 Task: Plan a trip to San Jose del Monte, Philippines from 6th December, 2023 to 10th December, 2023 for 1 adult. Place can be private room with 1  bedroom having 1 bed and 1 bathroom. Property type can be hotel.
Action: Mouse moved to (271, 216)
Screenshot: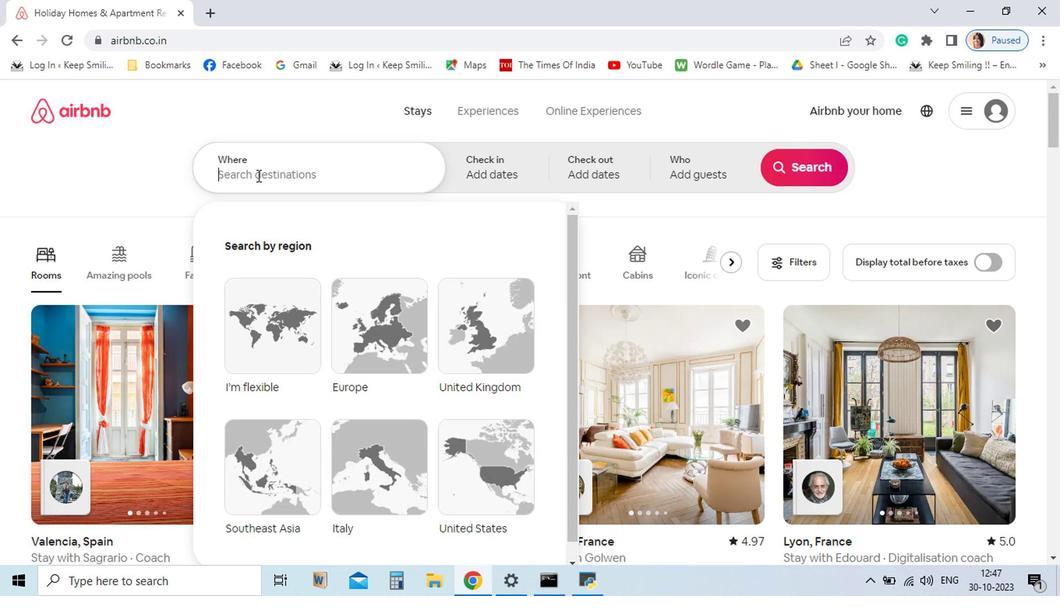 
Action: Mouse pressed left at (271, 216)
Screenshot: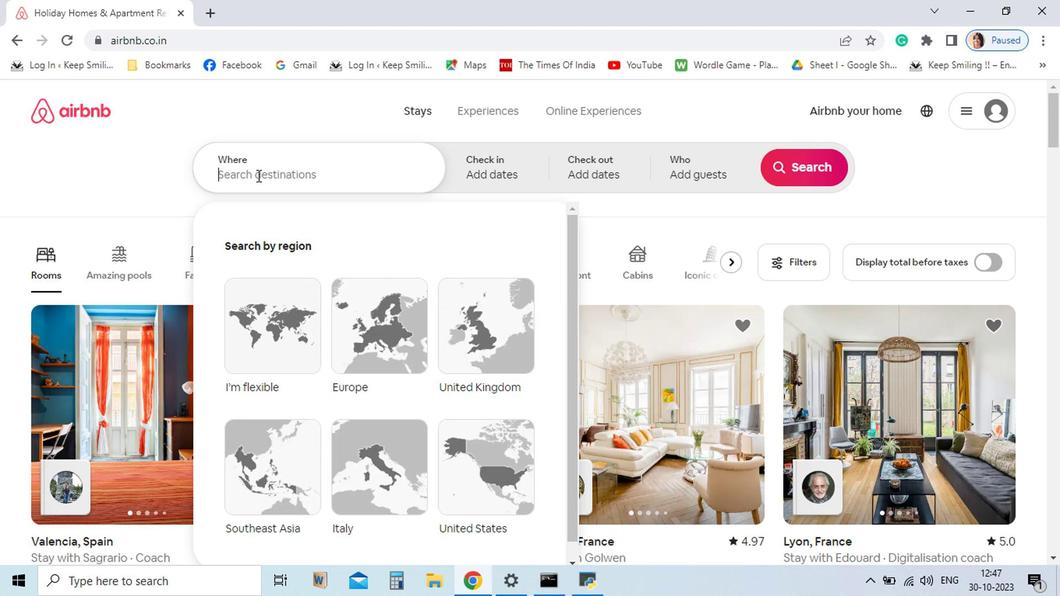 
Action: Key pressed <Key.shift_r>Monte,<Key.space><Key.shift_r>Phillipp
Screenshot: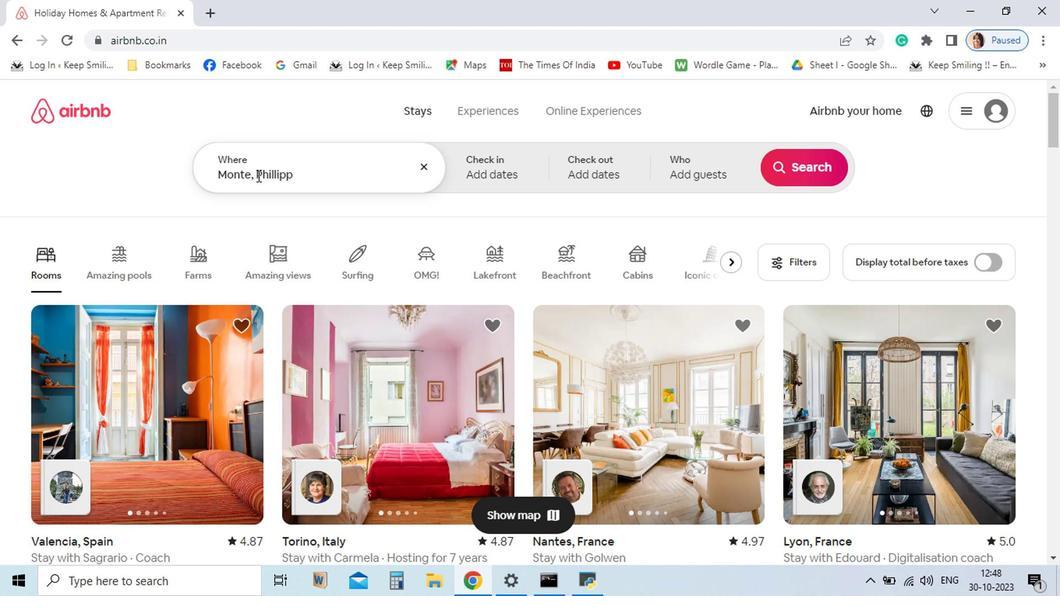 
Action: Mouse moved to (310, 317)
Screenshot: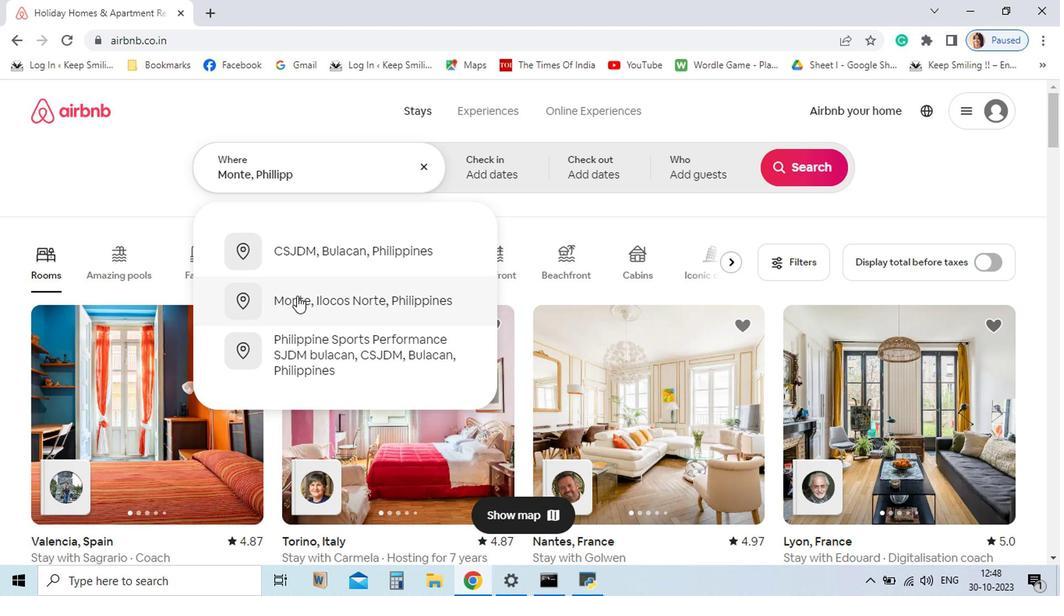 
Action: Mouse pressed left at (310, 317)
Screenshot: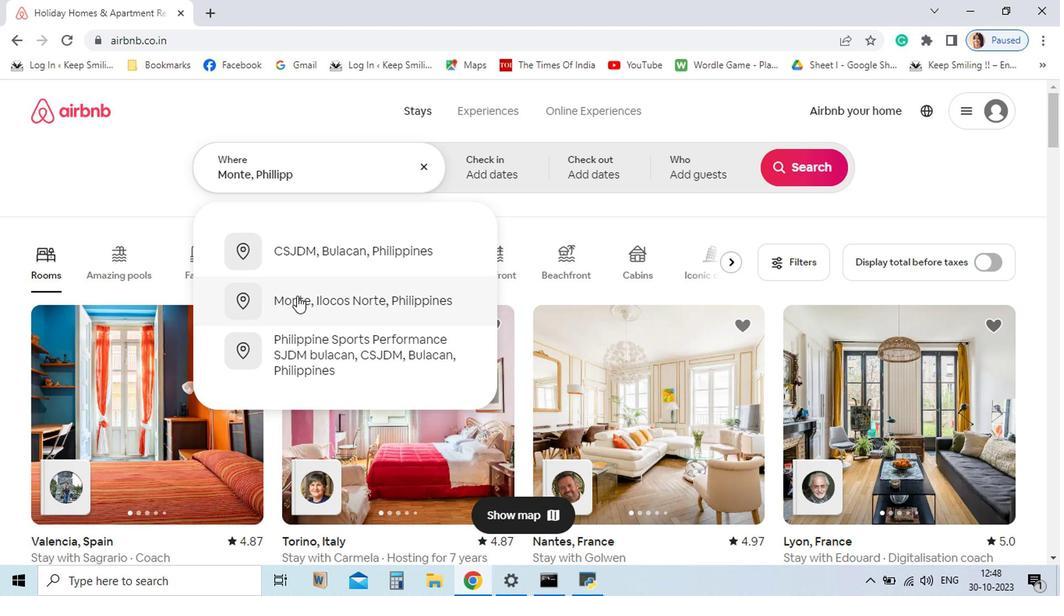 
Action: Mouse moved to (797, 313)
Screenshot: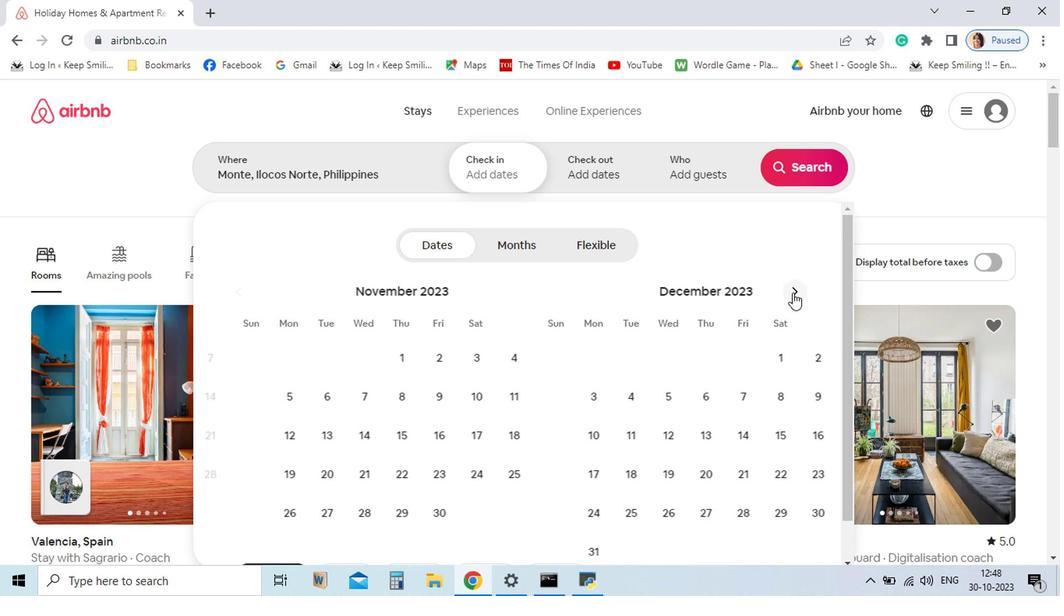 
Action: Mouse pressed left at (797, 313)
Screenshot: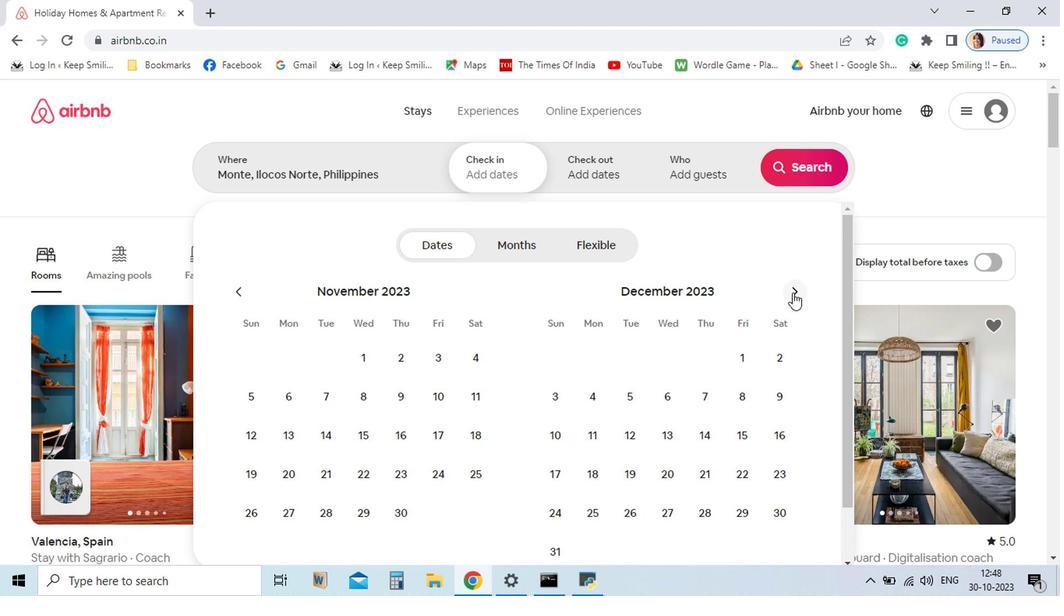 
Action: Mouse moved to (678, 406)
Screenshot: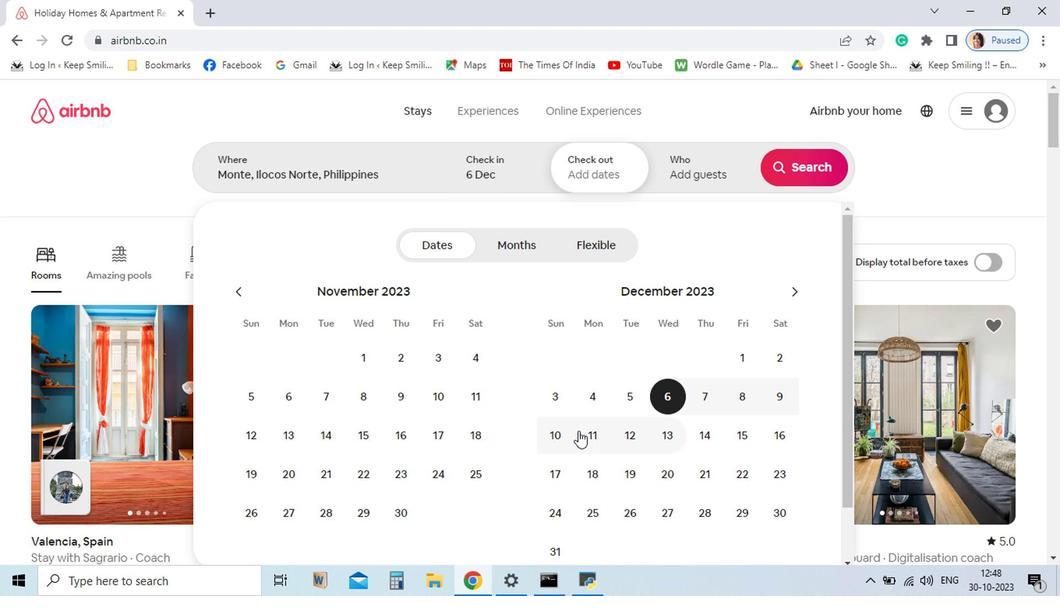 
Action: Mouse pressed left at (678, 406)
Screenshot: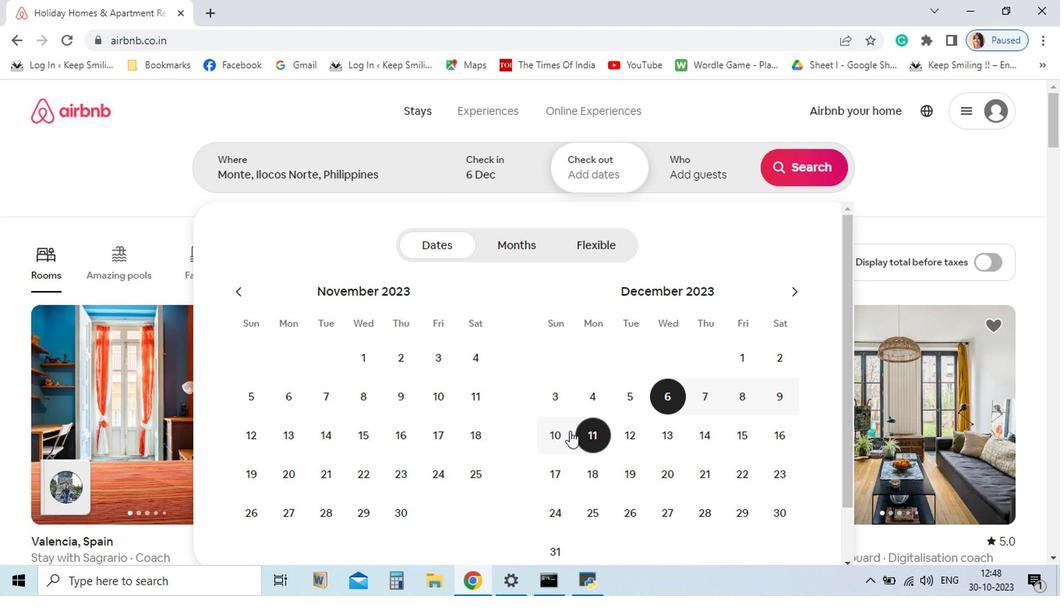 
Action: Mouse moved to (566, 431)
Screenshot: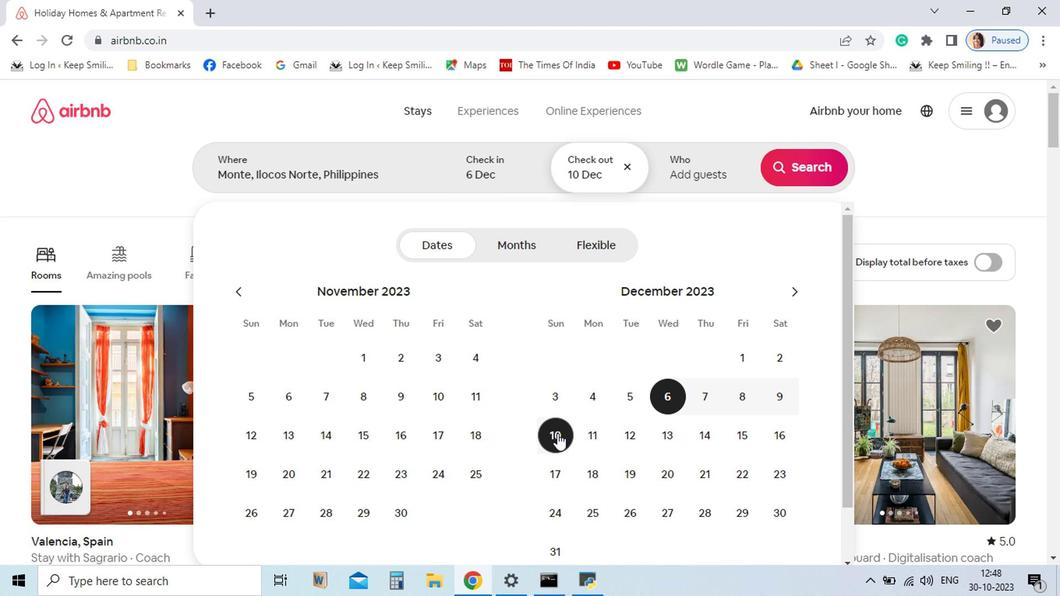 
Action: Mouse pressed left at (566, 431)
Screenshot: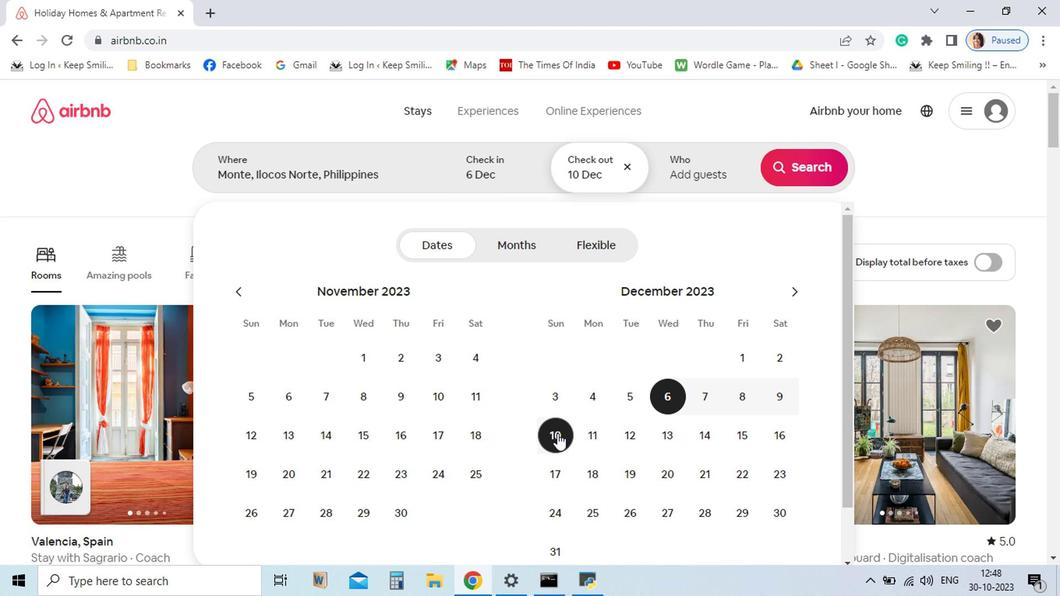 
Action: Mouse moved to (701, 213)
Screenshot: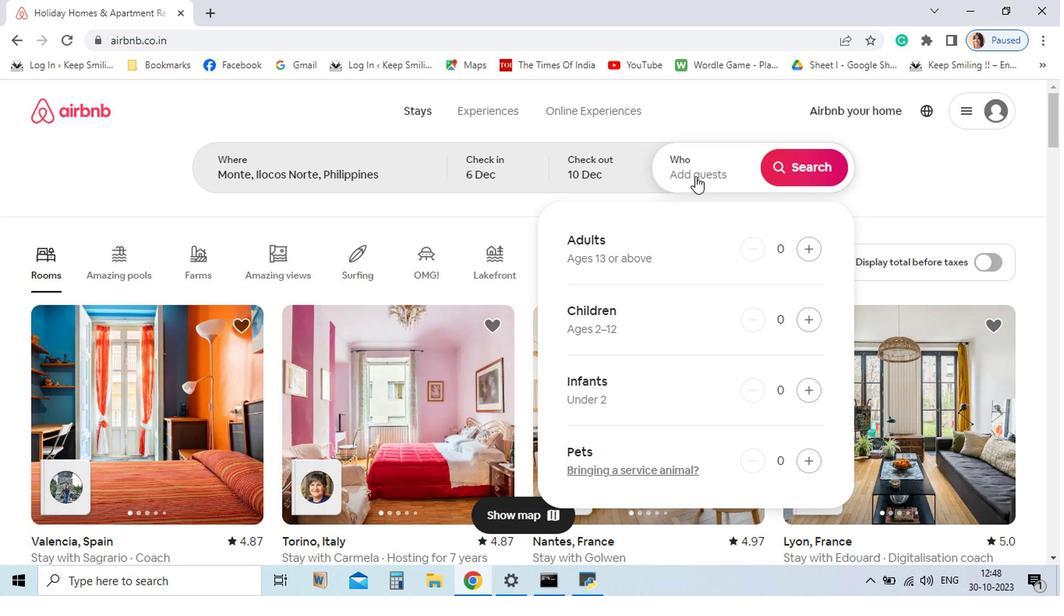 
Action: Mouse pressed left at (701, 213)
Screenshot: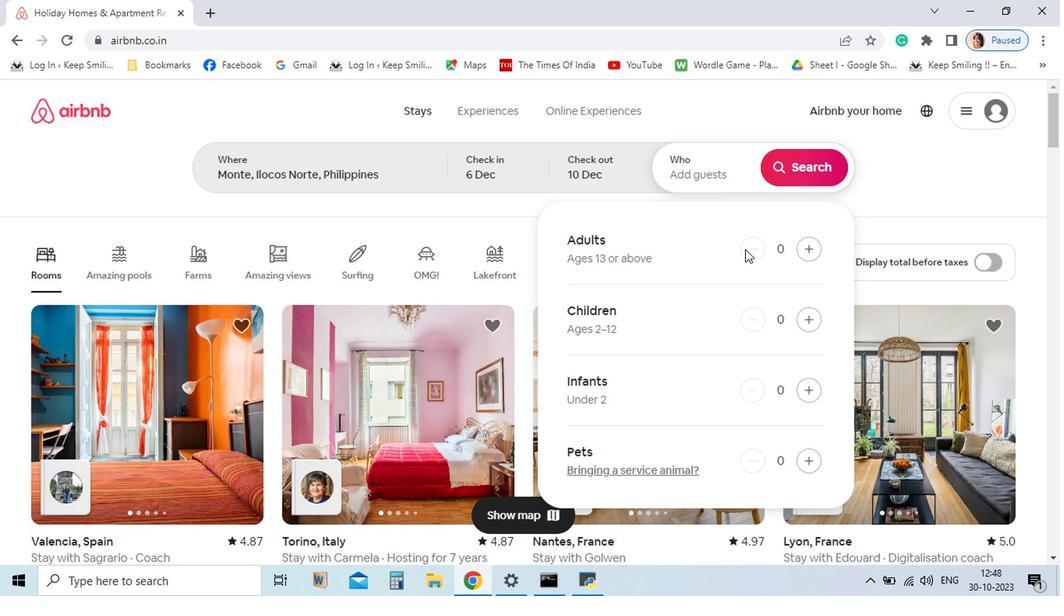 
Action: Mouse moved to (807, 279)
Screenshot: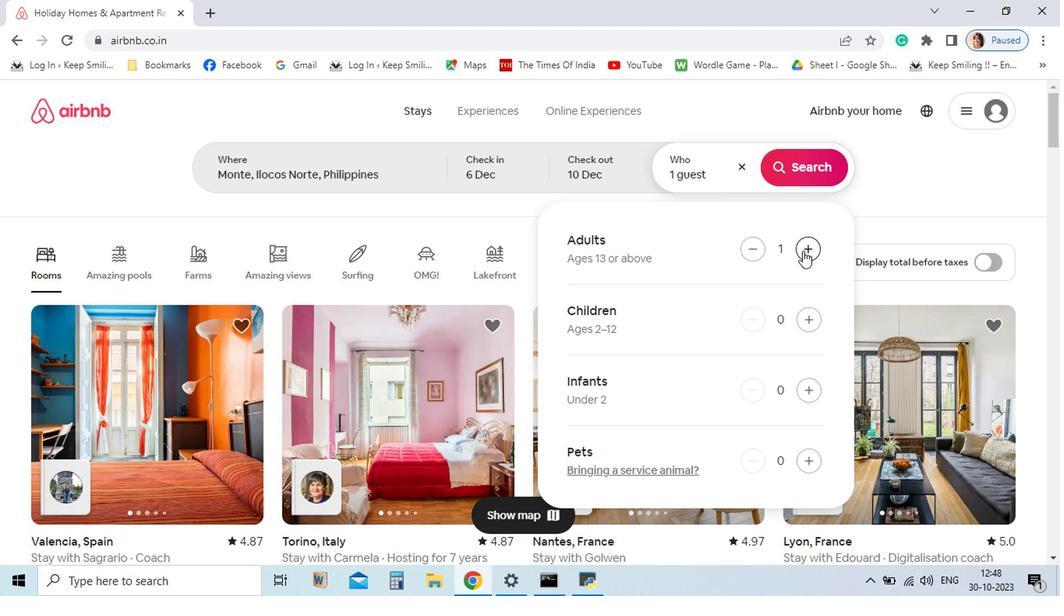 
Action: Mouse pressed left at (807, 279)
Screenshot: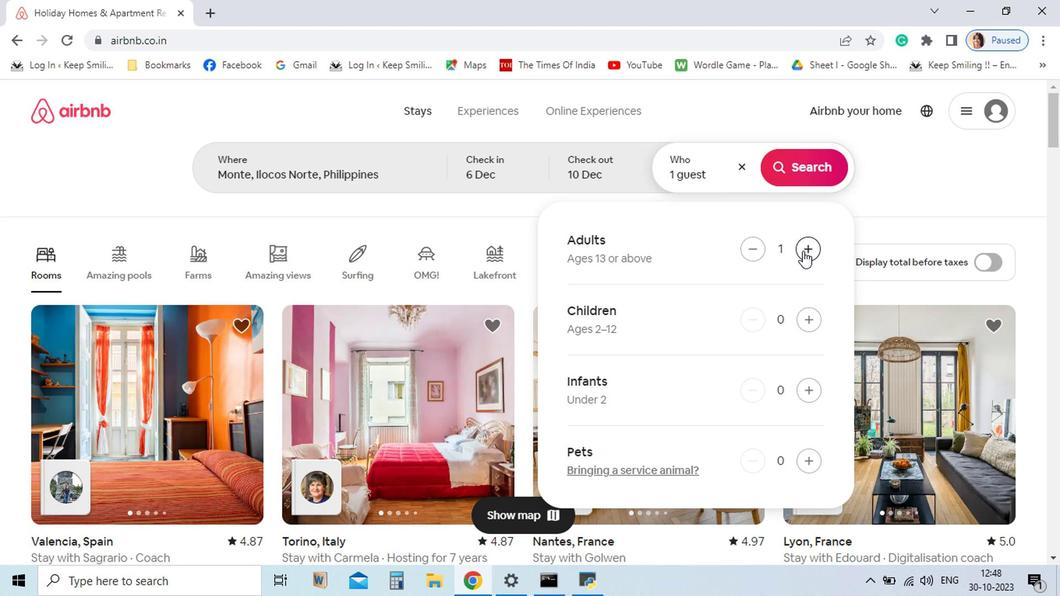 
Action: Mouse moved to (820, 206)
Screenshot: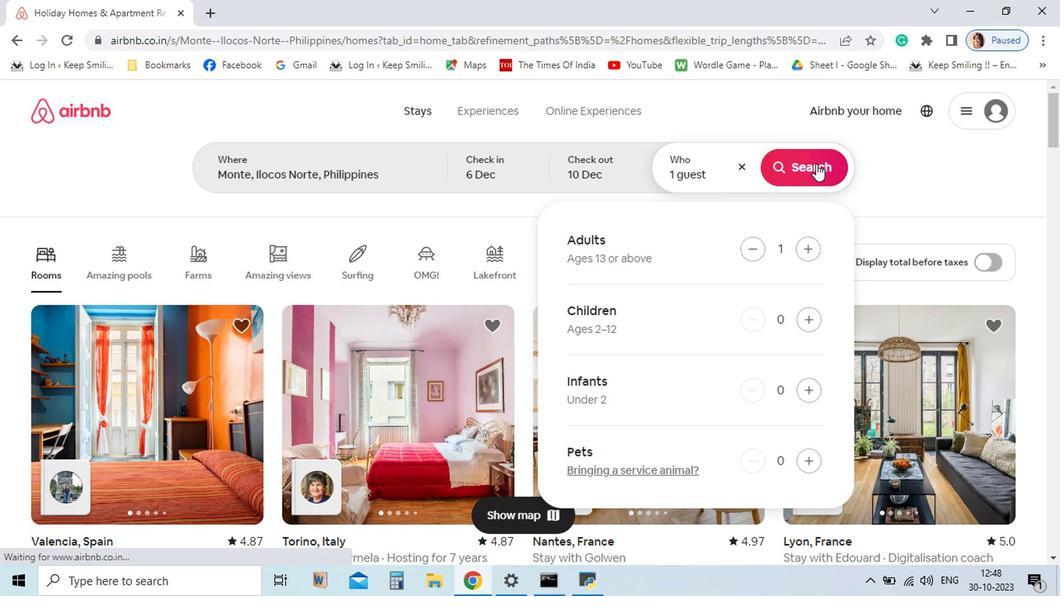 
Action: Mouse pressed left at (820, 206)
Screenshot: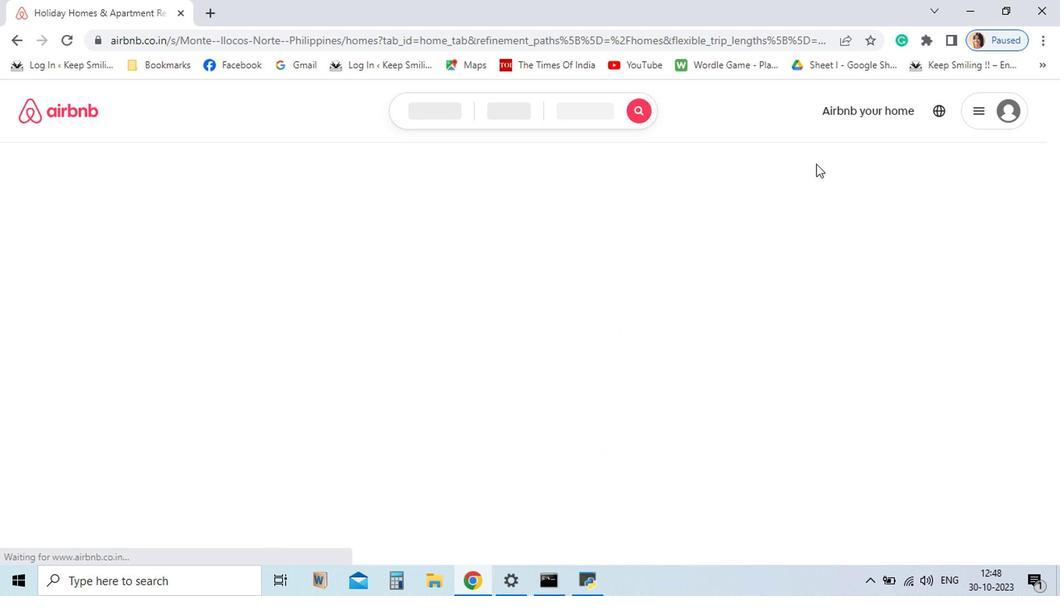 
Action: Mouse moved to (817, 207)
Screenshot: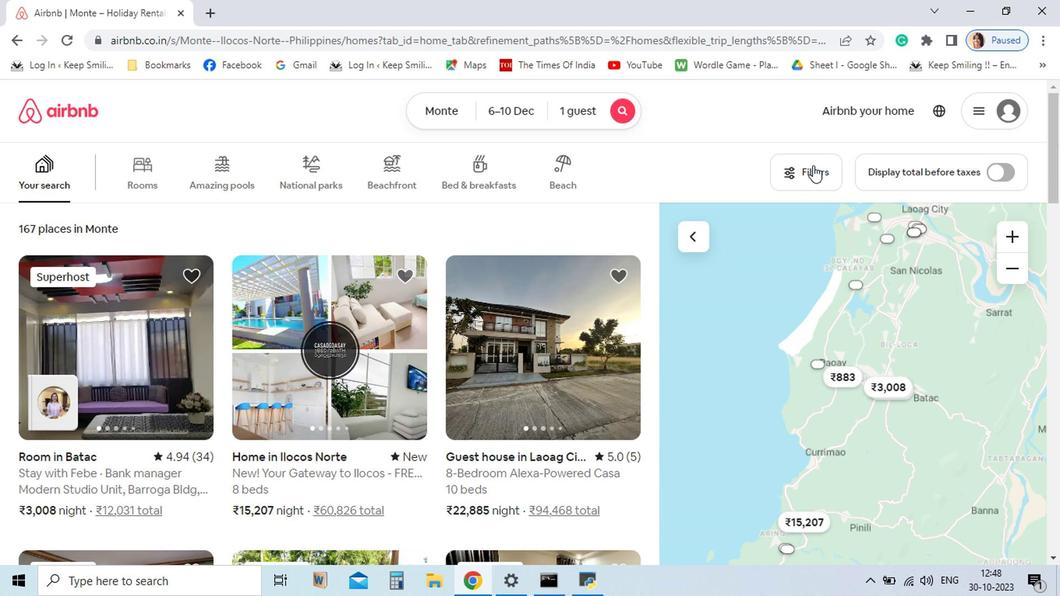 
Action: Mouse pressed left at (817, 207)
Screenshot: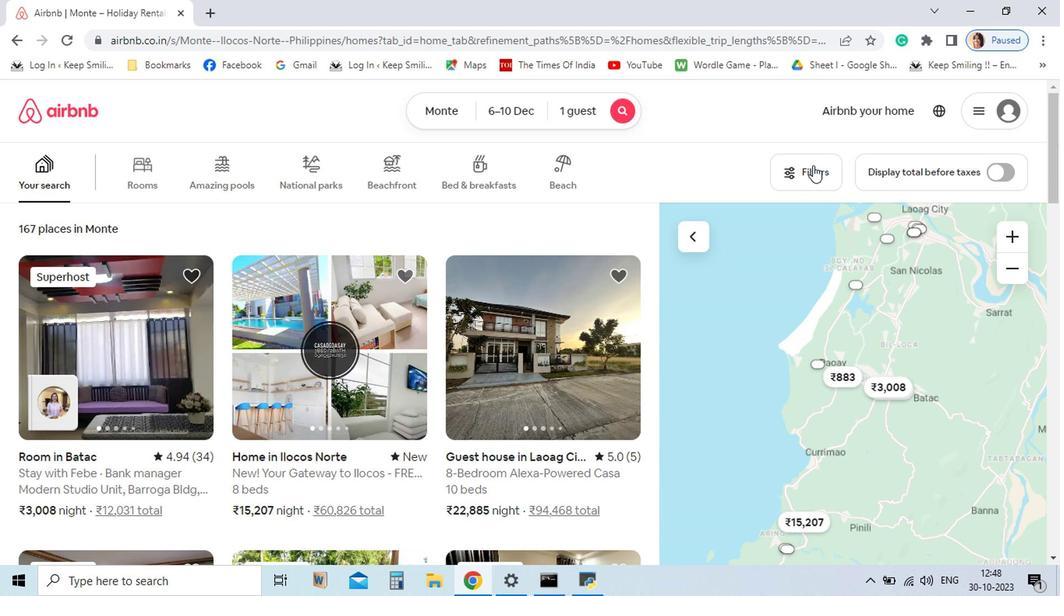 
Action: Mouse moved to (831, 241)
Screenshot: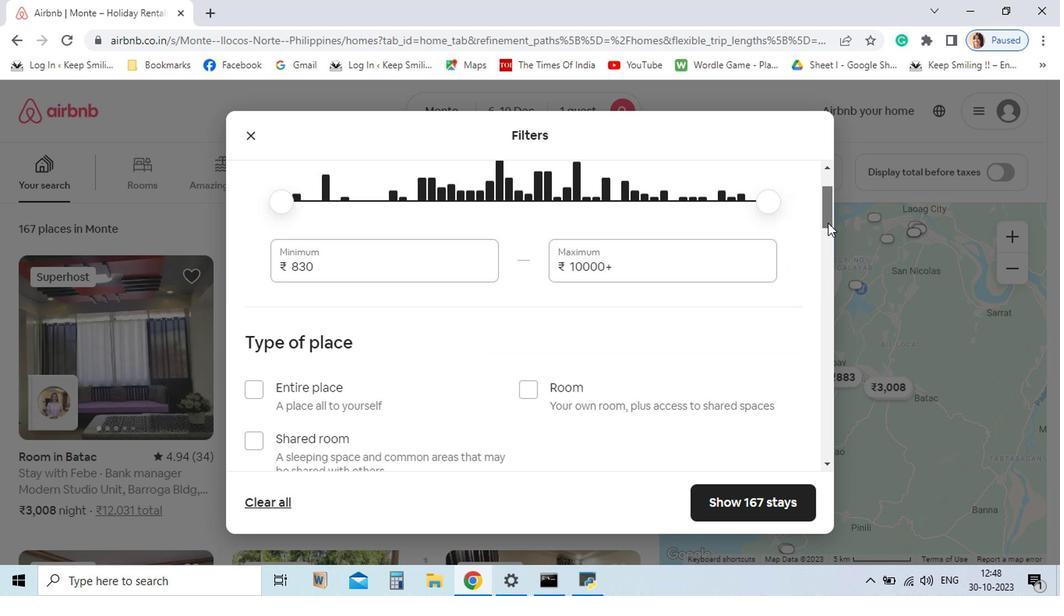 
Action: Mouse pressed left at (831, 241)
Screenshot: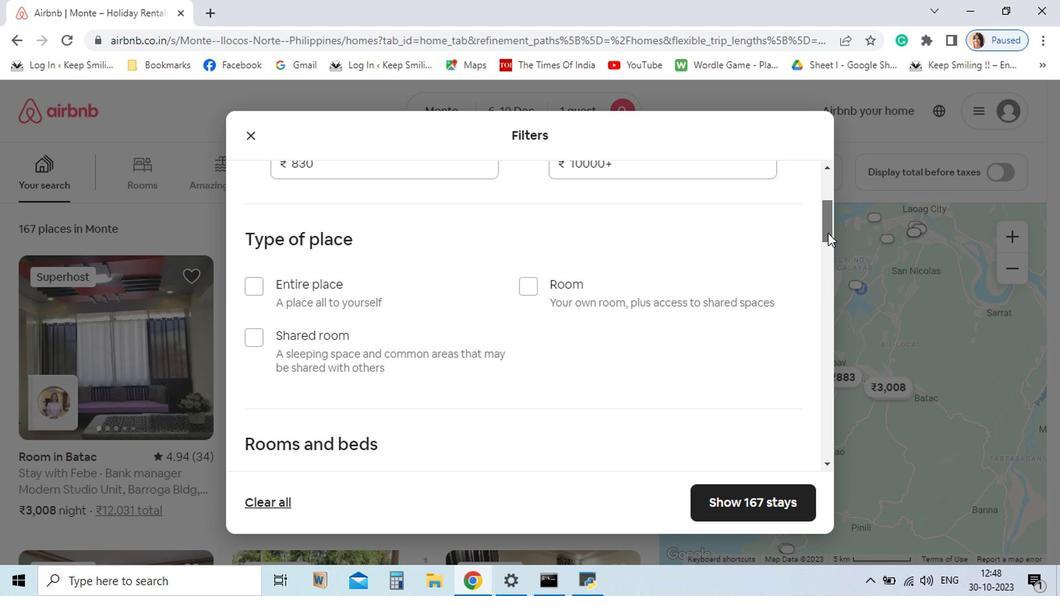 
Action: Mouse moved to (351, 337)
Screenshot: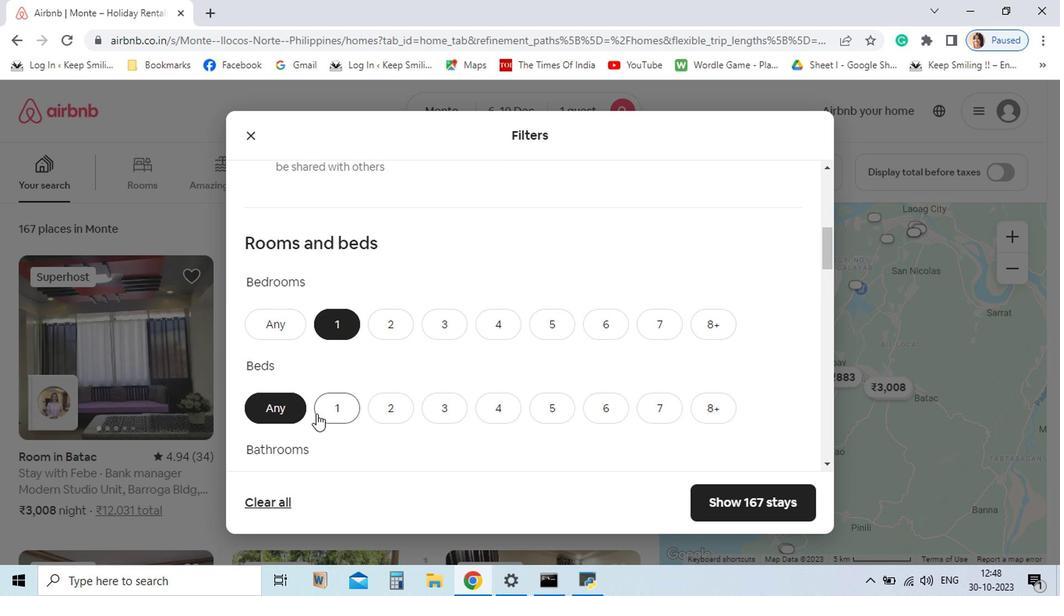 
Action: Mouse pressed left at (351, 337)
Screenshot: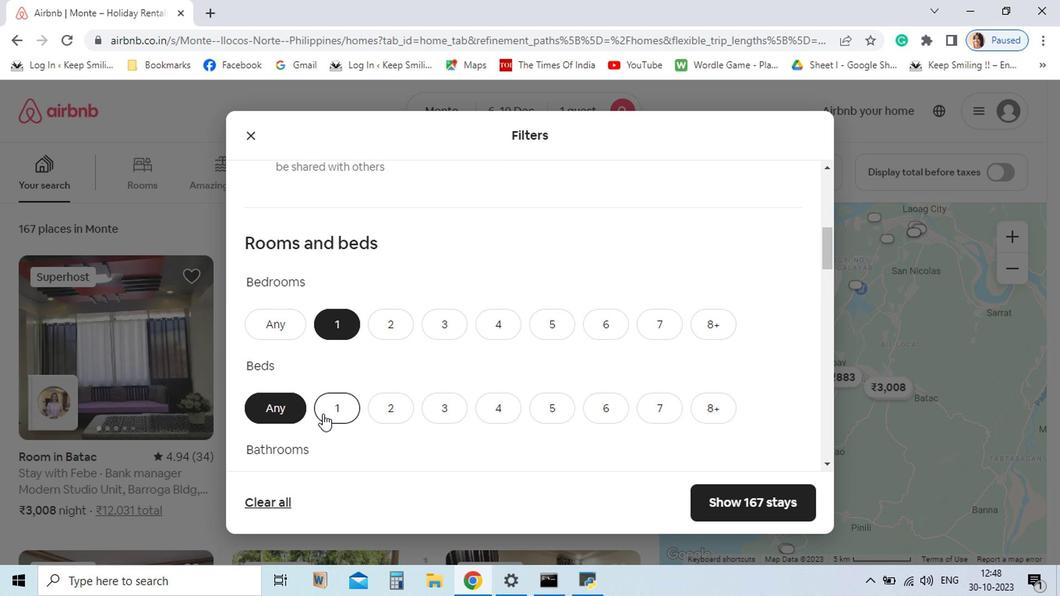 
Action: Mouse moved to (338, 413)
Screenshot: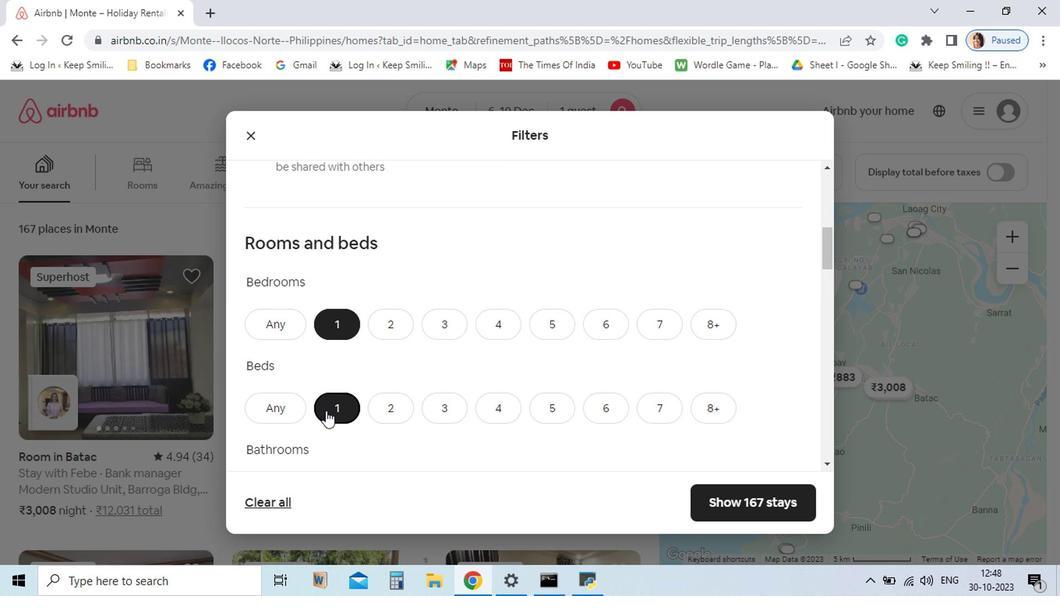 
Action: Mouse pressed left at (338, 413)
Screenshot: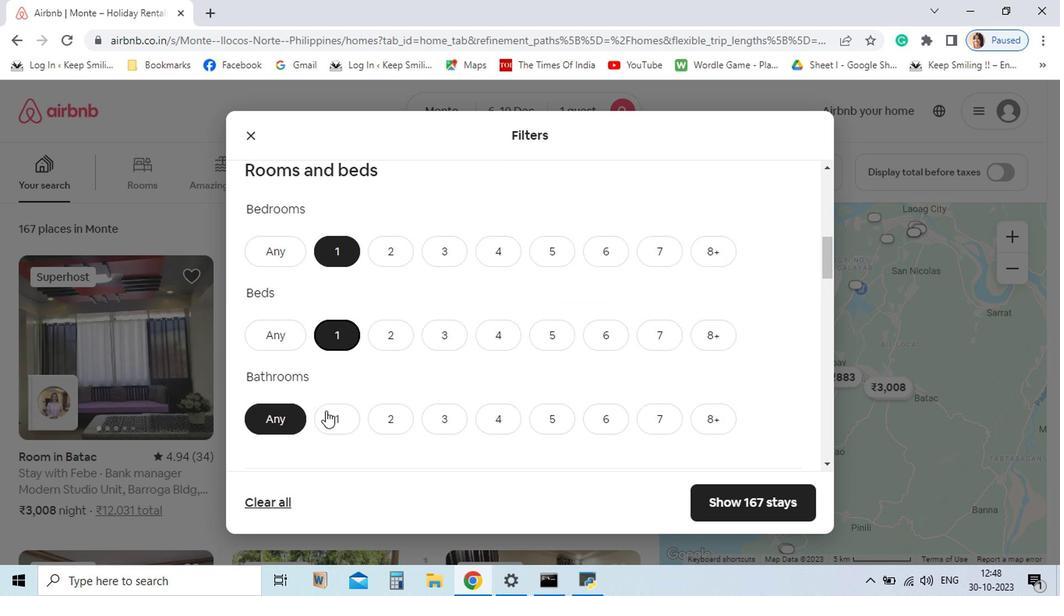 
Action: Mouse moved to (339, 413)
Screenshot: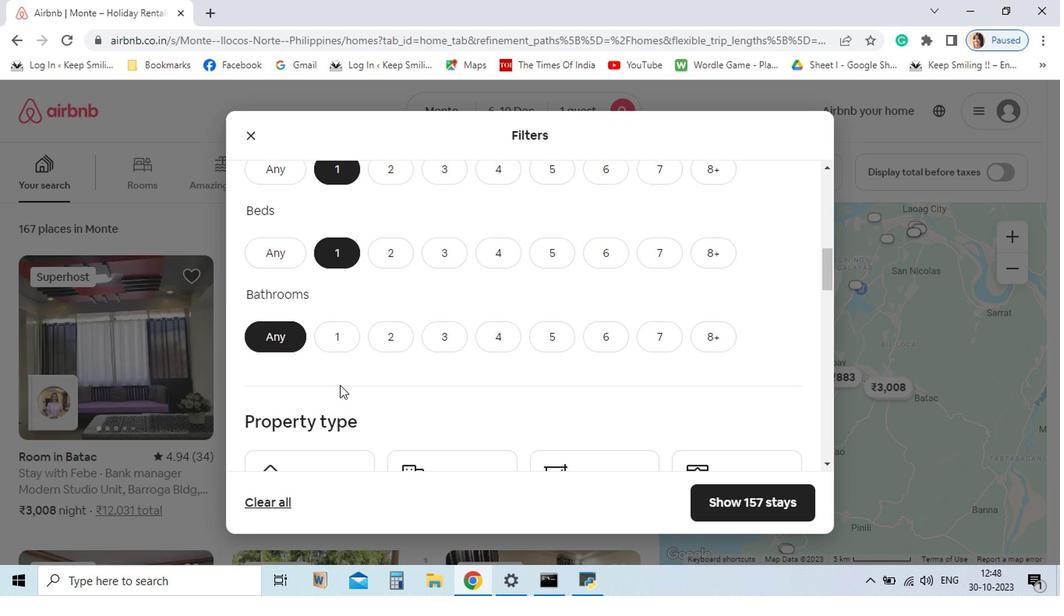 
Action: Mouse scrolled (339, 412) with delta (0, 0)
Screenshot: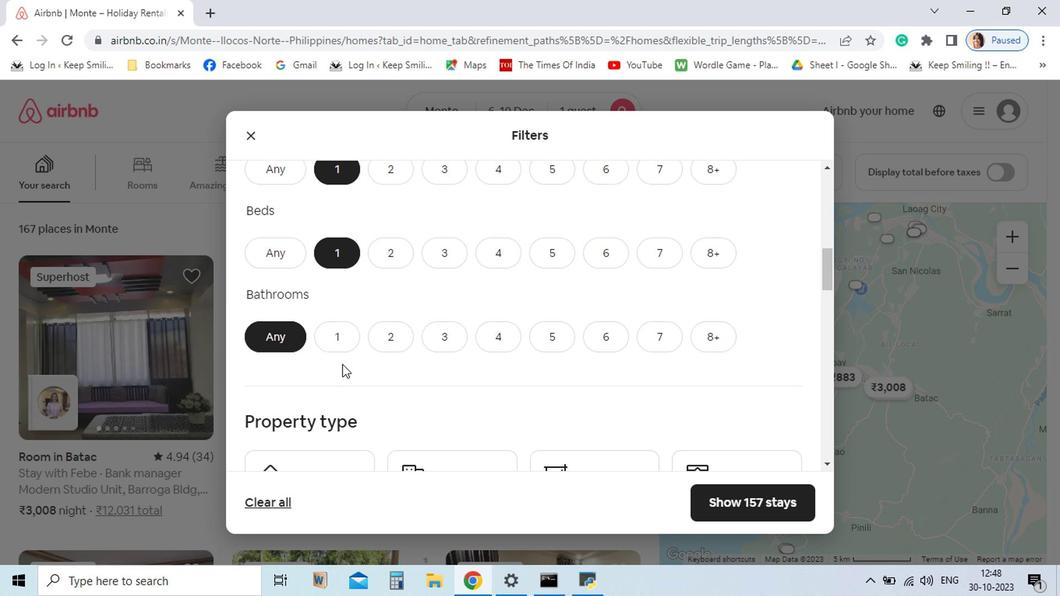 
Action: Mouse scrolled (339, 412) with delta (0, 0)
Screenshot: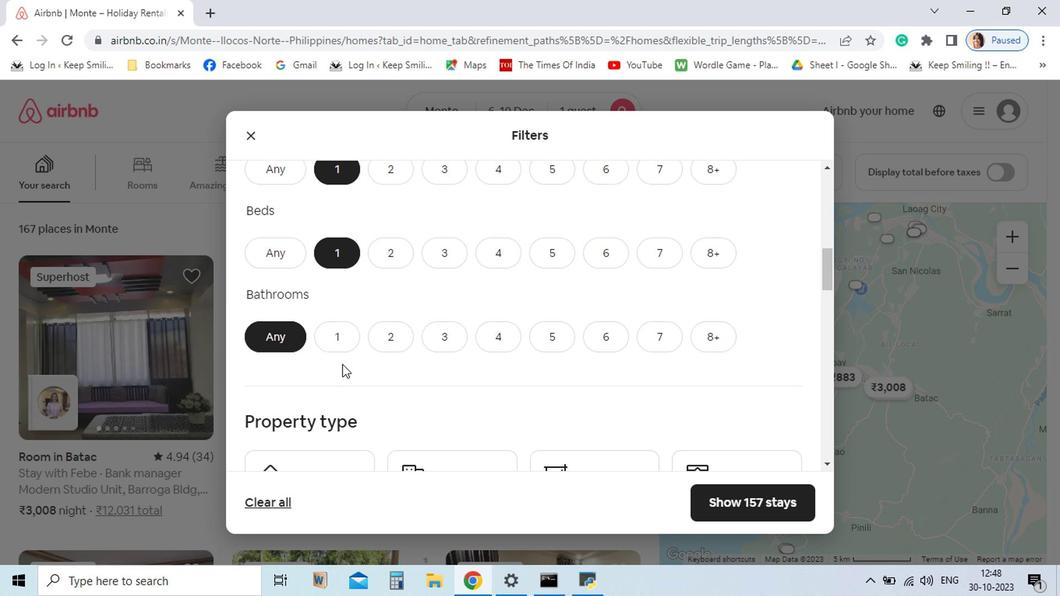 
Action: Mouse moved to (350, 353)
Screenshot: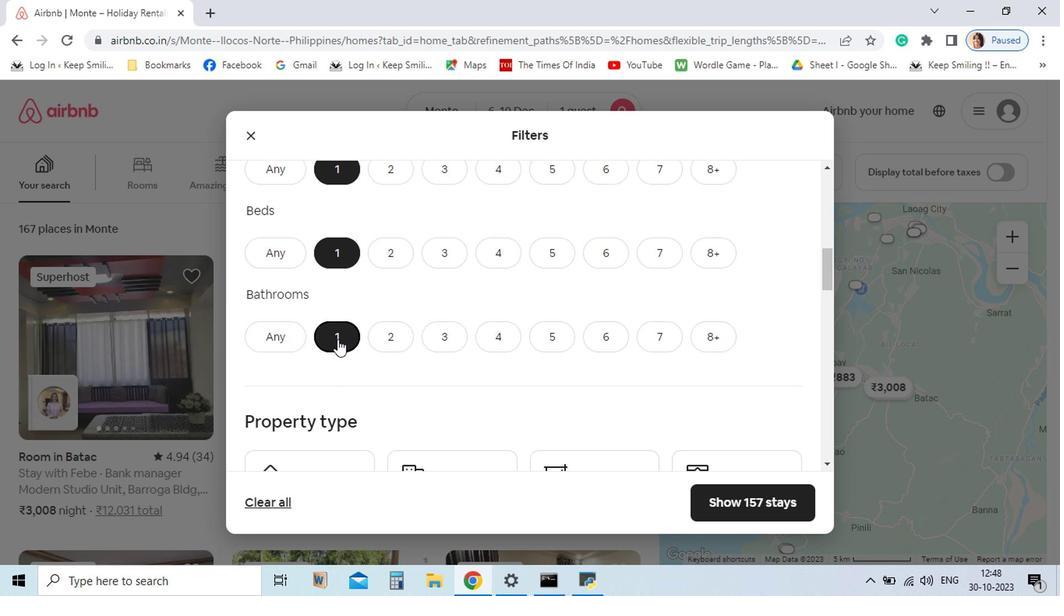 
Action: Mouse pressed left at (350, 353)
Screenshot: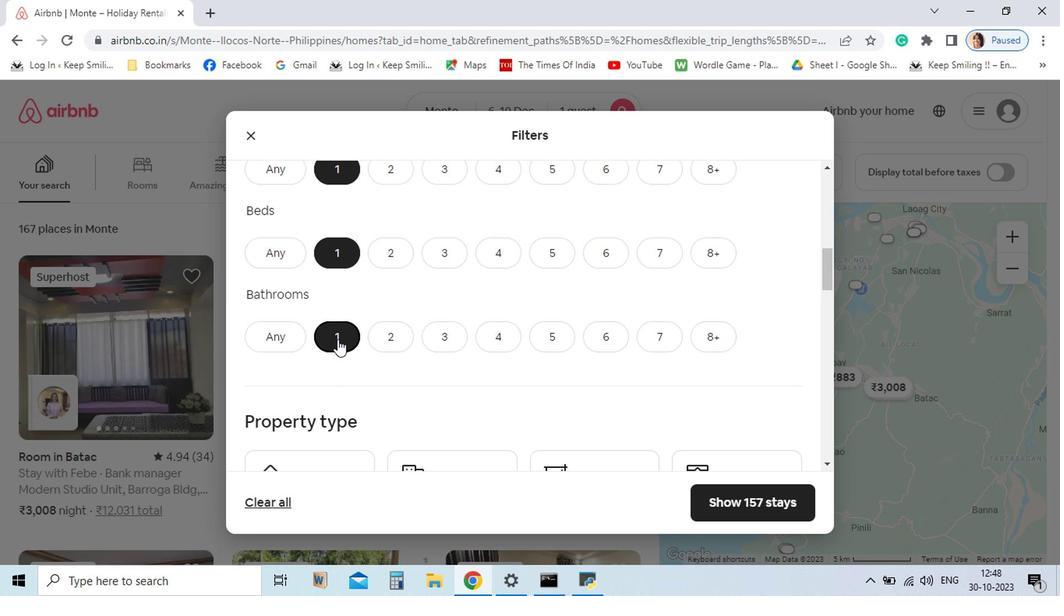 
Action: Mouse moved to (349, 351)
Screenshot: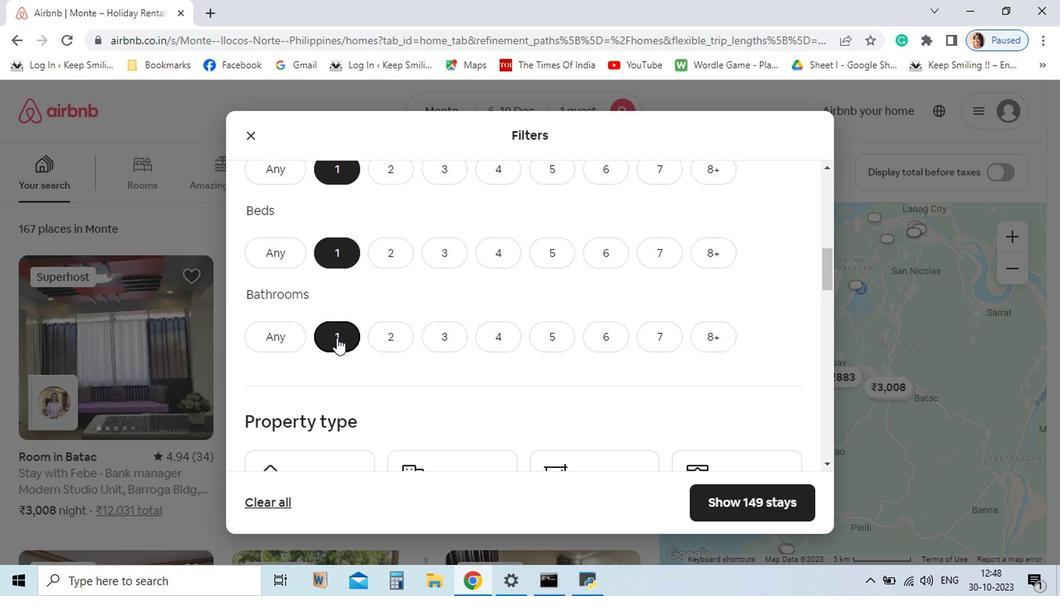 
Action: Mouse scrolled (349, 351) with delta (0, 0)
Screenshot: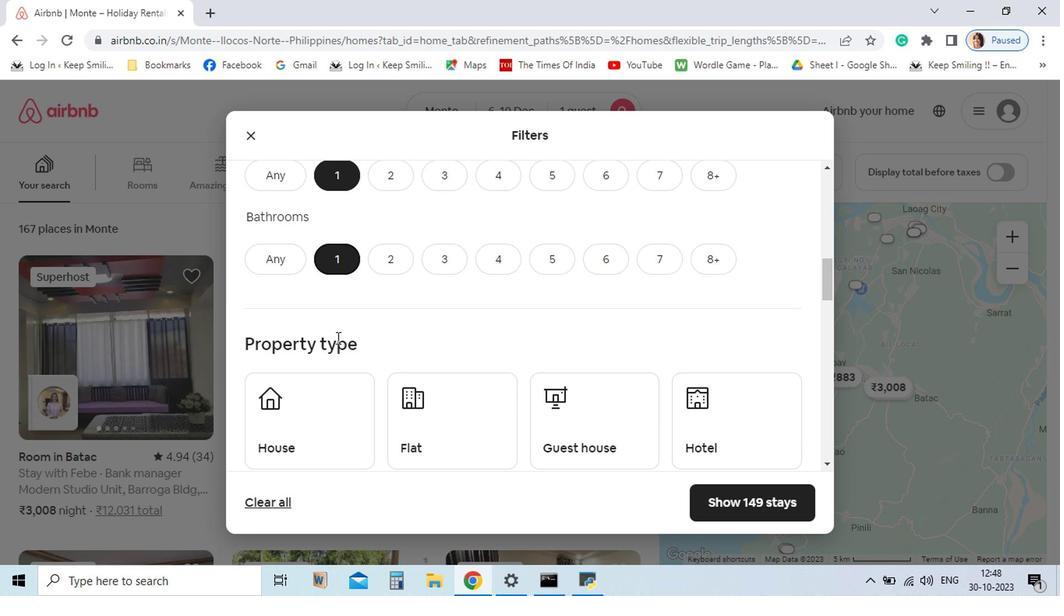 
Action: Mouse scrolled (349, 351) with delta (0, 0)
Screenshot: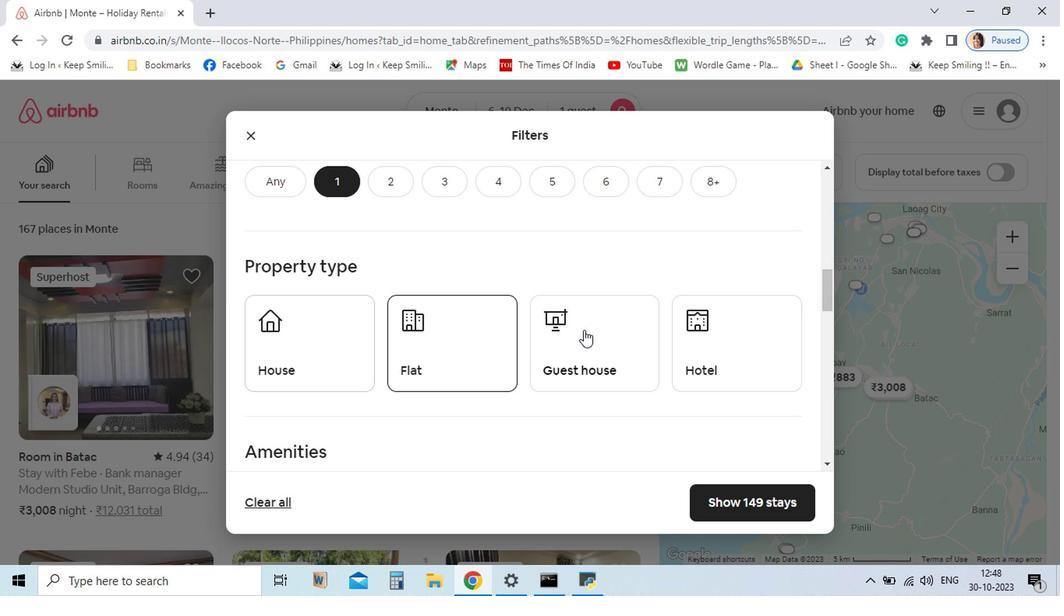 
Action: Mouse moved to (710, 342)
Screenshot: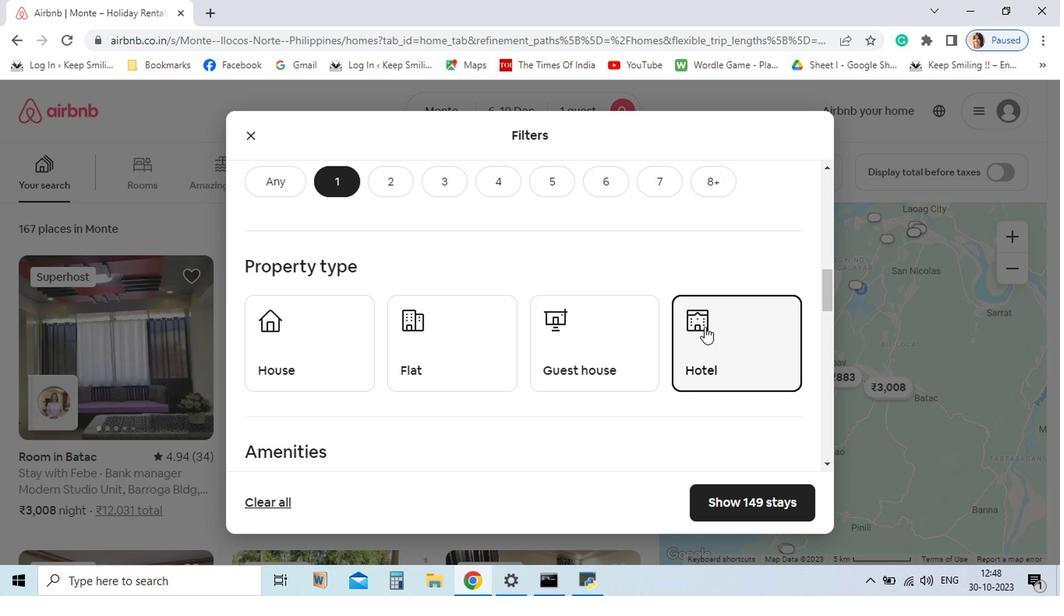
Action: Mouse pressed left at (710, 342)
Screenshot: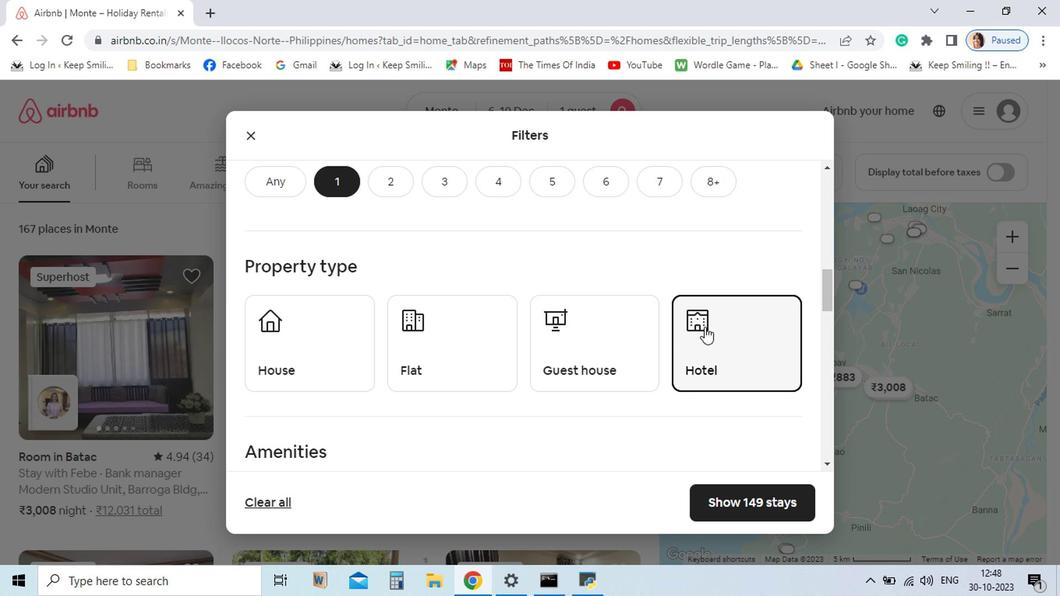 
Action: Mouse moved to (726, 491)
Screenshot: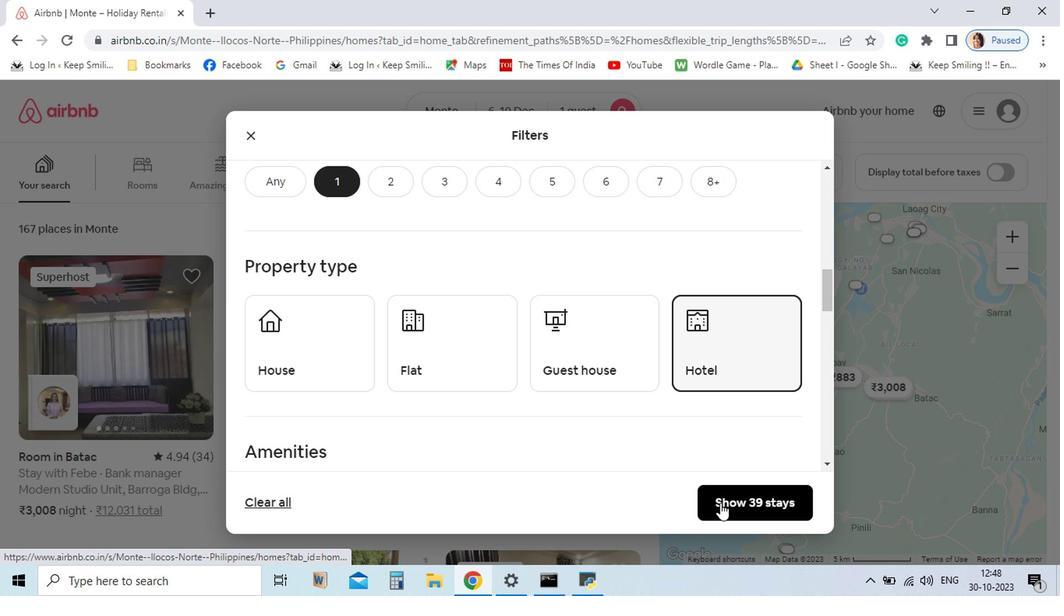 
Action: Mouse pressed left at (726, 491)
Screenshot: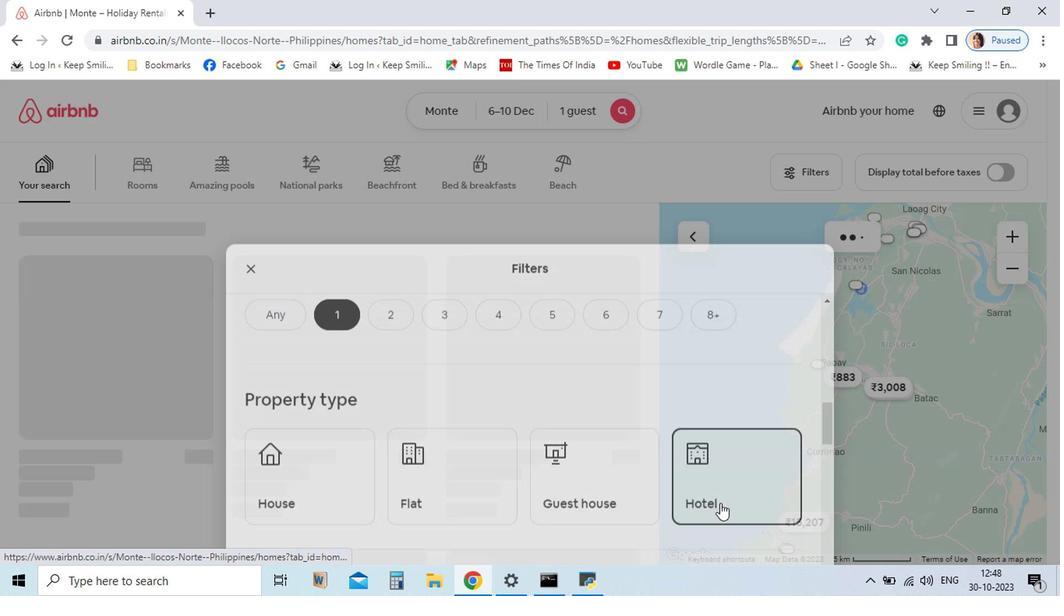 
Action: Mouse moved to (658, 516)
Screenshot: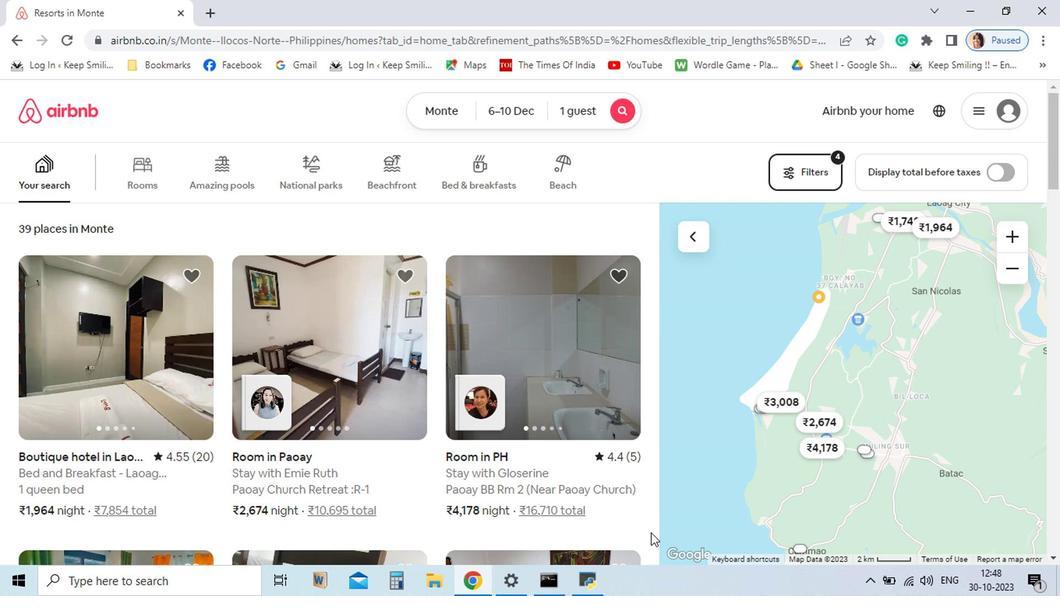 
Action: Mouse scrolled (658, 514) with delta (0, -1)
Screenshot: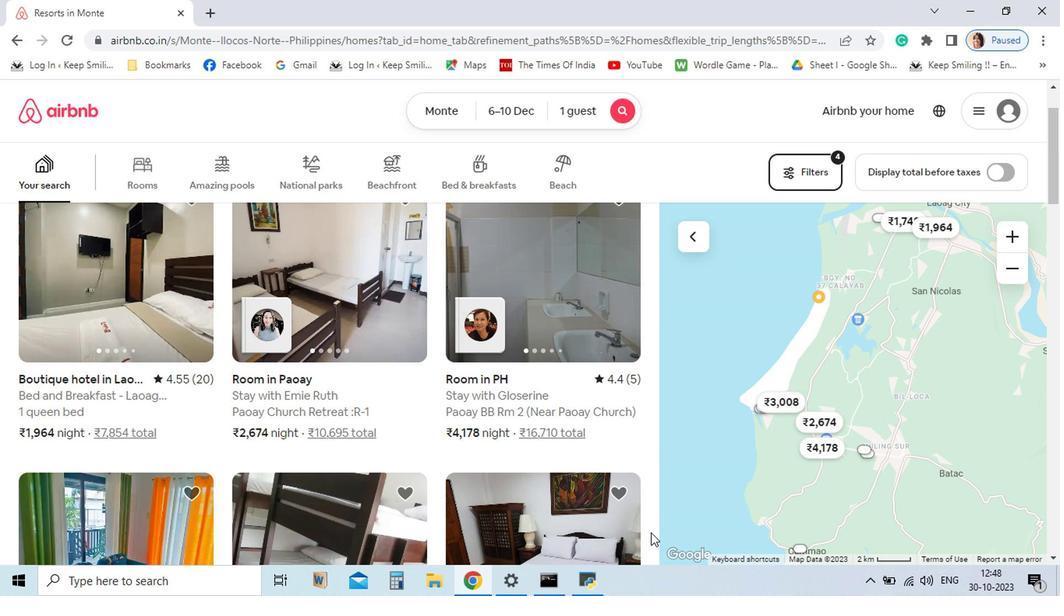 
Action: Mouse moved to (658, 514)
Screenshot: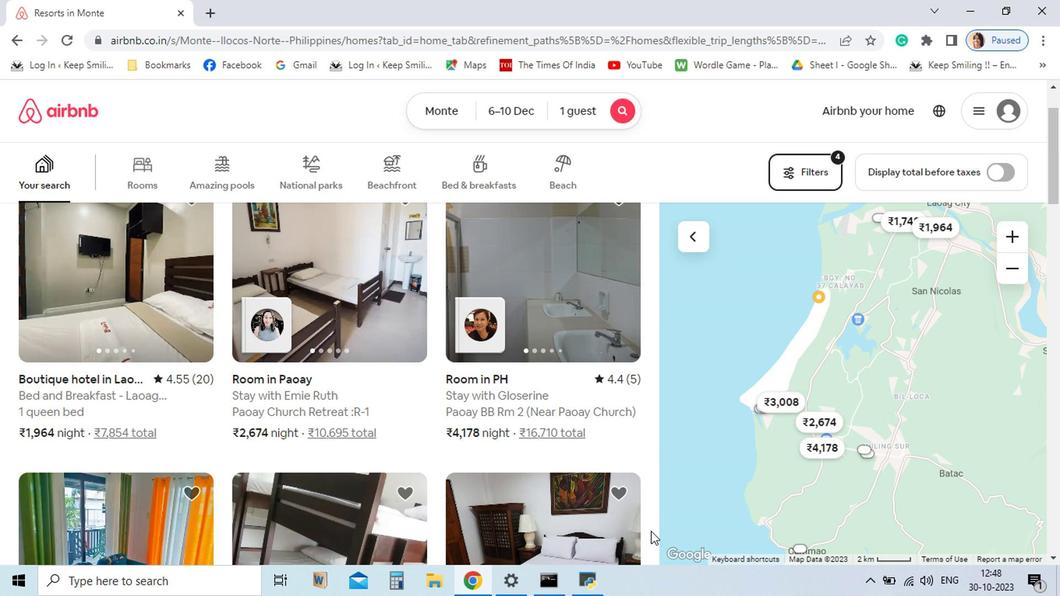 
Action: Mouse scrolled (658, 513) with delta (0, 0)
Screenshot: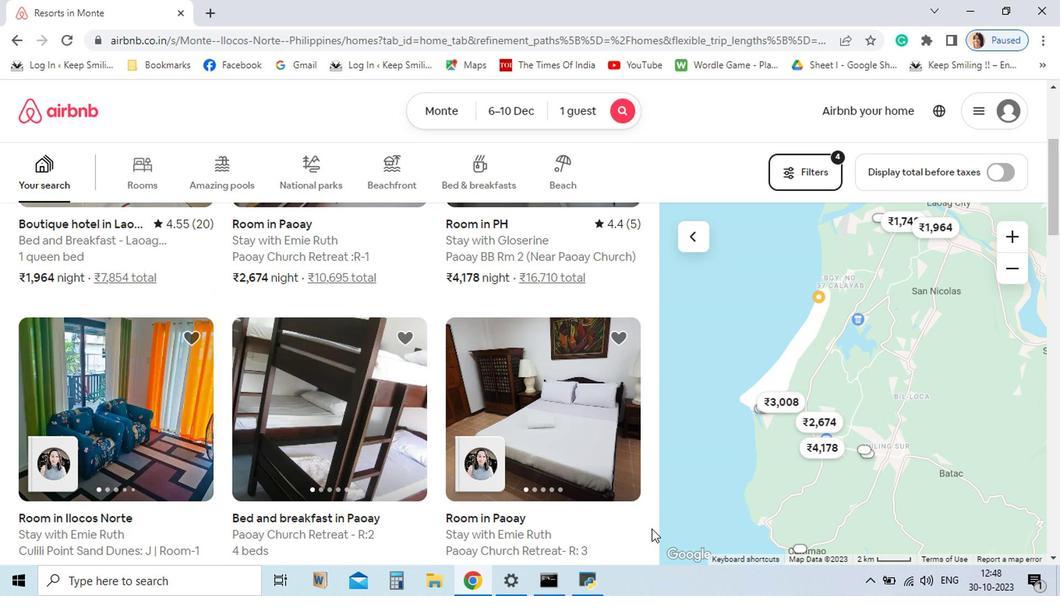 
Action: Mouse scrolled (658, 513) with delta (0, 0)
Screenshot: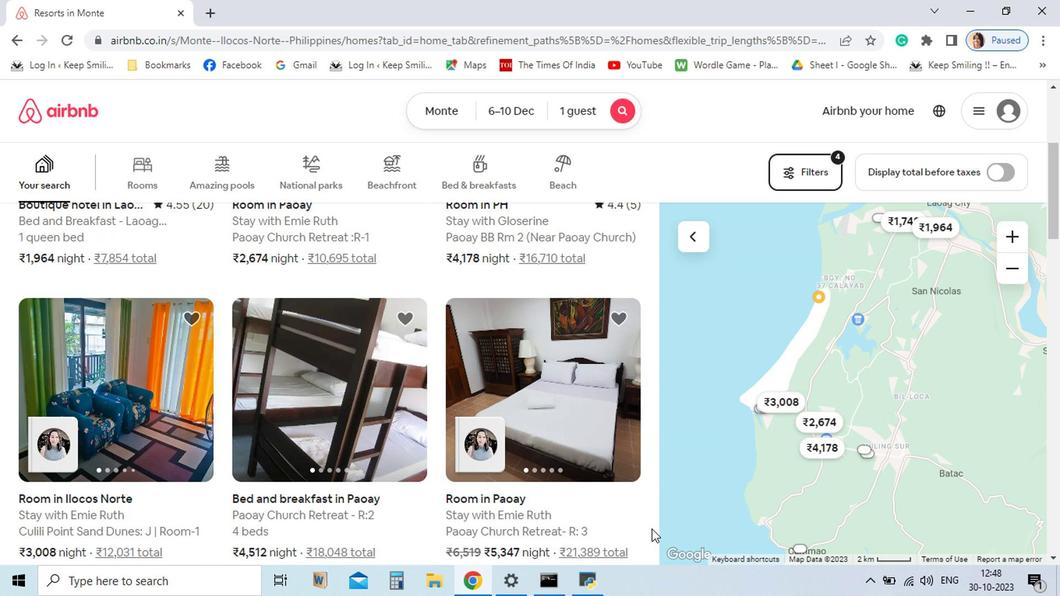 
Action: Mouse moved to (658, 512)
Screenshot: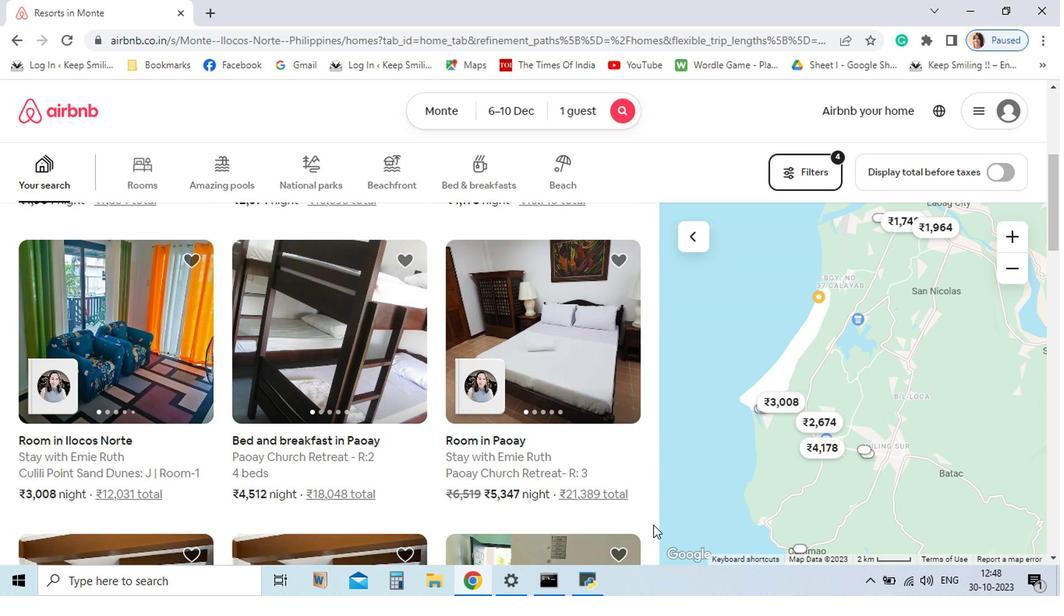 
Action: Mouse scrolled (658, 512) with delta (0, 0)
Screenshot: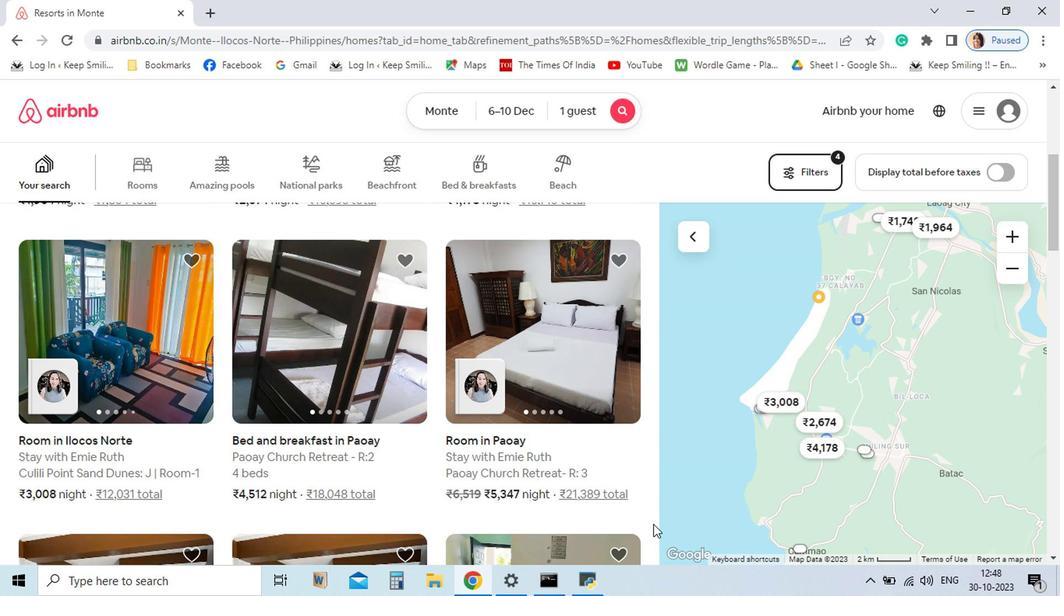 
Action: Mouse moved to (91, 438)
Screenshot: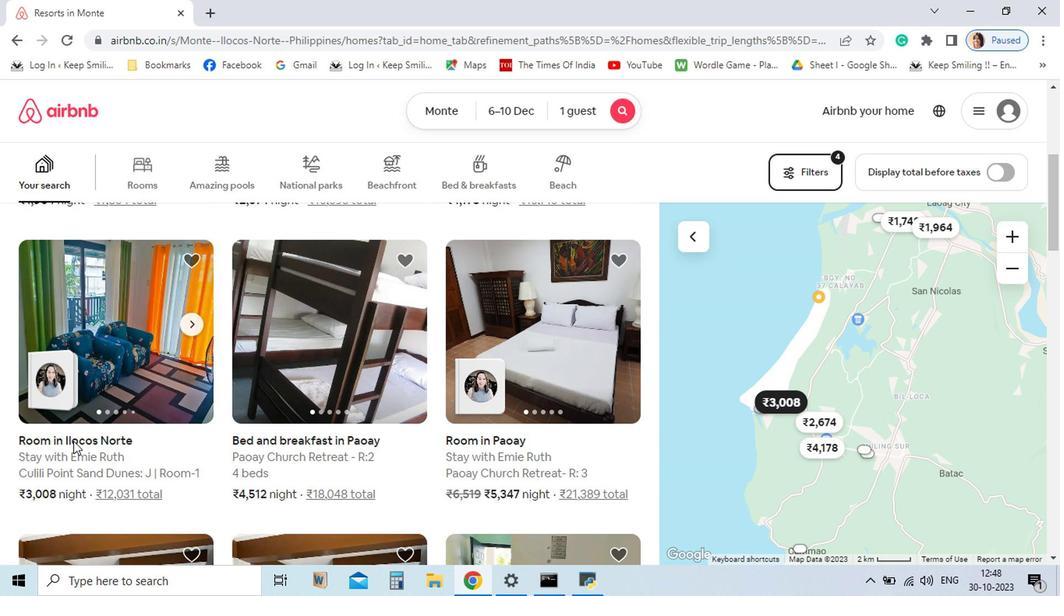 
Action: Mouse pressed left at (91, 438)
Screenshot: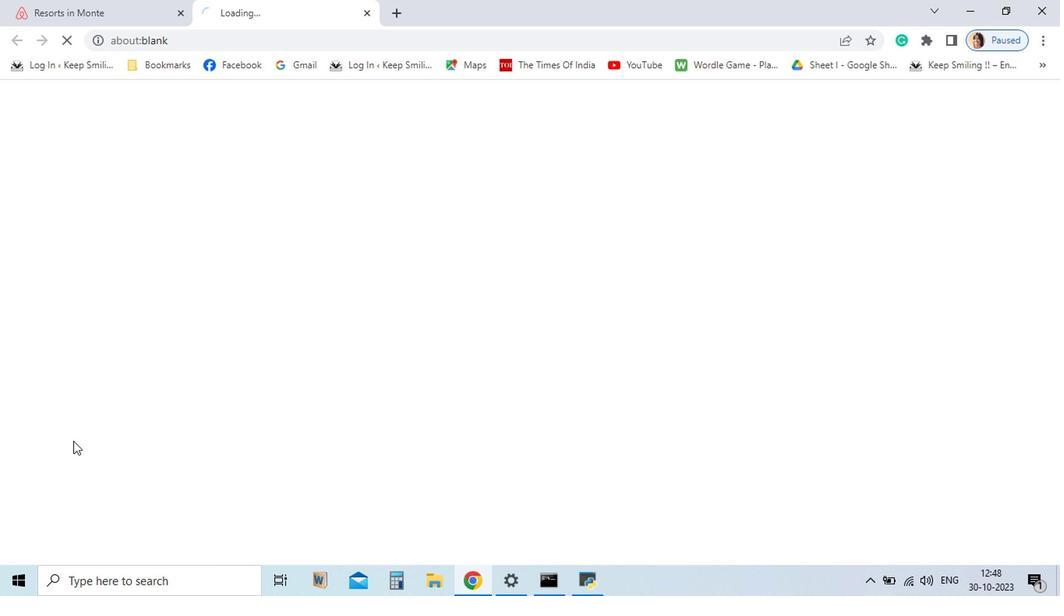 
Action: Mouse moved to (885, 431)
Screenshot: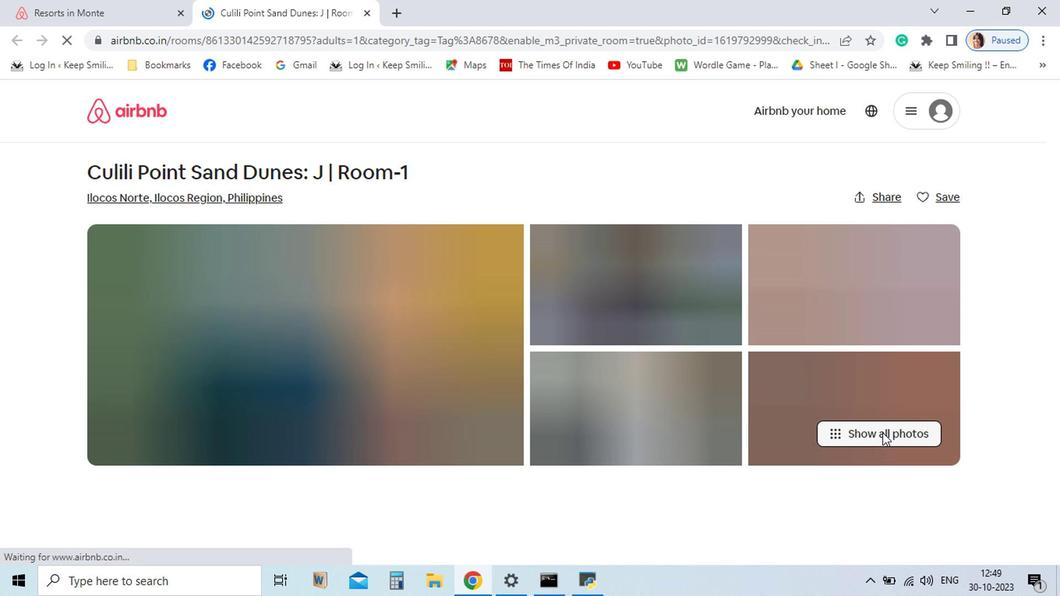 
Action: Mouse pressed left at (885, 431)
Screenshot: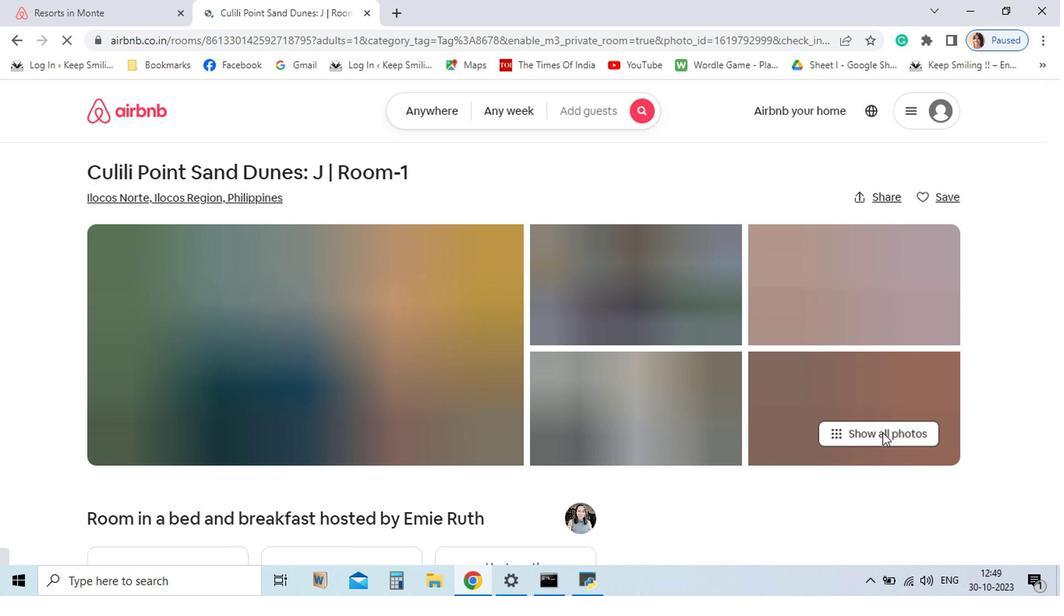 
Action: Mouse moved to (902, 430)
Screenshot: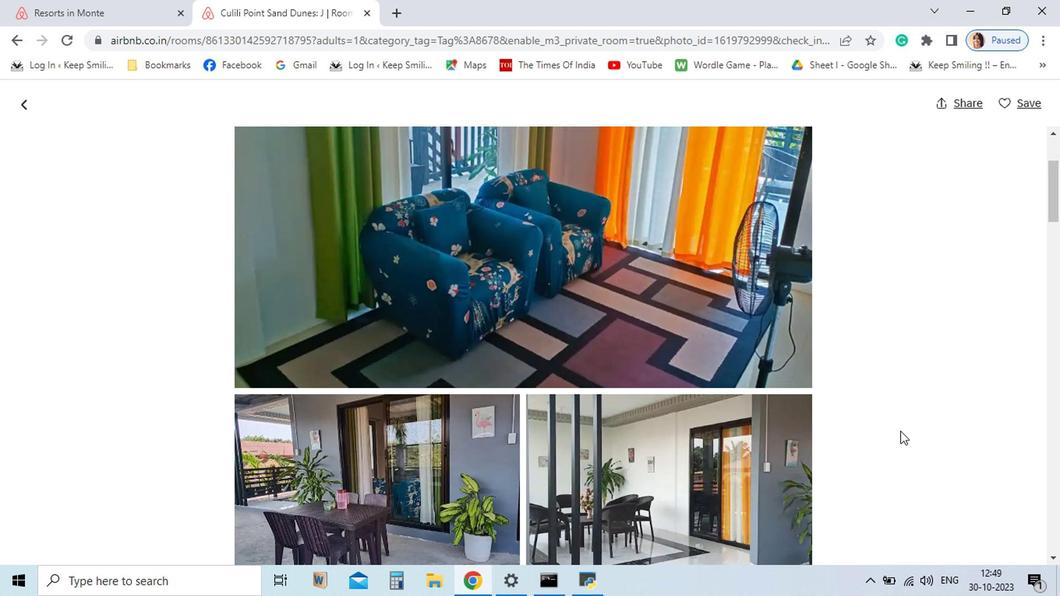 
Action: Mouse scrolled (902, 429) with delta (0, 0)
Screenshot: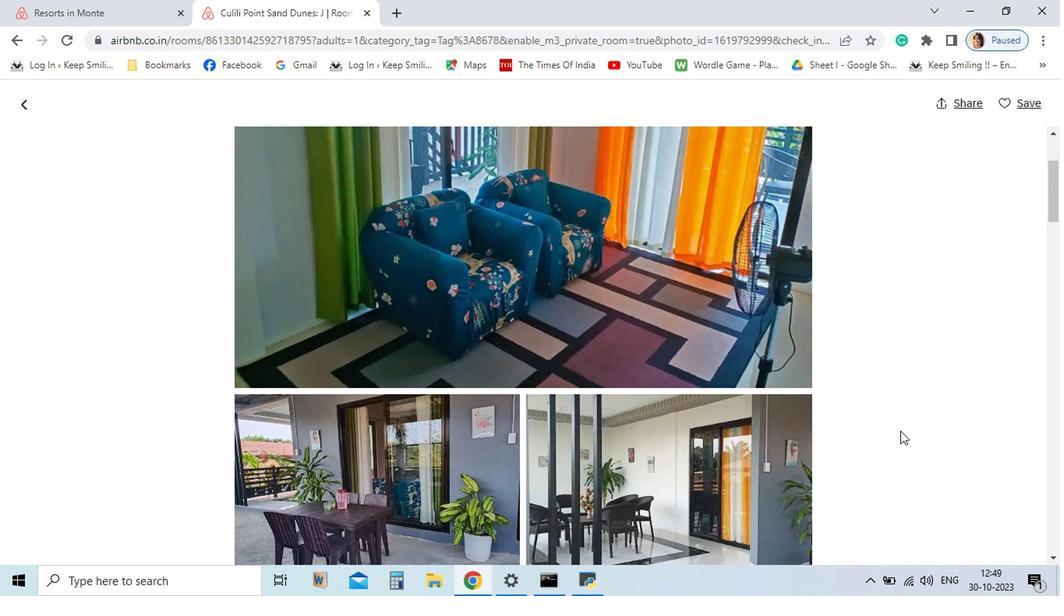 
Action: Mouse scrolled (902, 429) with delta (0, 0)
Screenshot: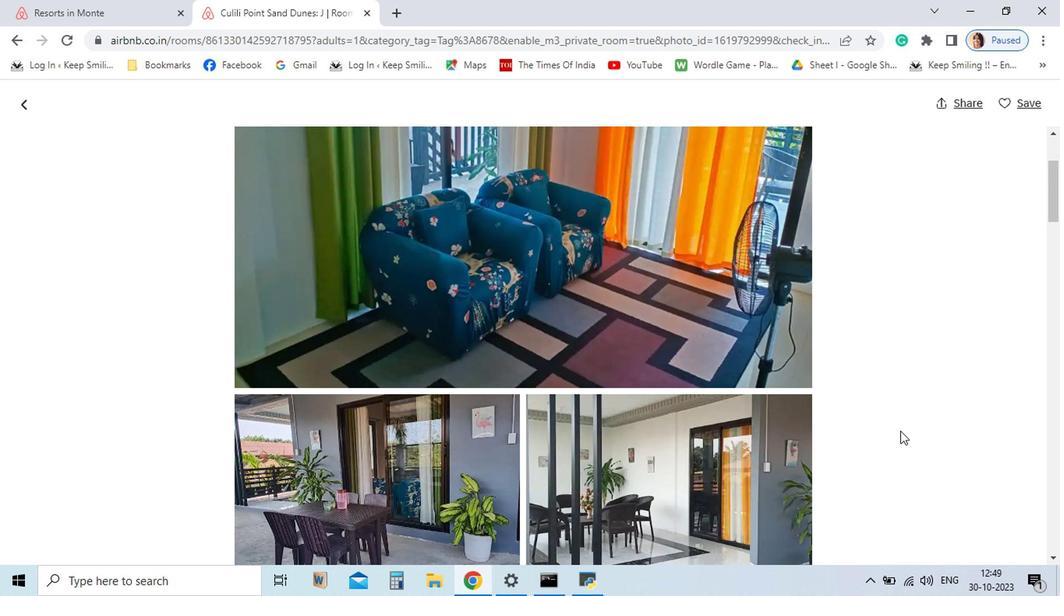 
Action: Mouse moved to (978, 514)
Screenshot: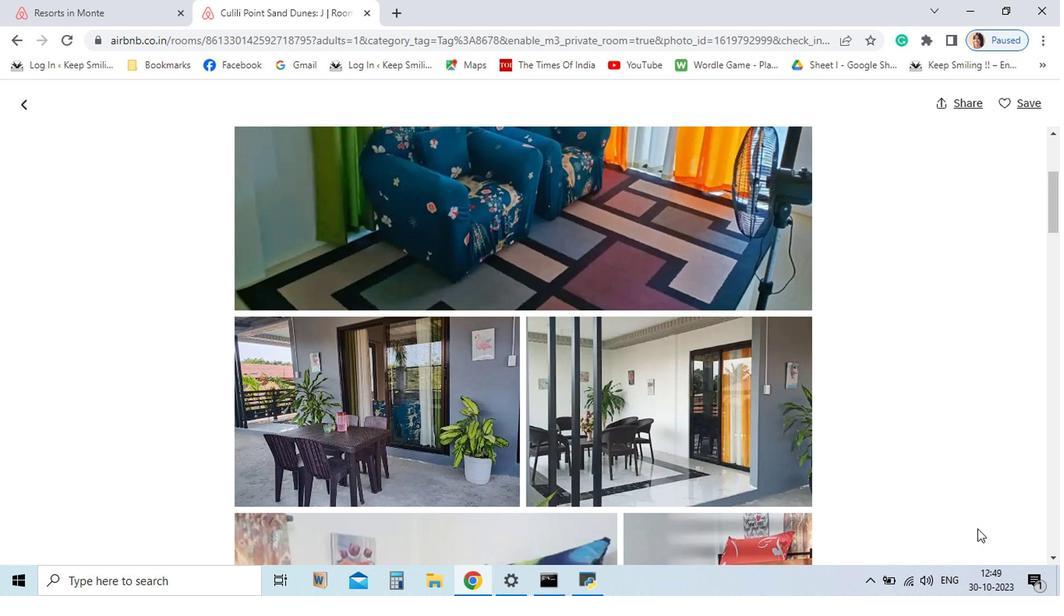 
Action: Mouse scrolled (978, 513) with delta (0, 0)
Screenshot: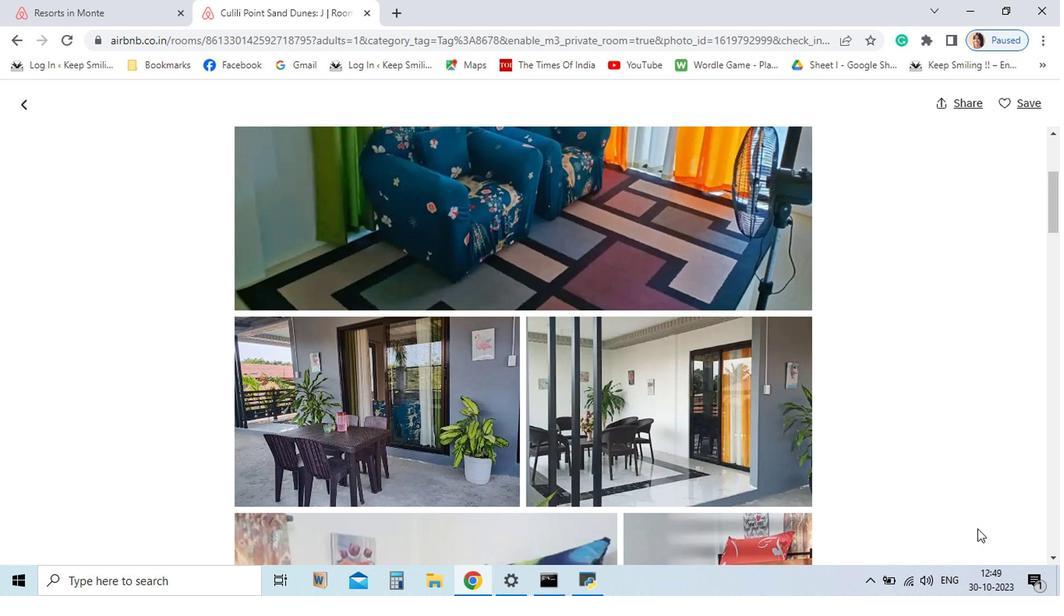 
Action: Mouse moved to (978, 512)
Screenshot: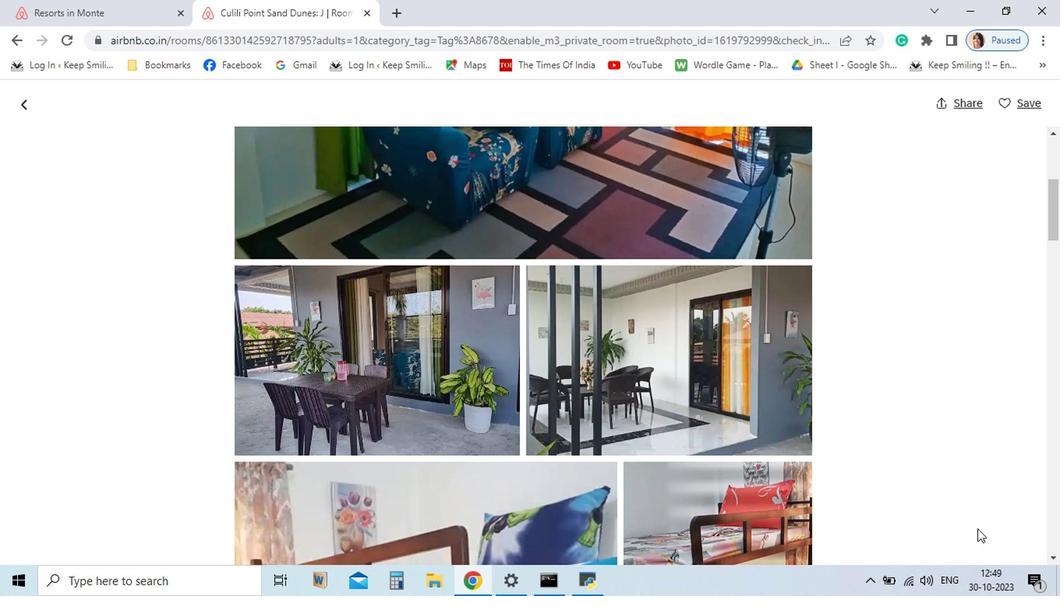 
Action: Mouse scrolled (978, 512) with delta (0, 0)
Screenshot: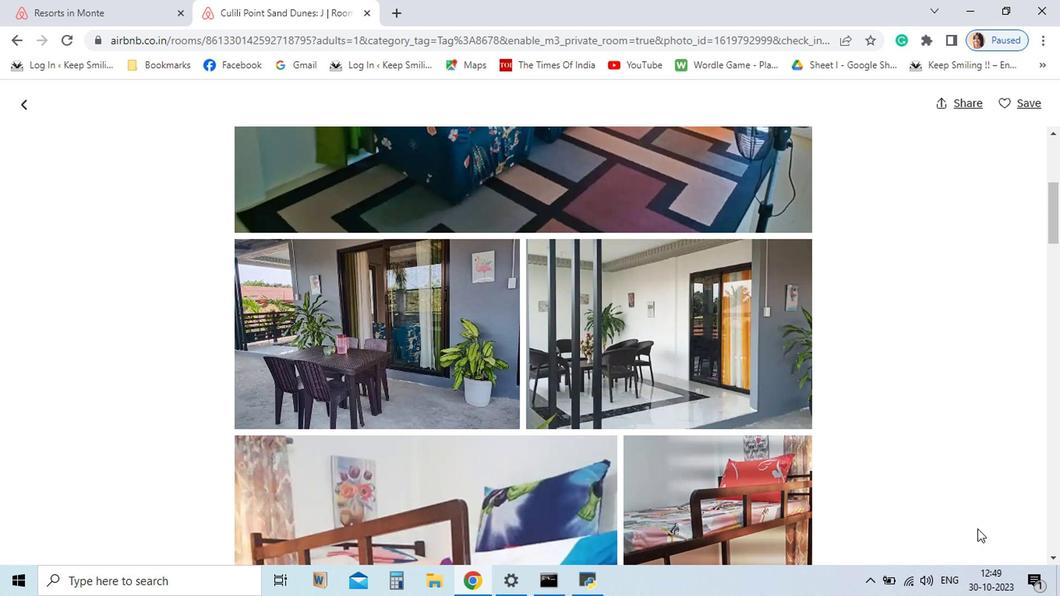 
Action: Mouse scrolled (978, 512) with delta (0, 0)
Screenshot: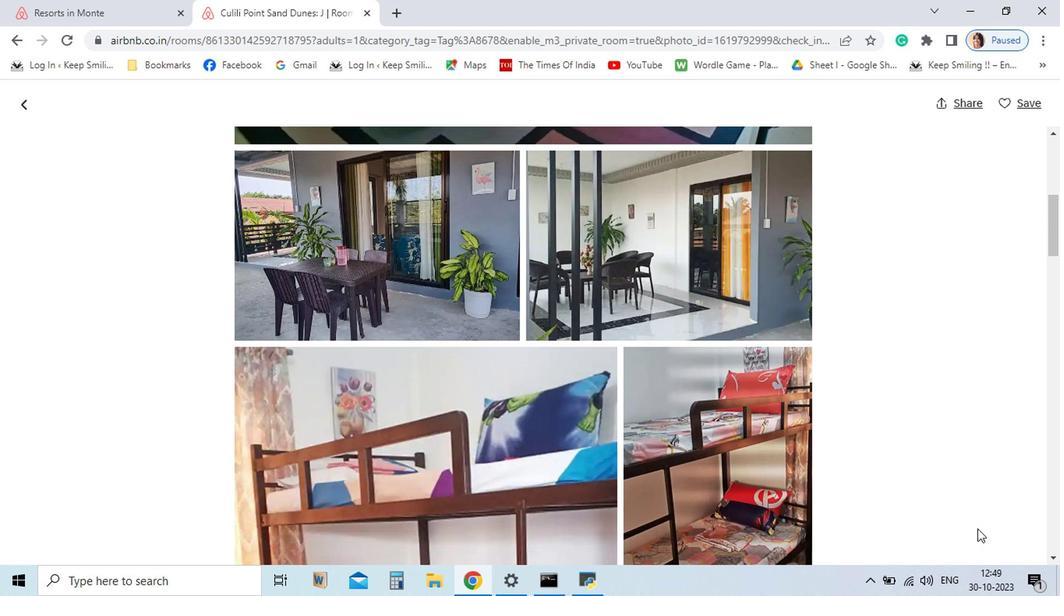 
Action: Mouse scrolled (978, 512) with delta (0, 0)
Screenshot: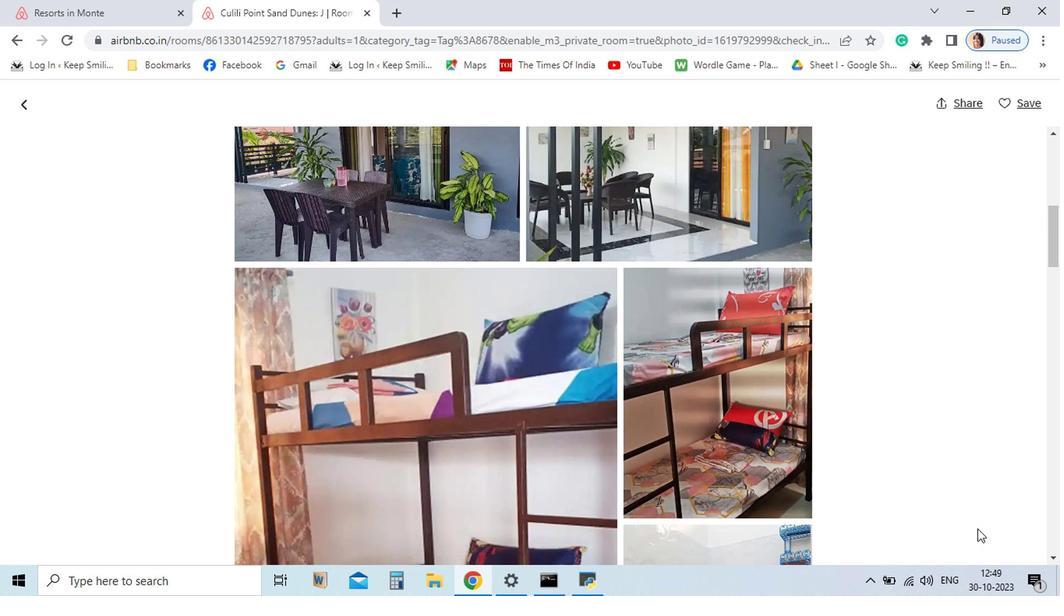 
Action: Mouse scrolled (978, 512) with delta (0, 0)
Screenshot: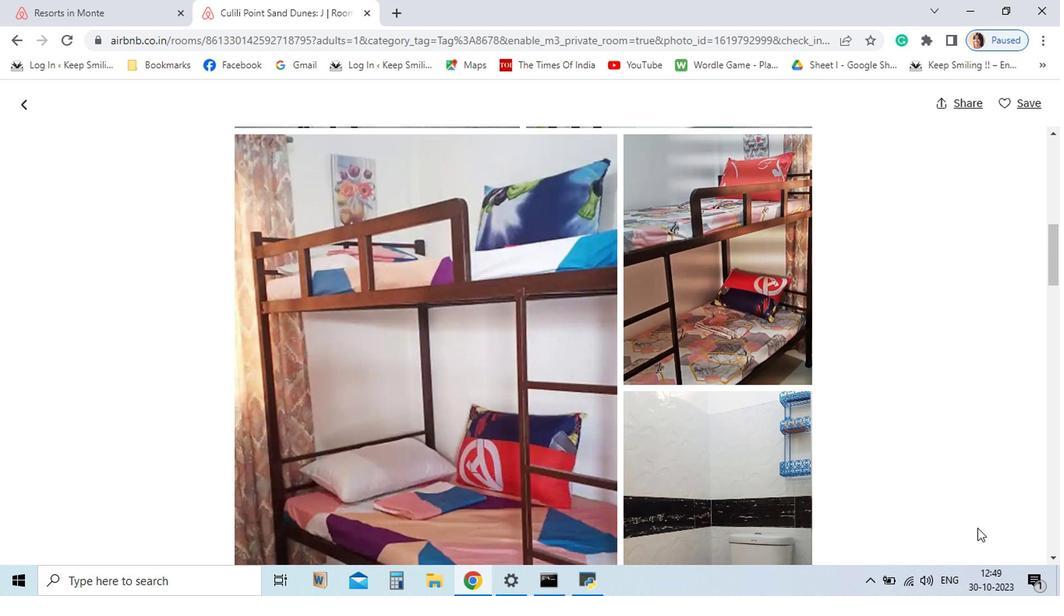
Action: Mouse moved to (978, 512)
Screenshot: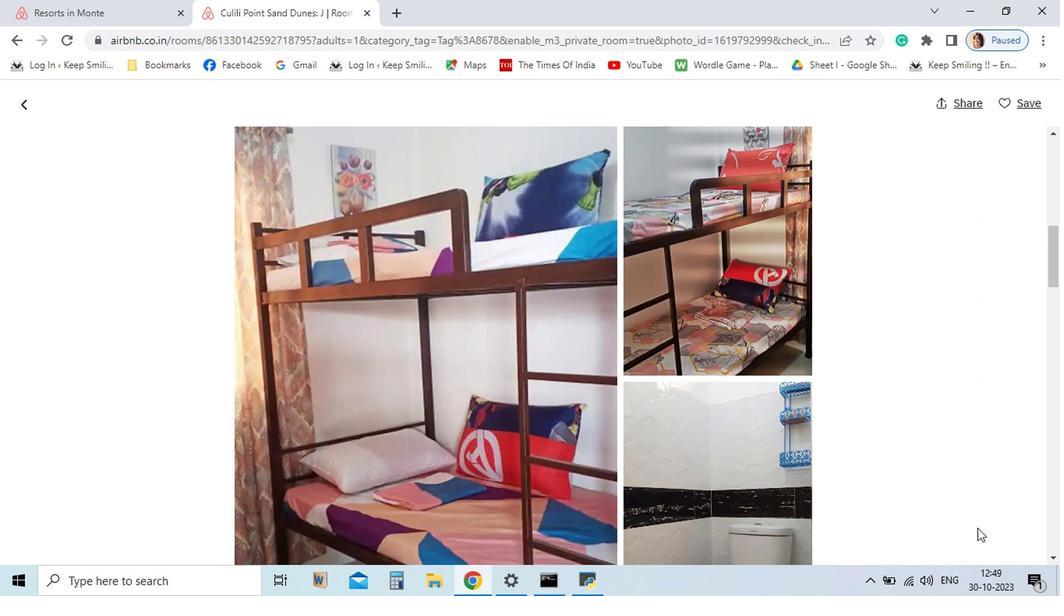 
Action: Mouse scrolled (978, 511) with delta (0, -1)
Screenshot: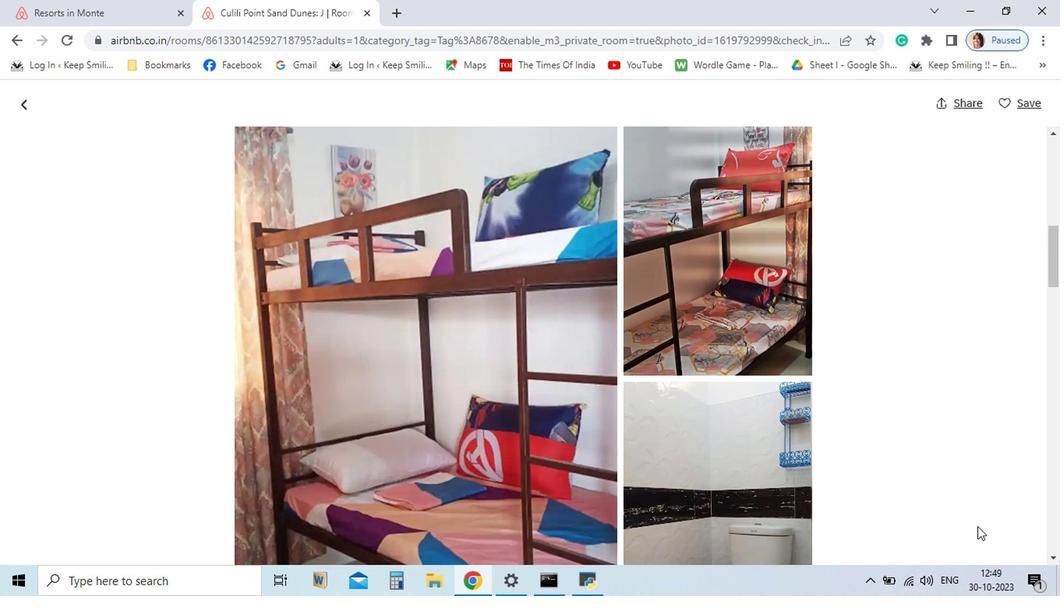
Action: Mouse moved to (978, 510)
Screenshot: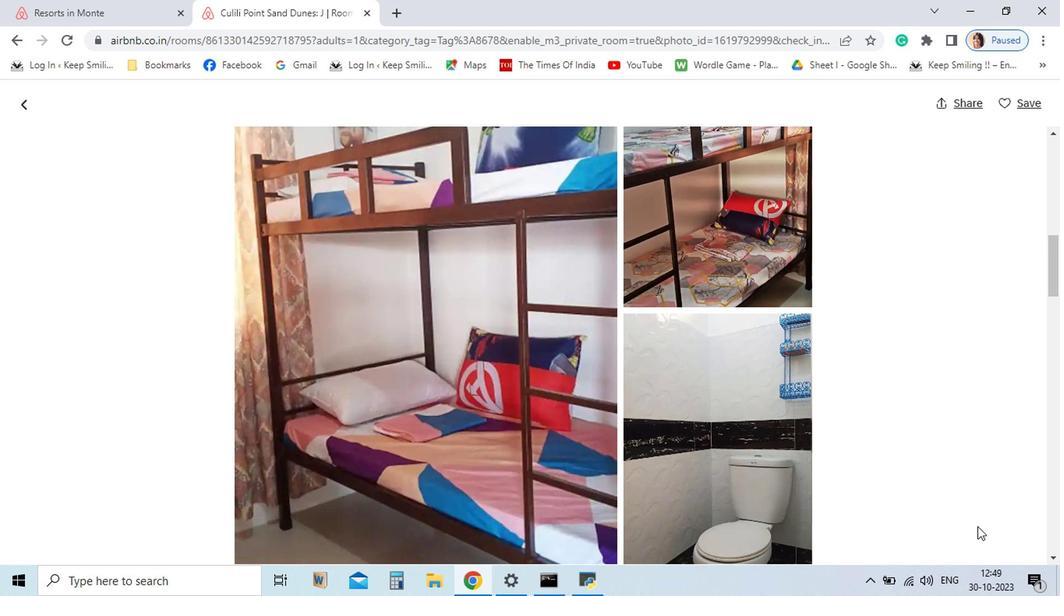 
Action: Mouse scrolled (978, 510) with delta (0, 0)
Screenshot: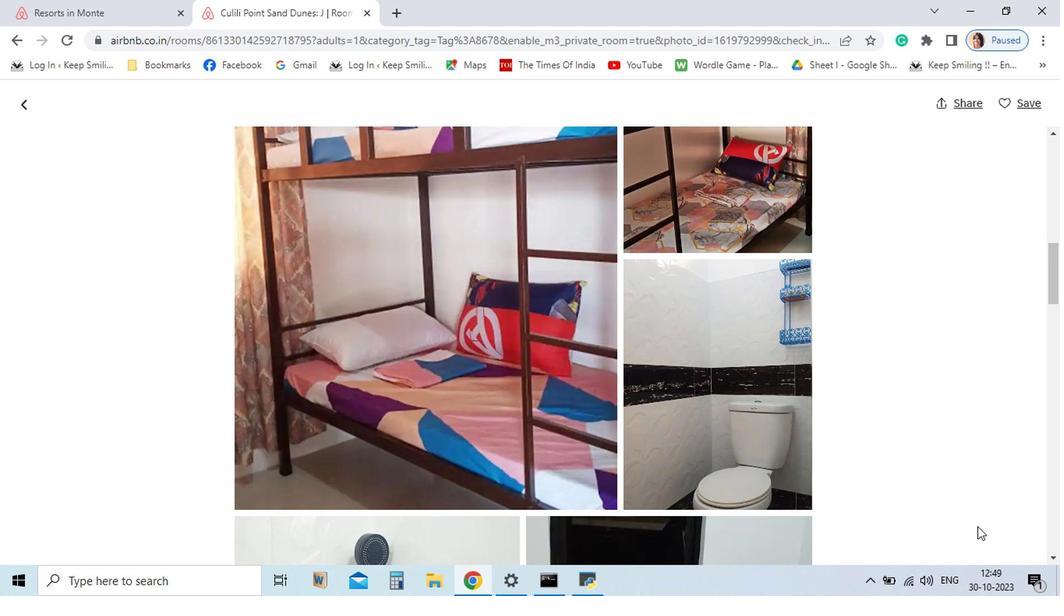 
Action: Mouse scrolled (978, 510) with delta (0, 0)
Screenshot: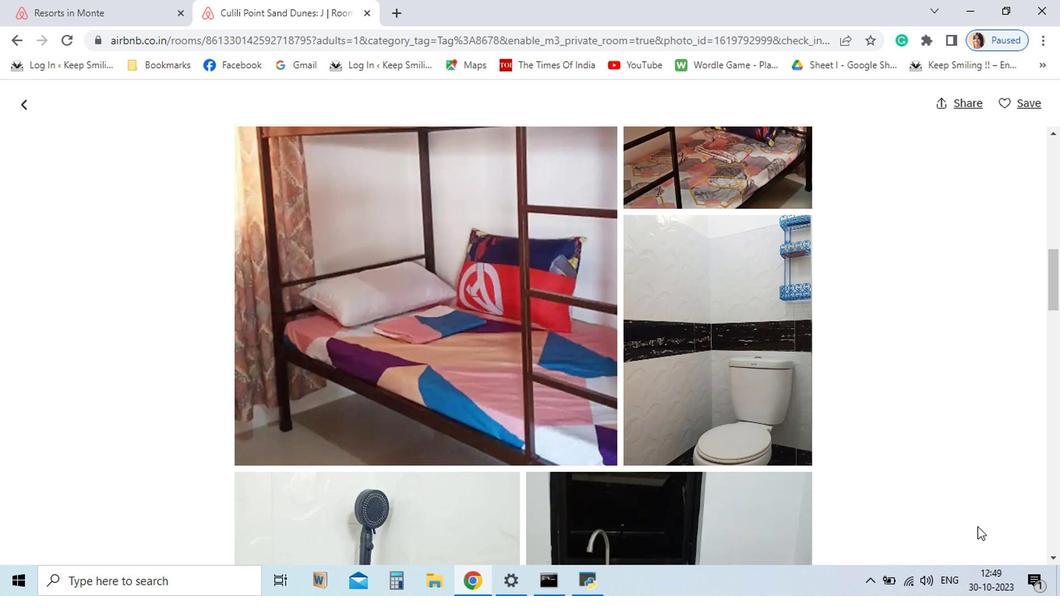 
Action: Mouse scrolled (978, 510) with delta (0, 0)
Screenshot: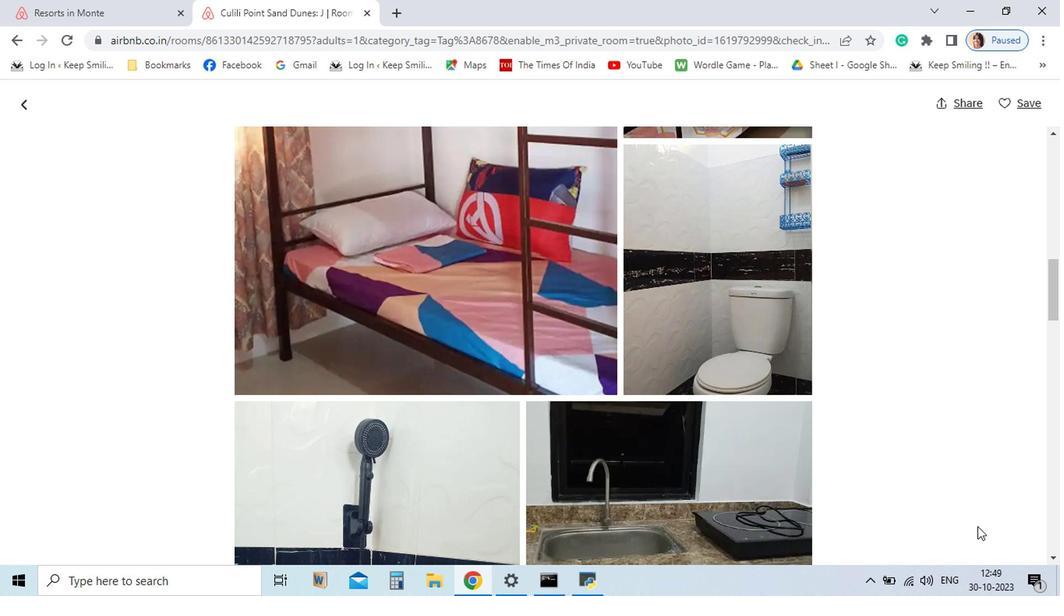 
Action: Mouse scrolled (978, 510) with delta (0, 0)
Screenshot: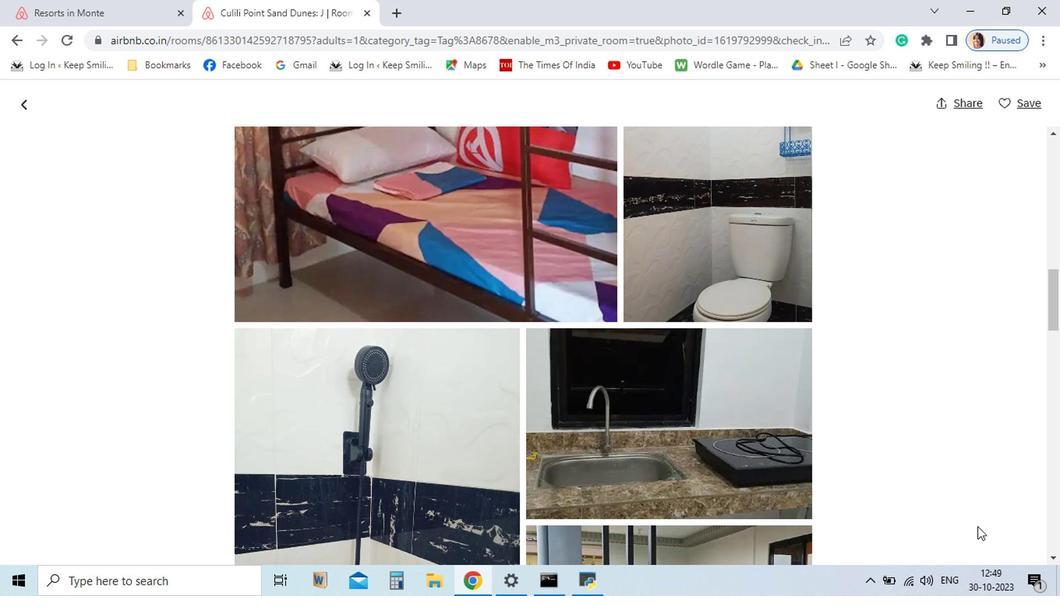 
Action: Mouse scrolled (978, 510) with delta (0, 0)
Screenshot: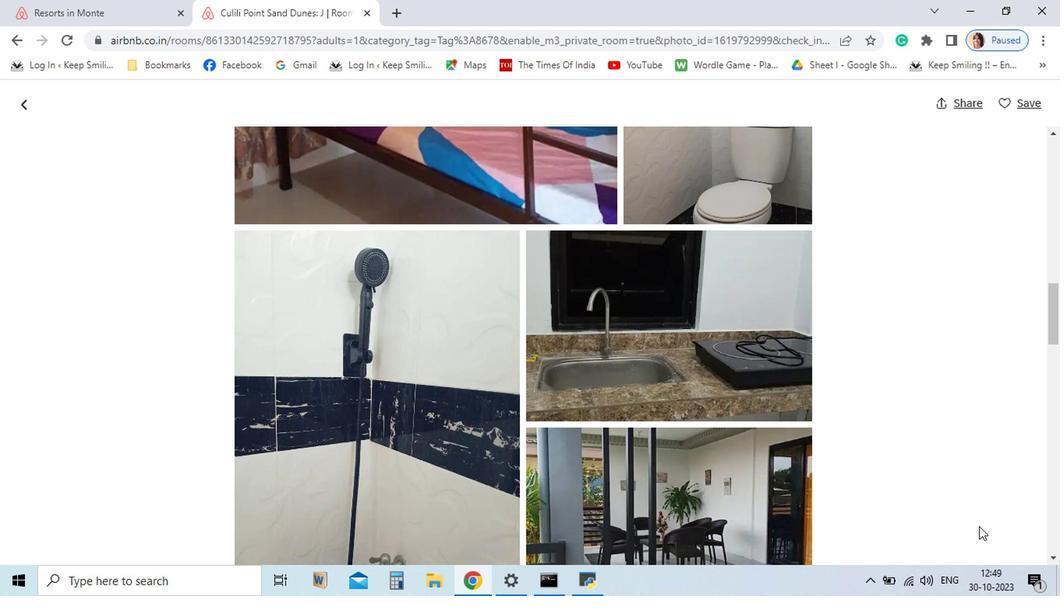 
Action: Mouse moved to (980, 510)
Screenshot: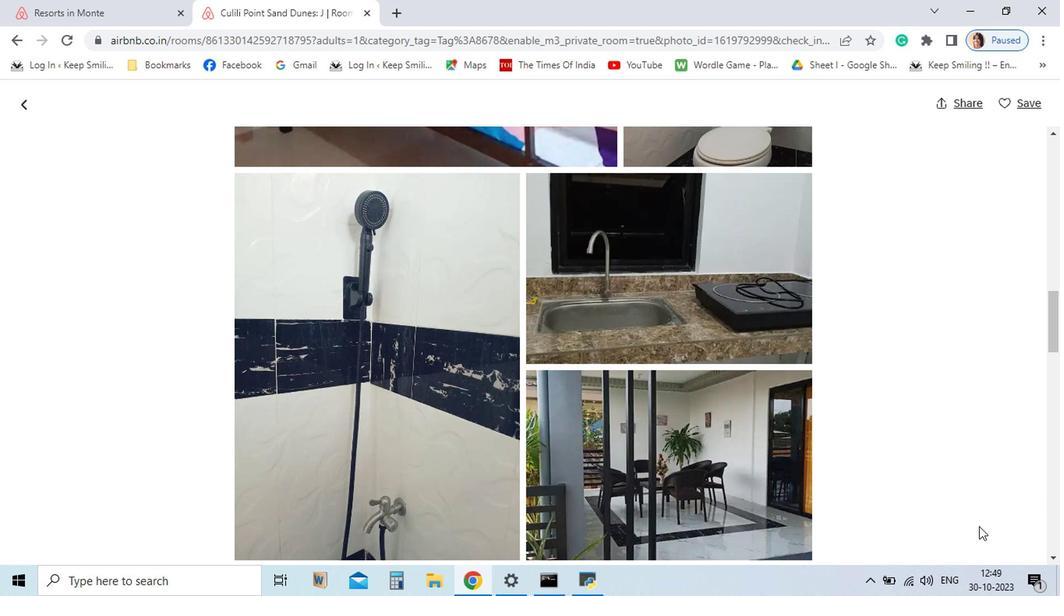
Action: Mouse scrolled (980, 510) with delta (0, 0)
Screenshot: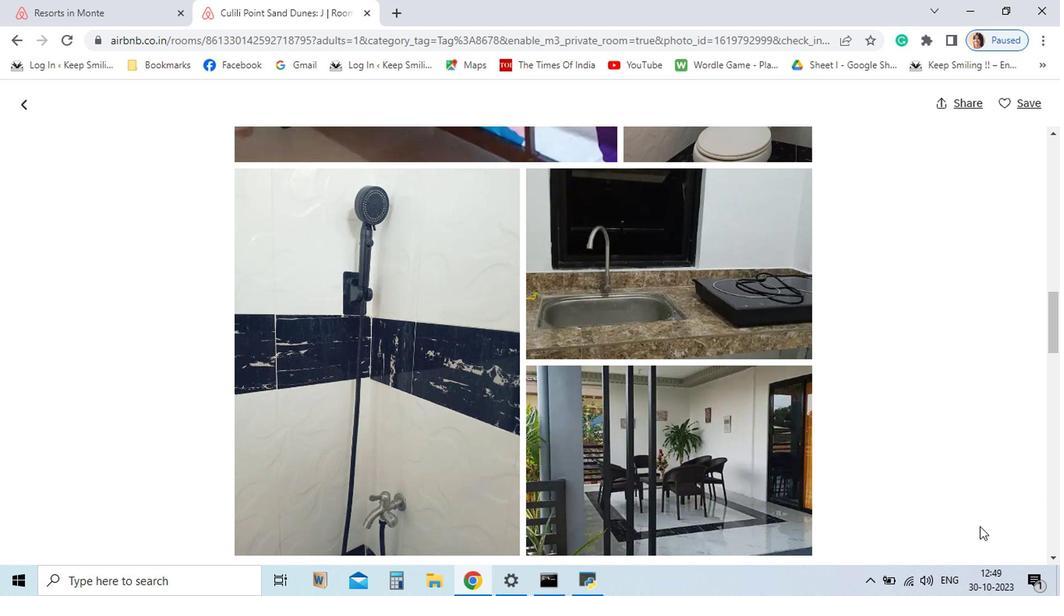 
Action: Mouse moved to (980, 510)
Screenshot: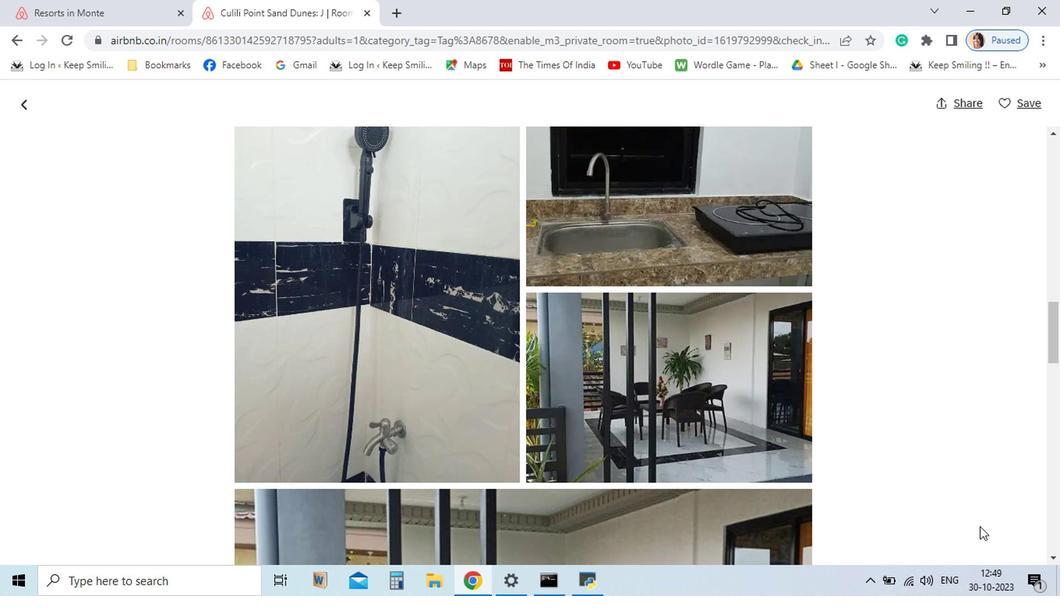 
Action: Mouse scrolled (980, 510) with delta (0, 0)
Screenshot: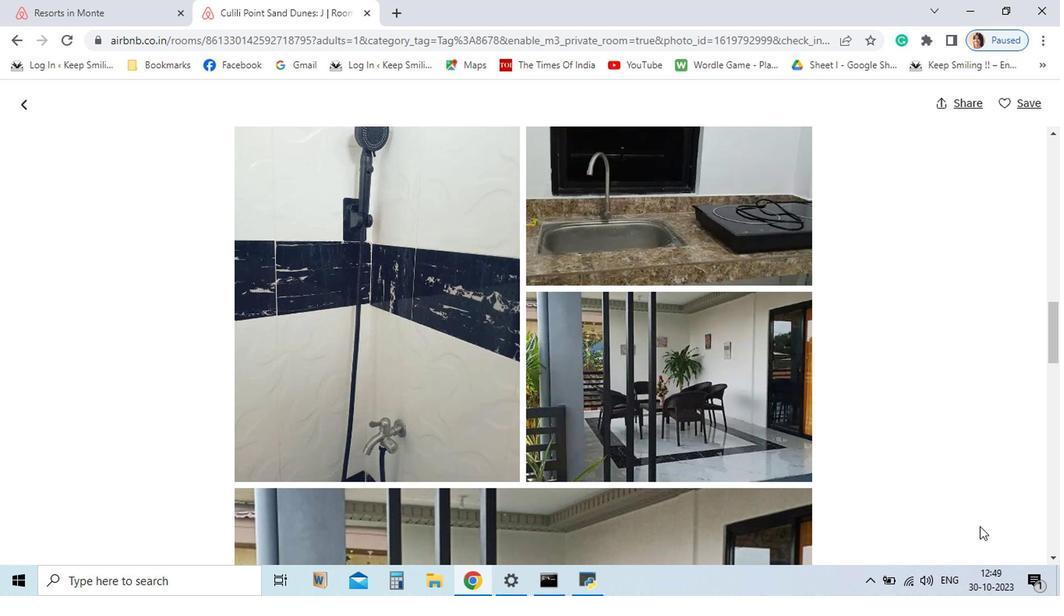 
Action: Mouse scrolled (980, 510) with delta (0, 0)
Screenshot: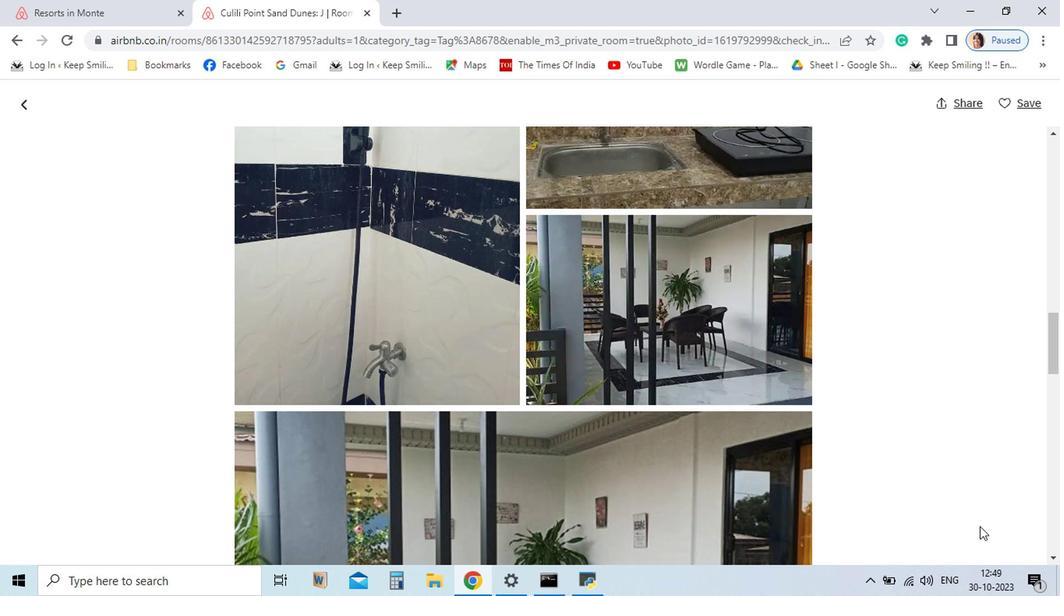 
Action: Mouse scrolled (980, 510) with delta (0, 0)
Screenshot: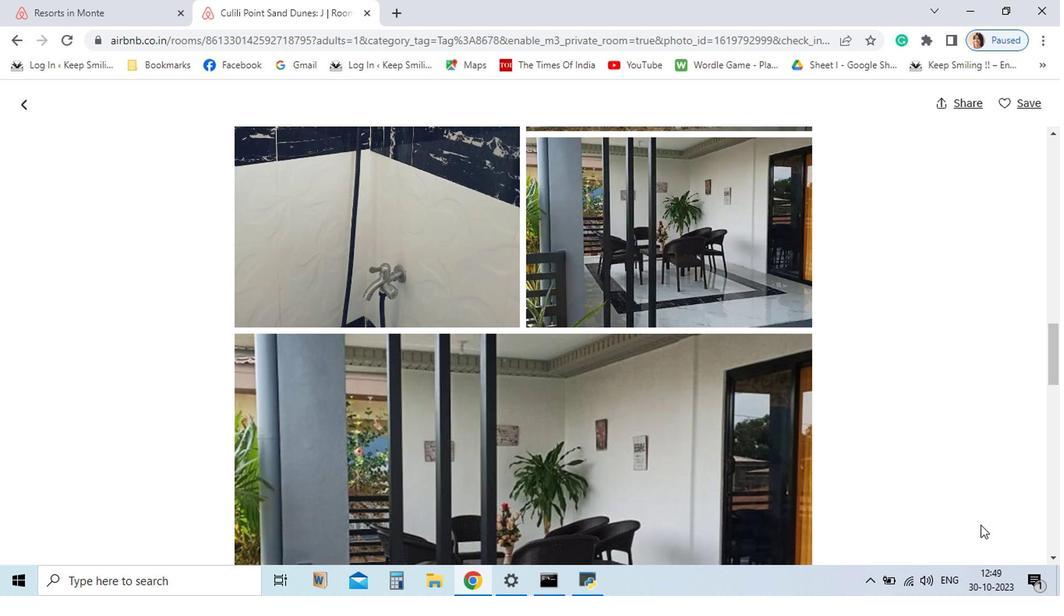 
Action: Mouse moved to (981, 509)
Screenshot: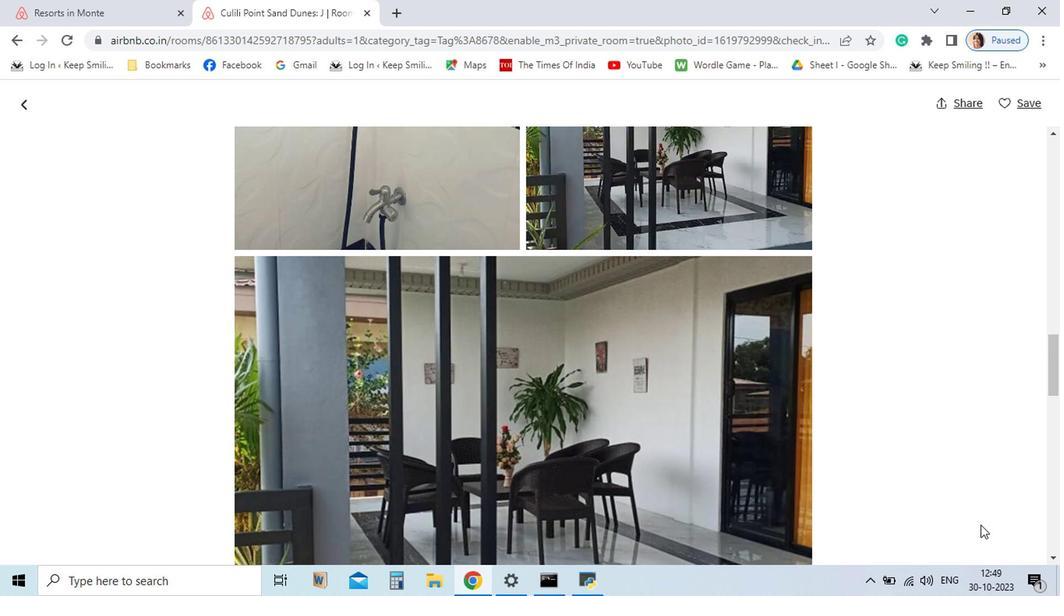 
Action: Mouse scrolled (981, 508) with delta (0, 0)
Screenshot: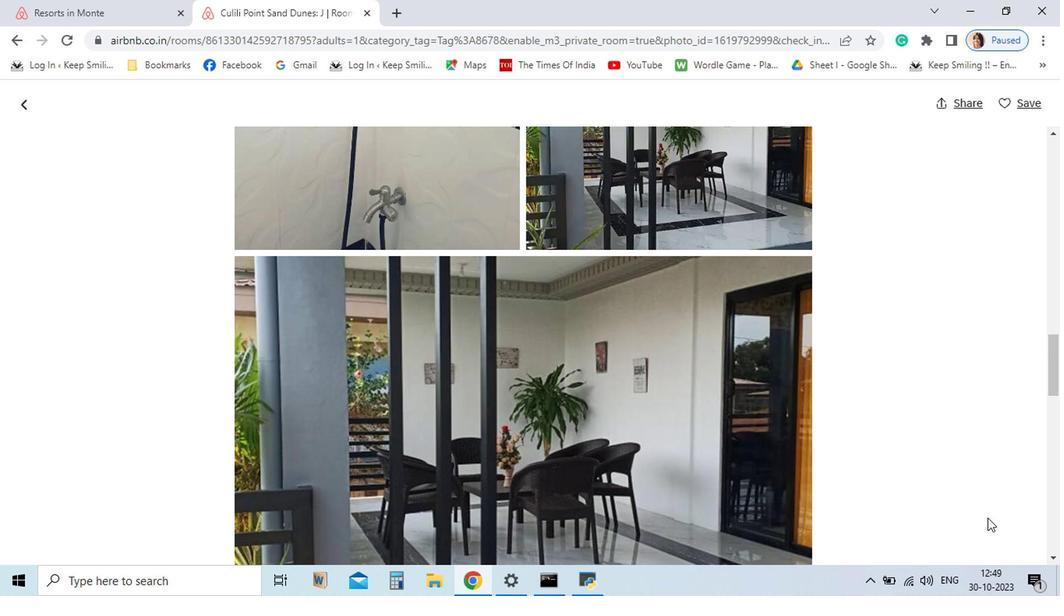 
Action: Mouse moved to (990, 502)
Screenshot: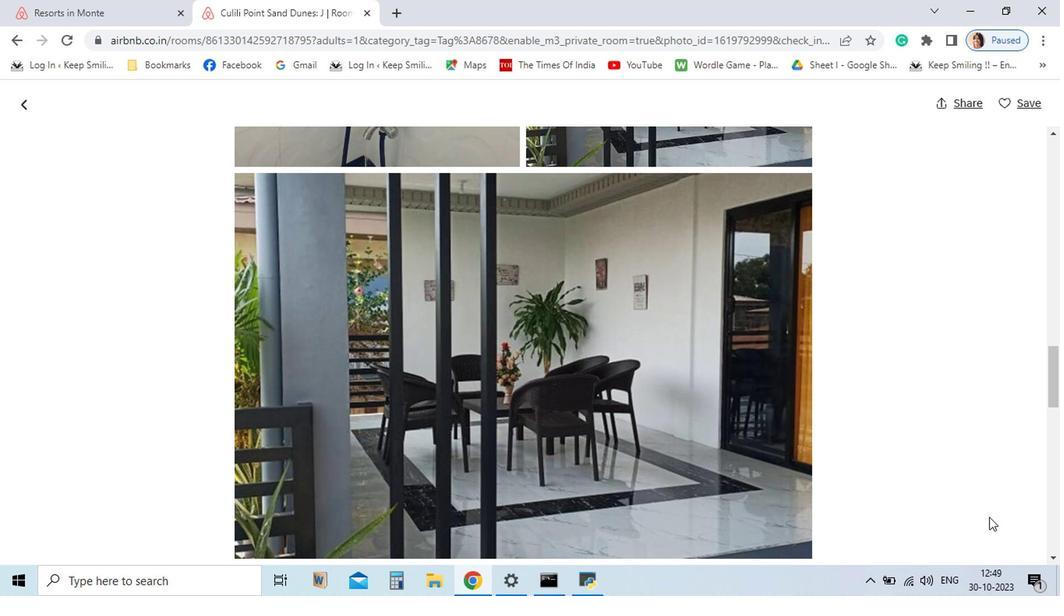 
Action: Mouse scrolled (990, 502) with delta (0, 0)
Screenshot: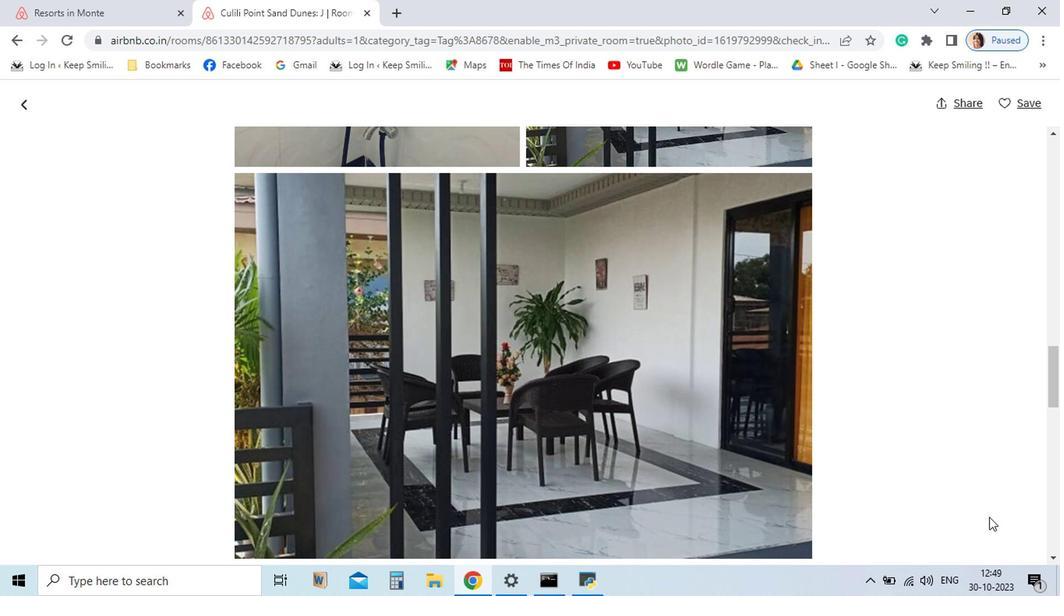 
Action: Mouse scrolled (990, 502) with delta (0, 0)
Screenshot: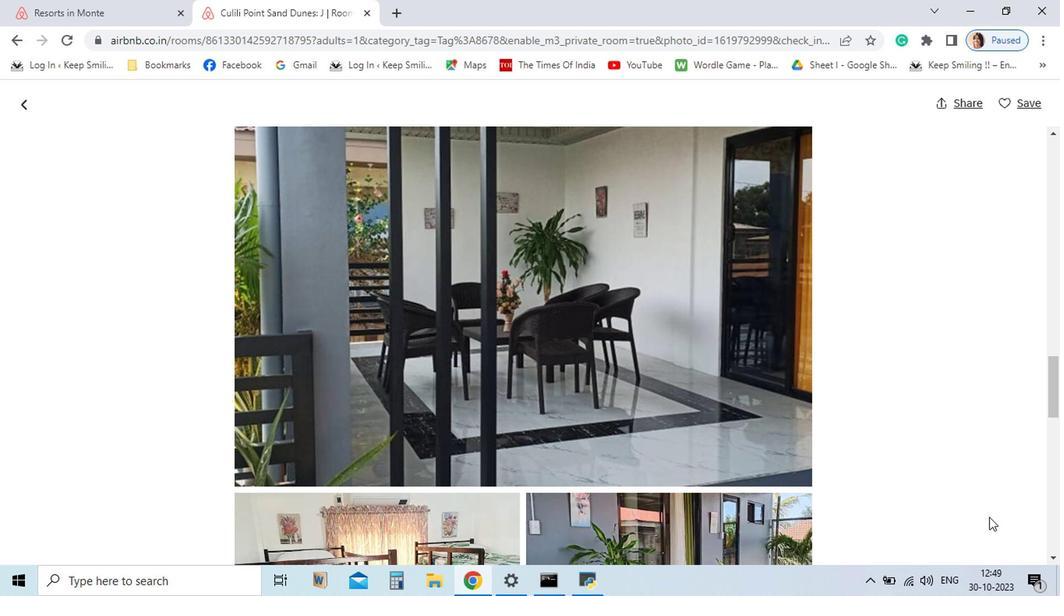 
Action: Mouse scrolled (990, 502) with delta (0, 0)
Screenshot: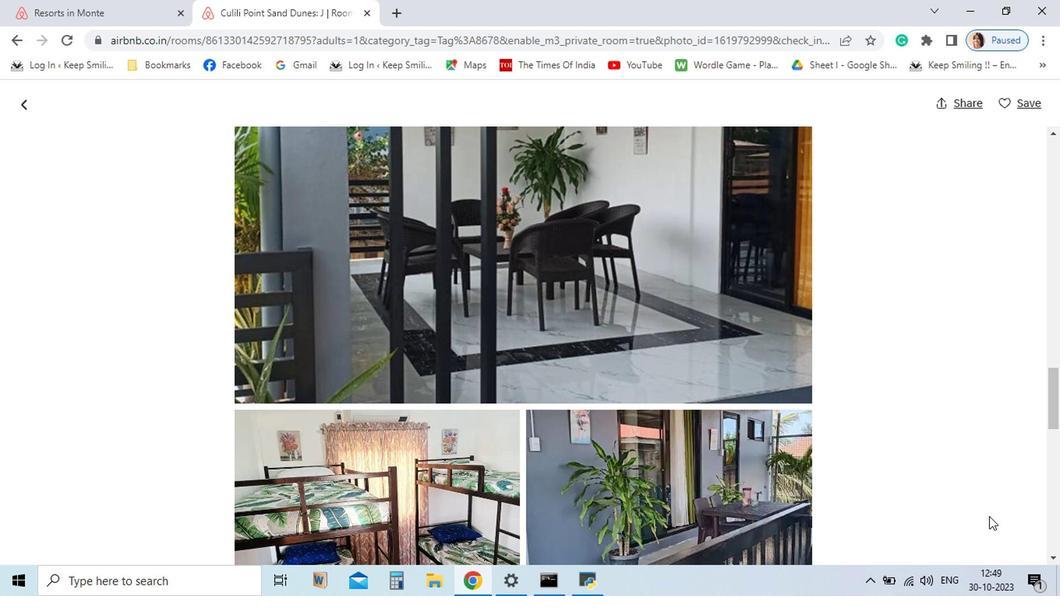 
Action: Mouse moved to (990, 502)
Screenshot: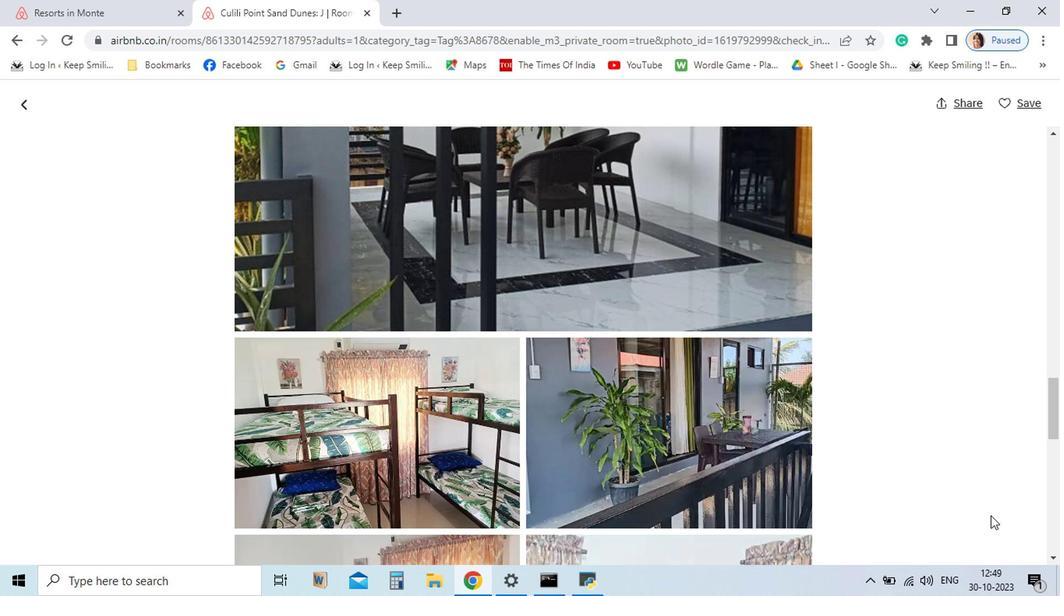 
Action: Mouse scrolled (990, 501) with delta (0, 0)
Screenshot: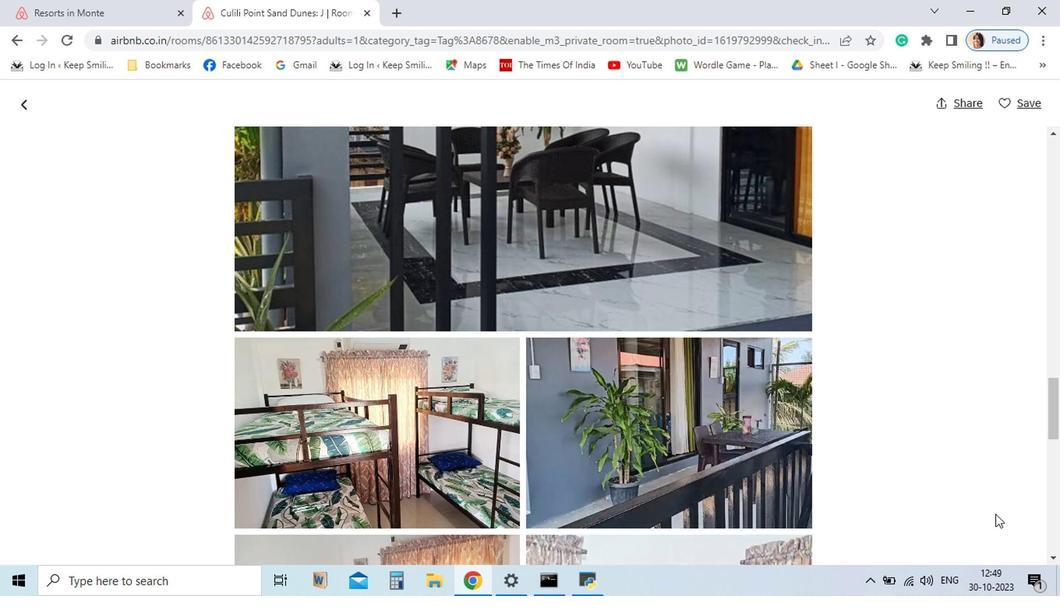 
Action: Mouse moved to (994, 491)
Screenshot: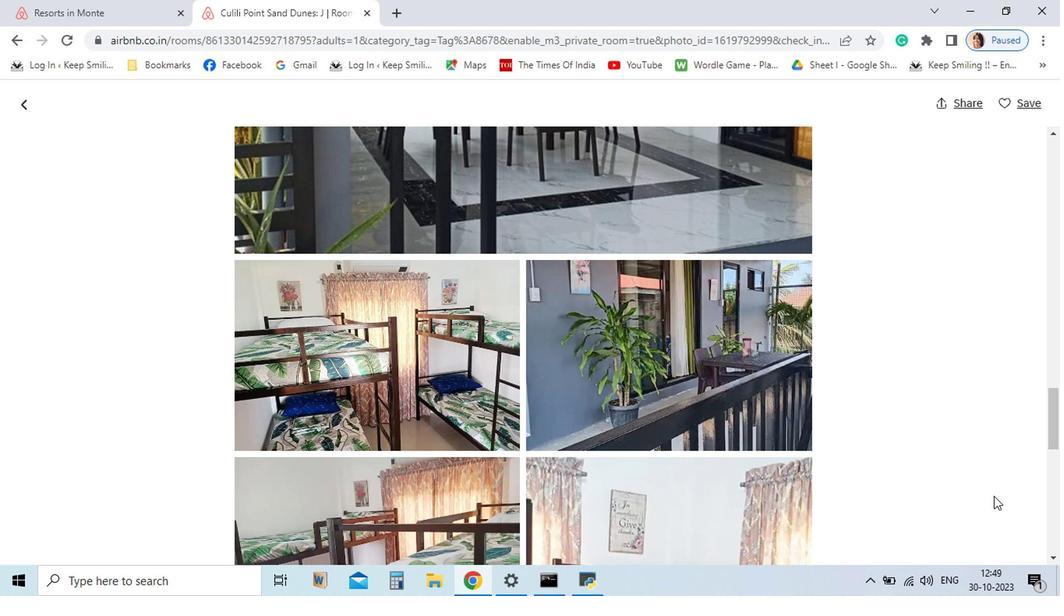
Action: Mouse scrolled (994, 491) with delta (0, 0)
Screenshot: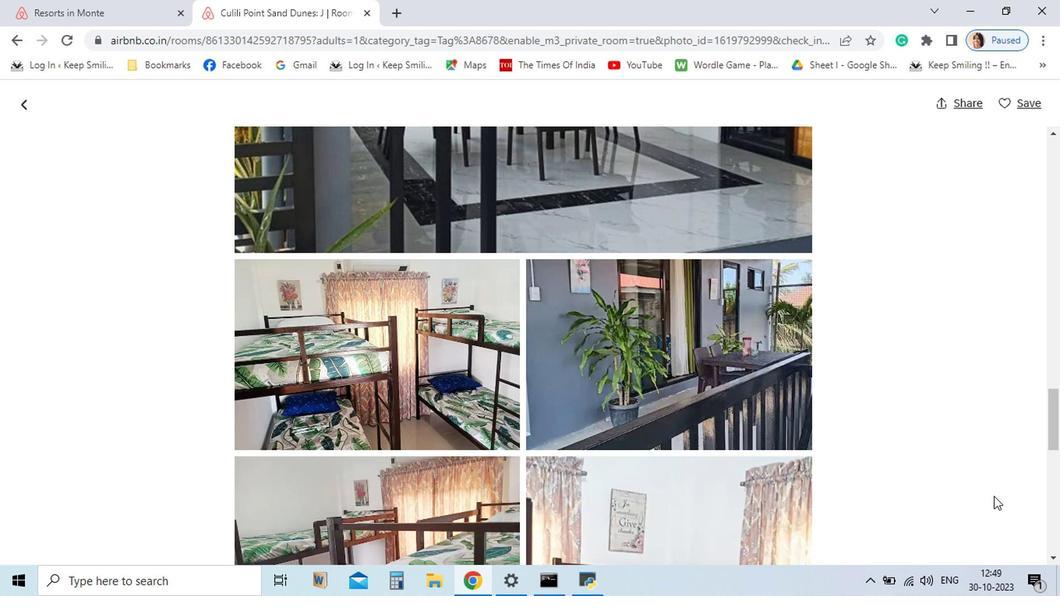 
Action: Mouse moved to (994, 485)
Screenshot: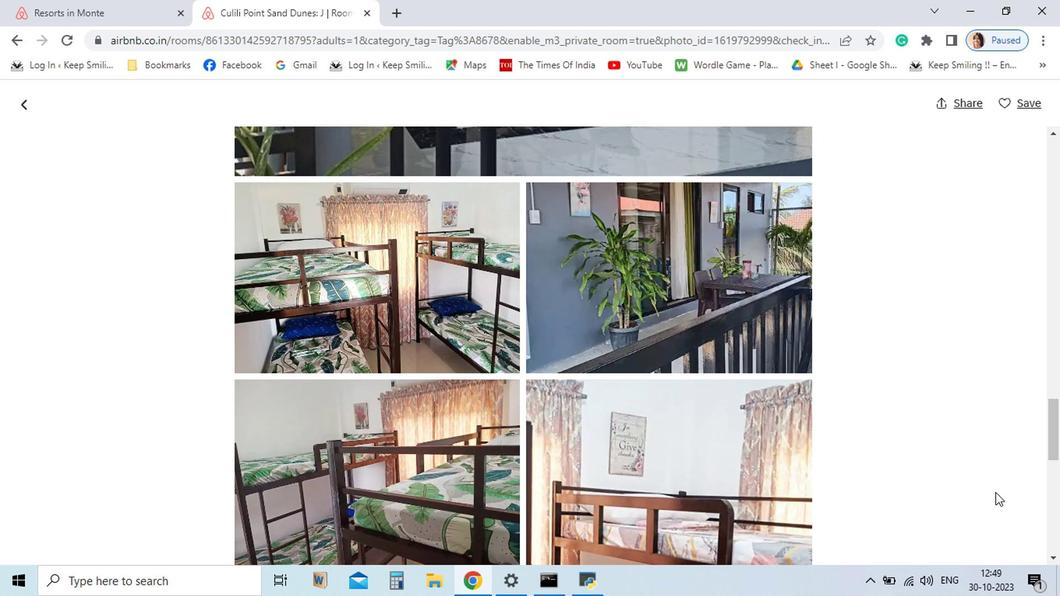
Action: Mouse scrolled (994, 484) with delta (0, 0)
Screenshot: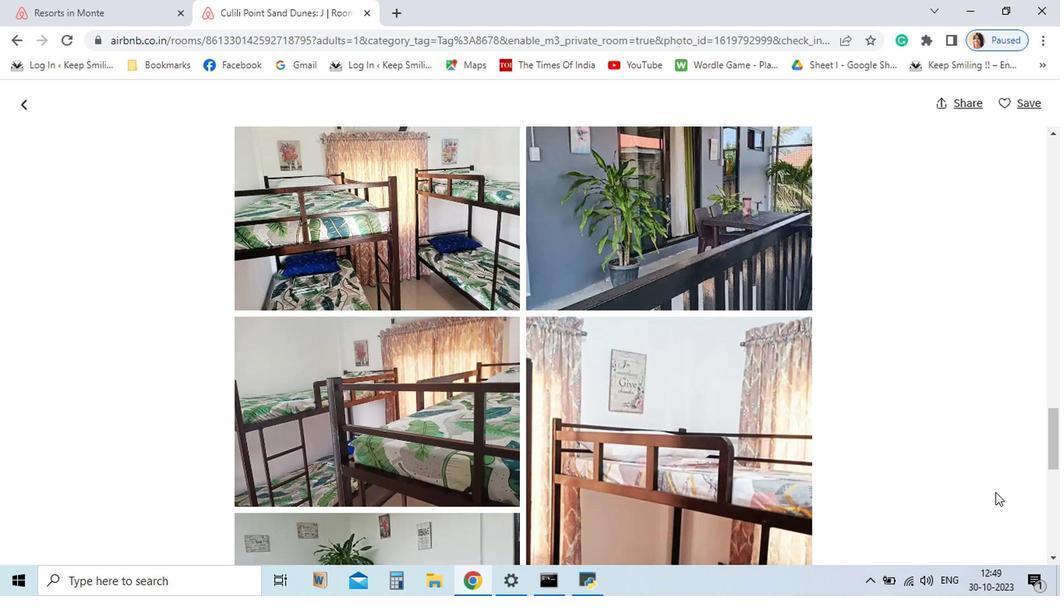 
Action: Mouse moved to (996, 481)
Screenshot: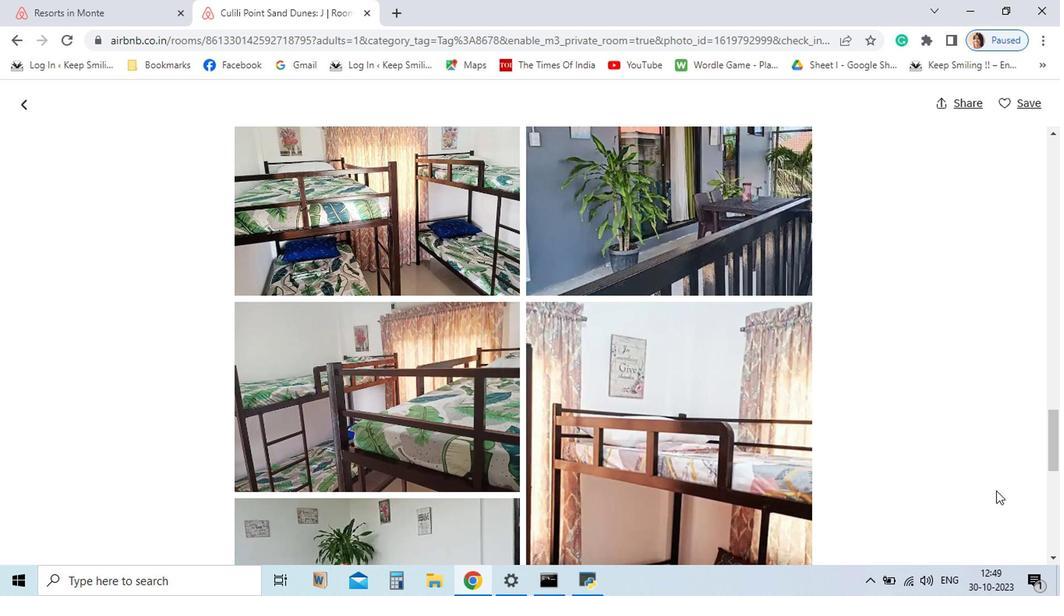 
Action: Mouse scrolled (996, 481) with delta (0, 0)
Screenshot: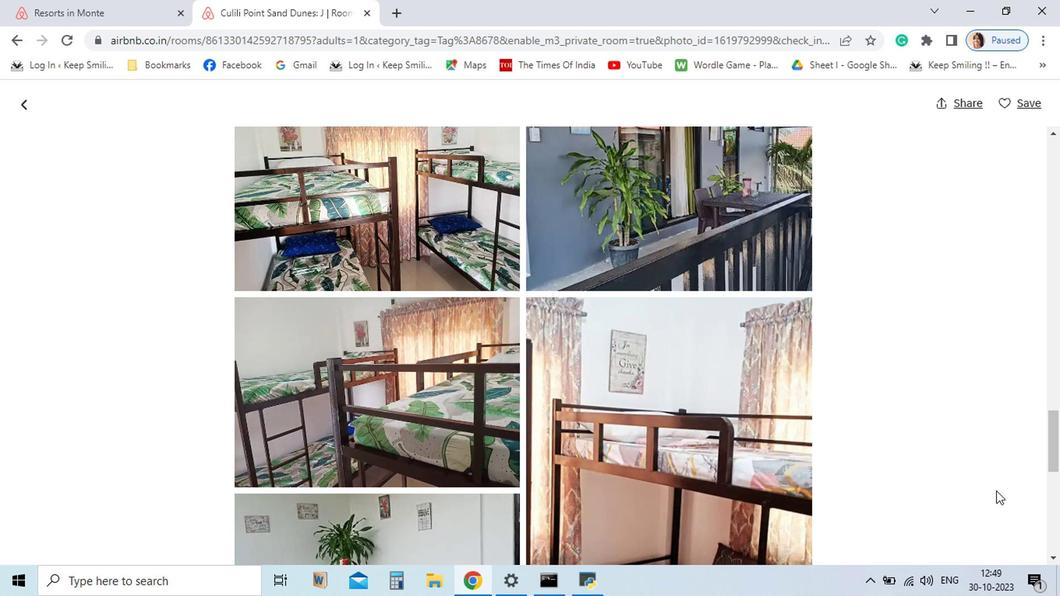 
Action: Mouse moved to (996, 480)
Screenshot: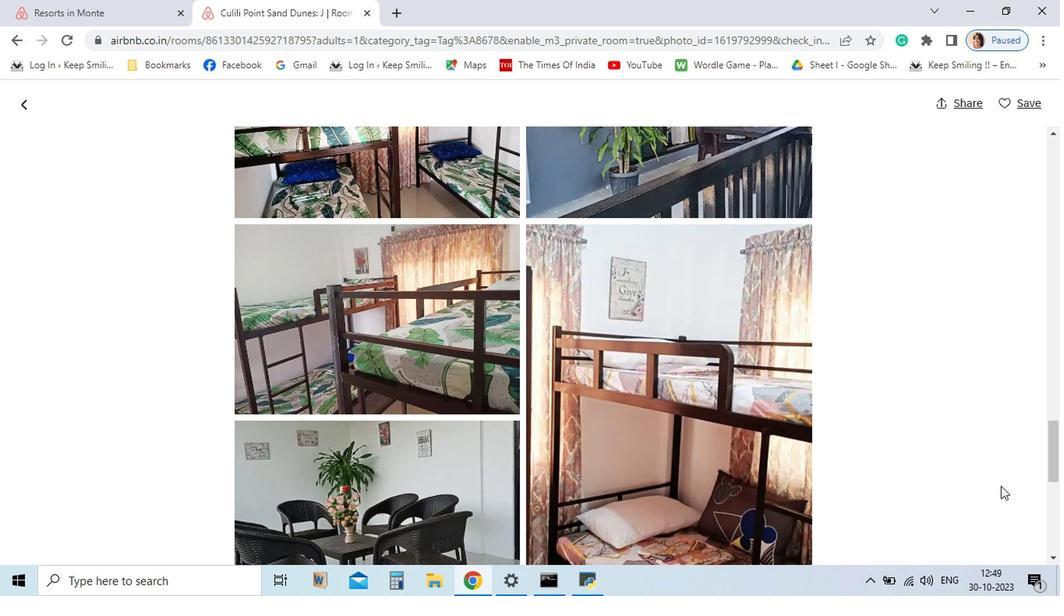
Action: Mouse scrolled (996, 480) with delta (0, 0)
Screenshot: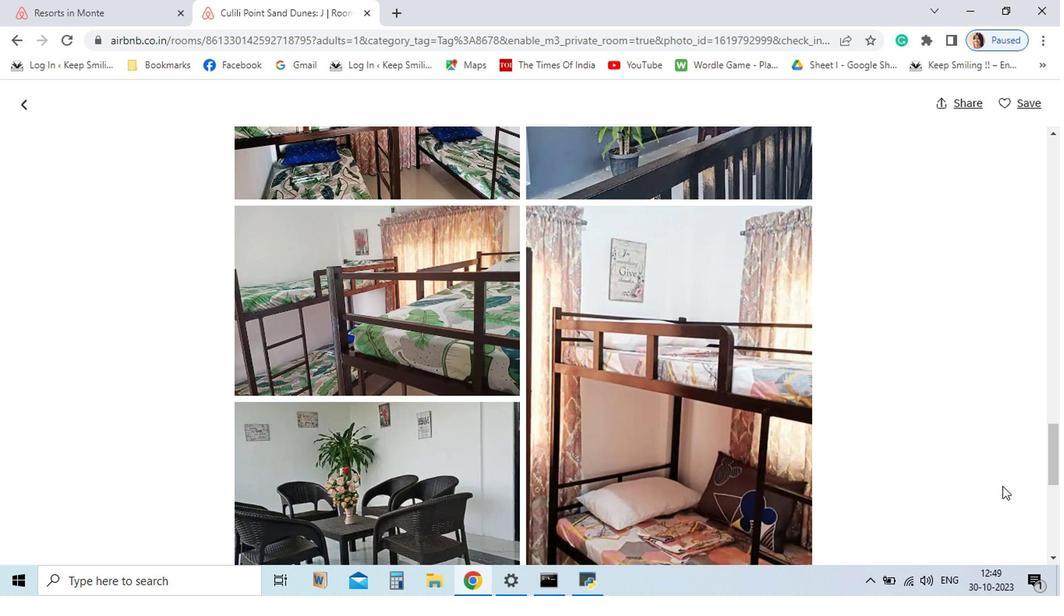 
Action: Mouse moved to (1001, 476)
Screenshot: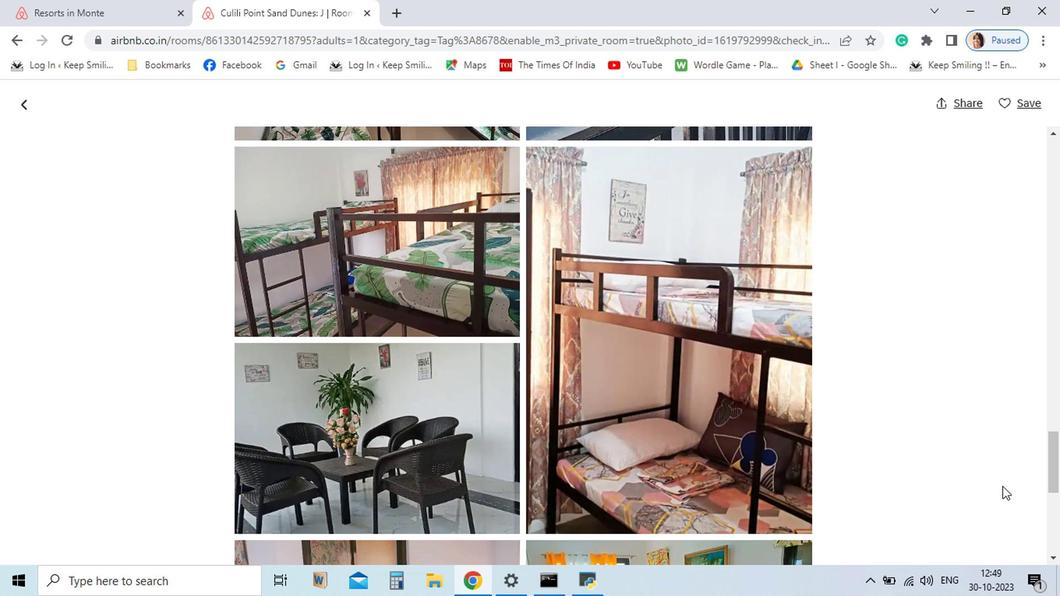 
Action: Mouse scrolled (1001, 476) with delta (0, 0)
Screenshot: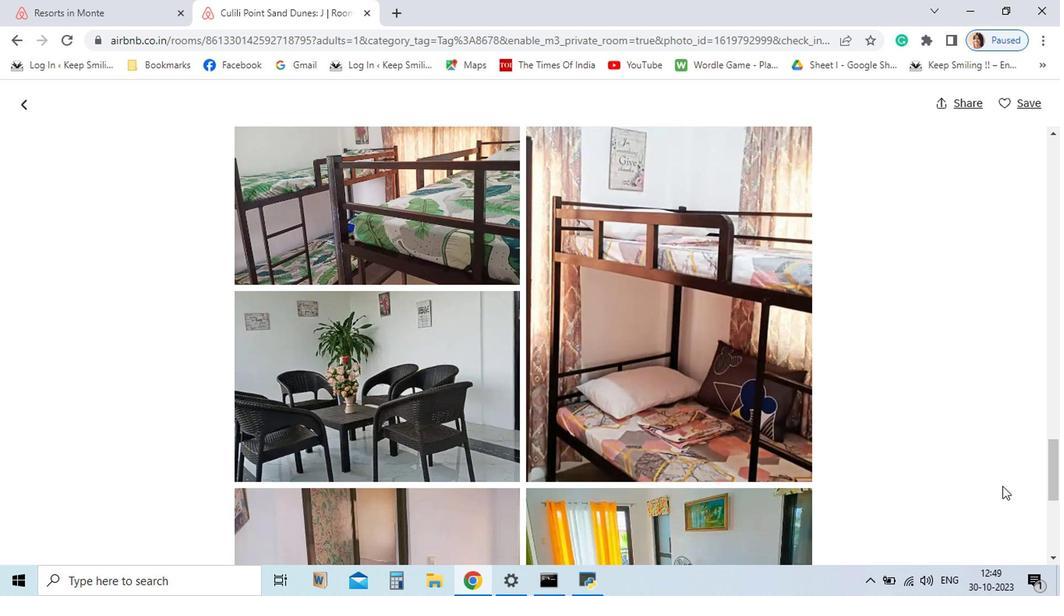 
Action: Mouse moved to (1002, 476)
Screenshot: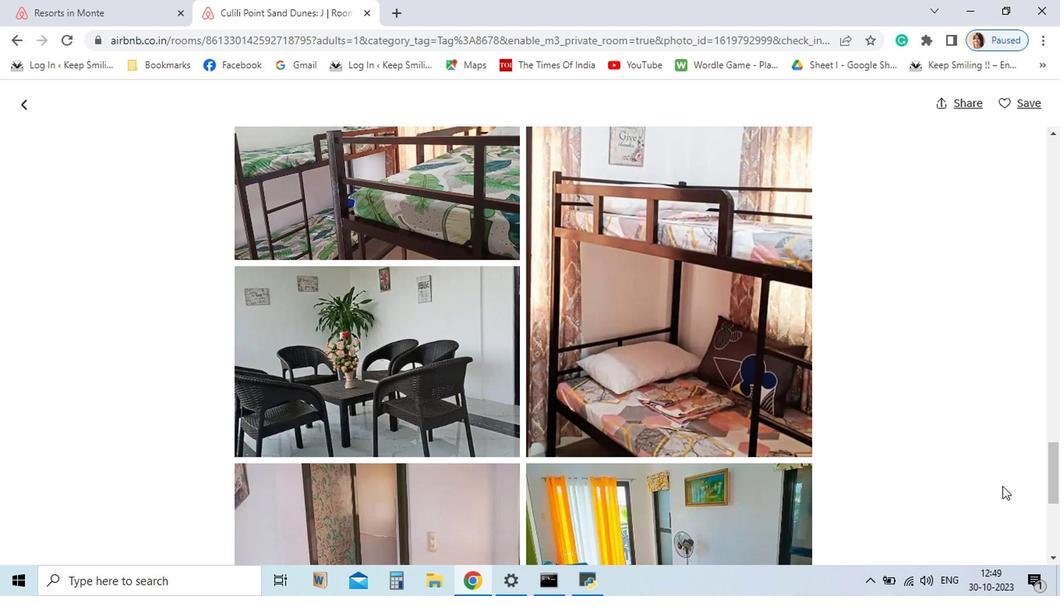 
Action: Mouse scrolled (1002, 476) with delta (0, 0)
Screenshot: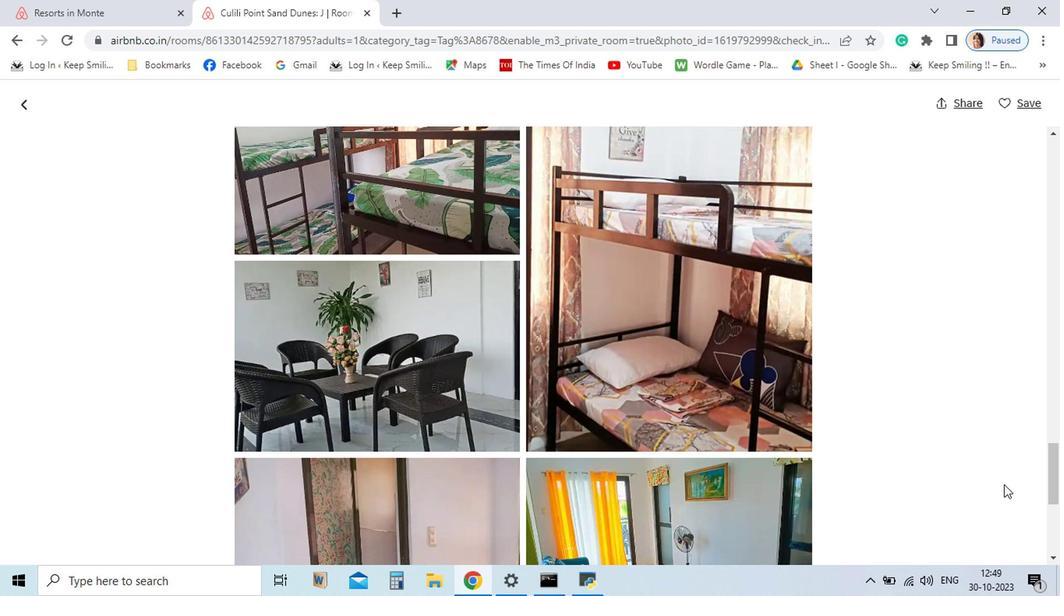 
Action: Mouse moved to (1004, 475)
Screenshot: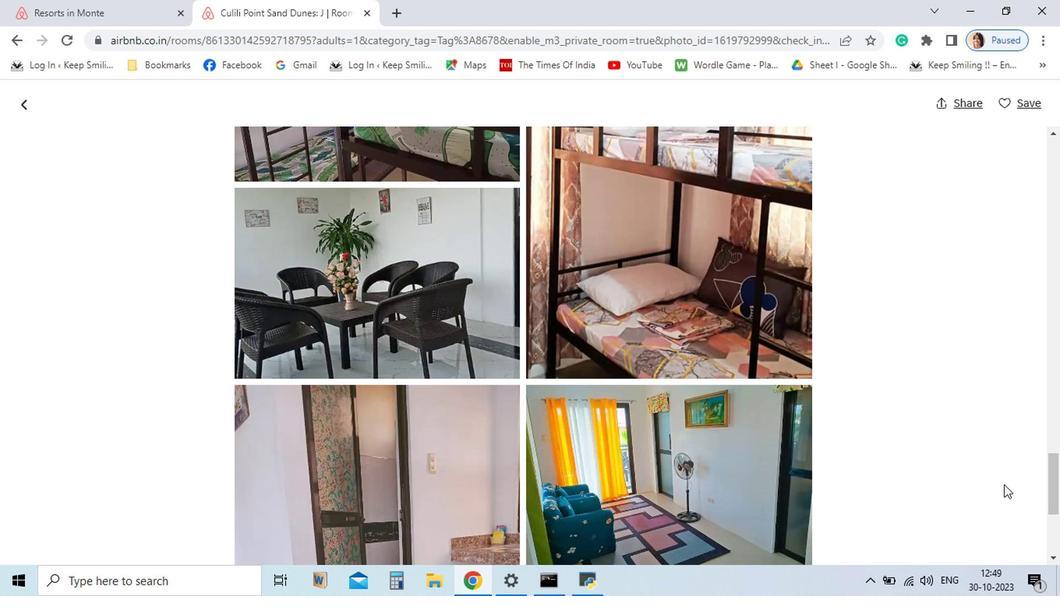 
Action: Mouse scrolled (1004, 474) with delta (0, 0)
Screenshot: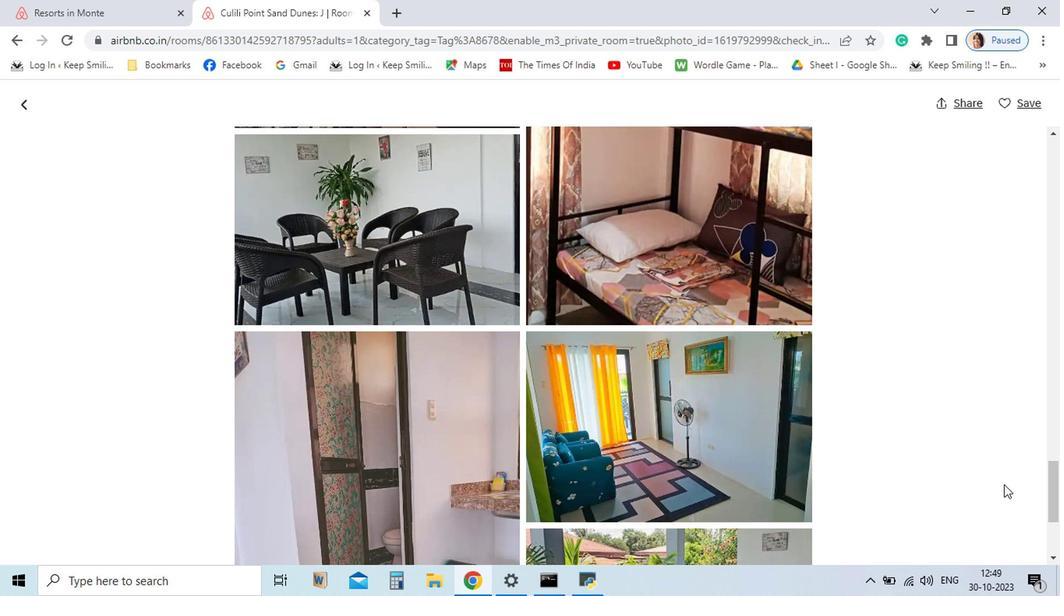 
Action: Mouse scrolled (1004, 474) with delta (0, 0)
Screenshot: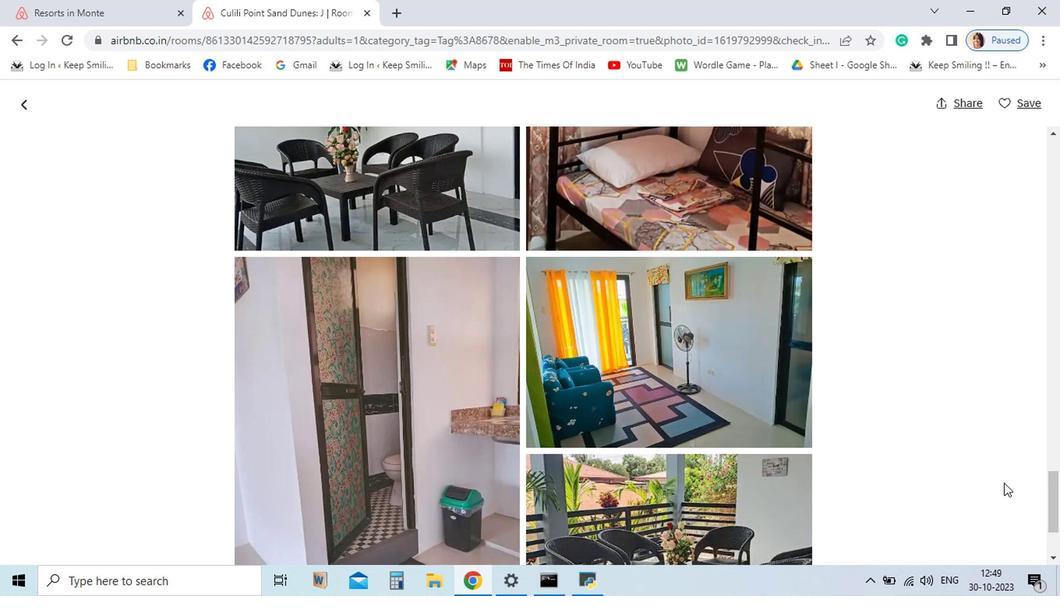 
Action: Mouse scrolled (1004, 474) with delta (0, 0)
Screenshot: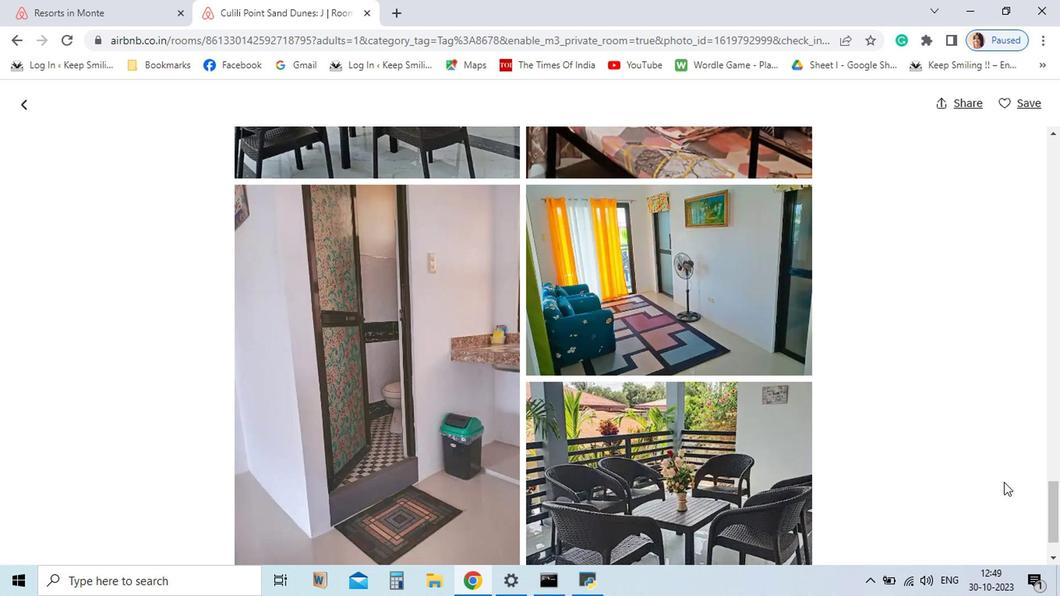 
Action: Mouse moved to (1004, 474)
Screenshot: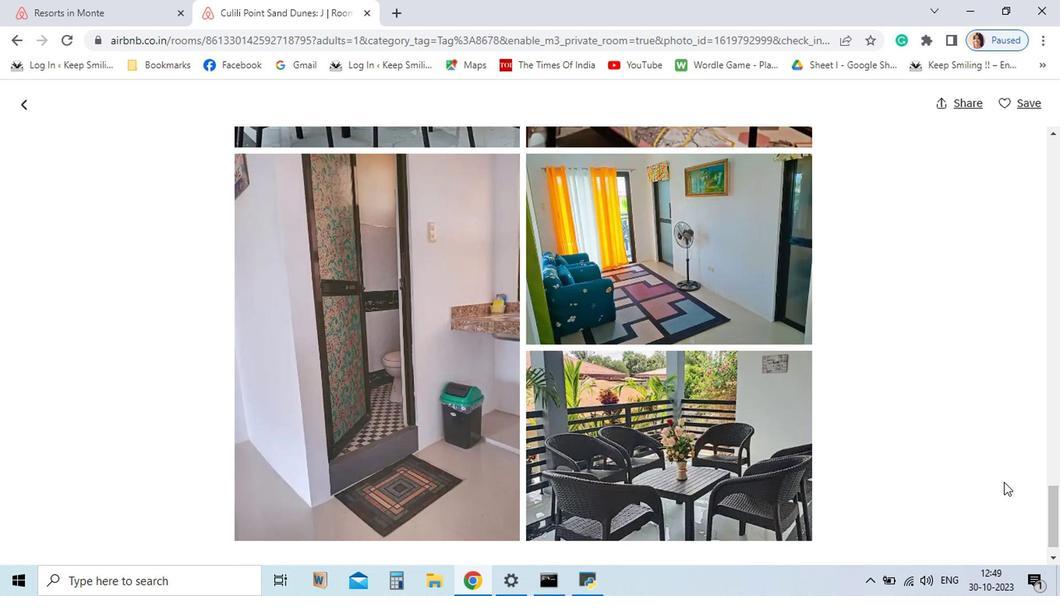 
Action: Mouse scrolled (1004, 473) with delta (0, 0)
Screenshot: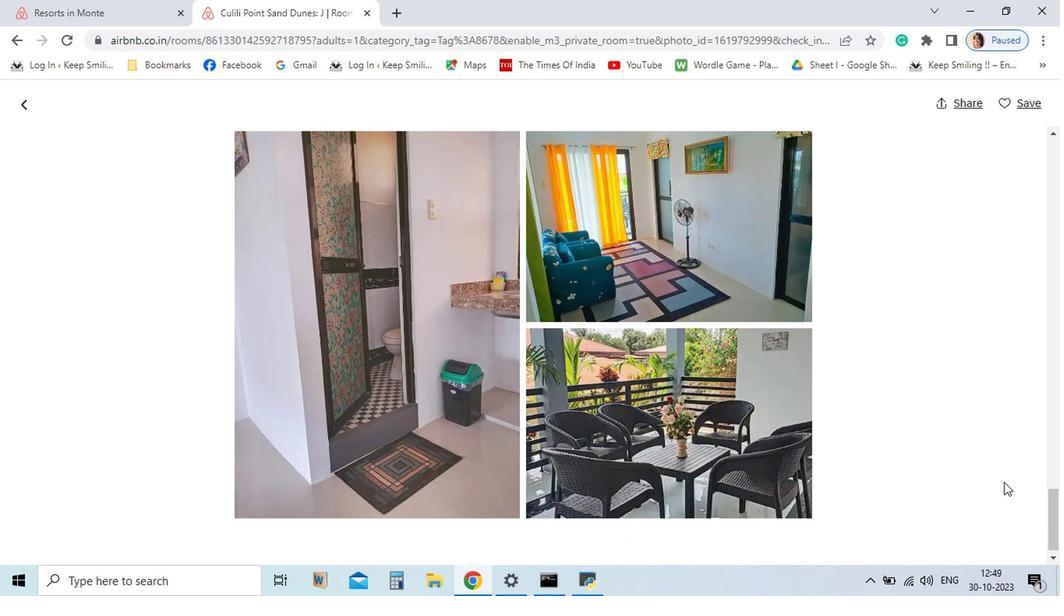 
Action: Mouse moved to (1004, 473)
Screenshot: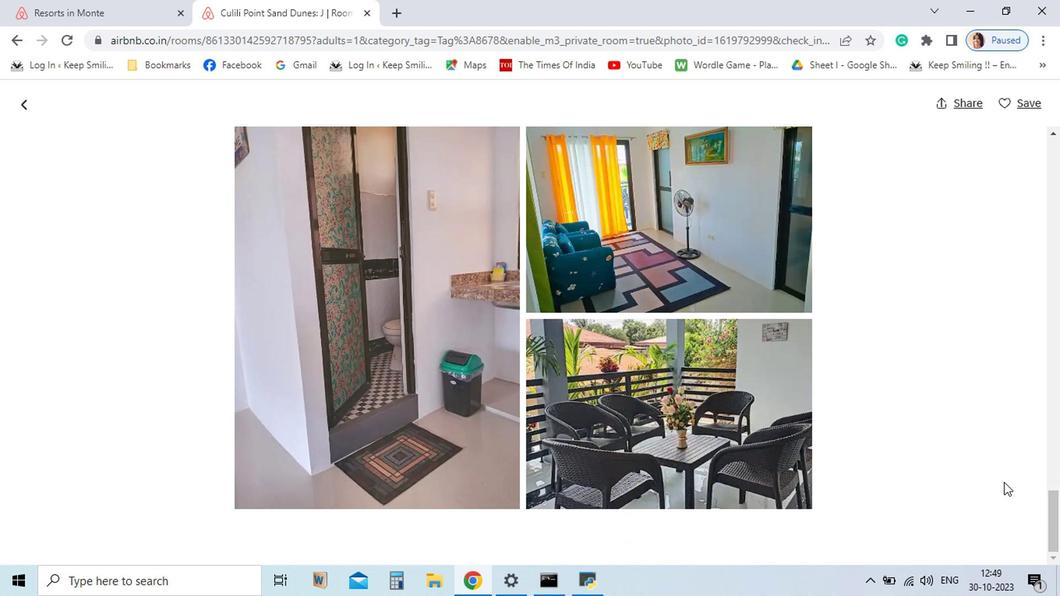 
Action: Mouse scrolled (1004, 473) with delta (0, 0)
Screenshot: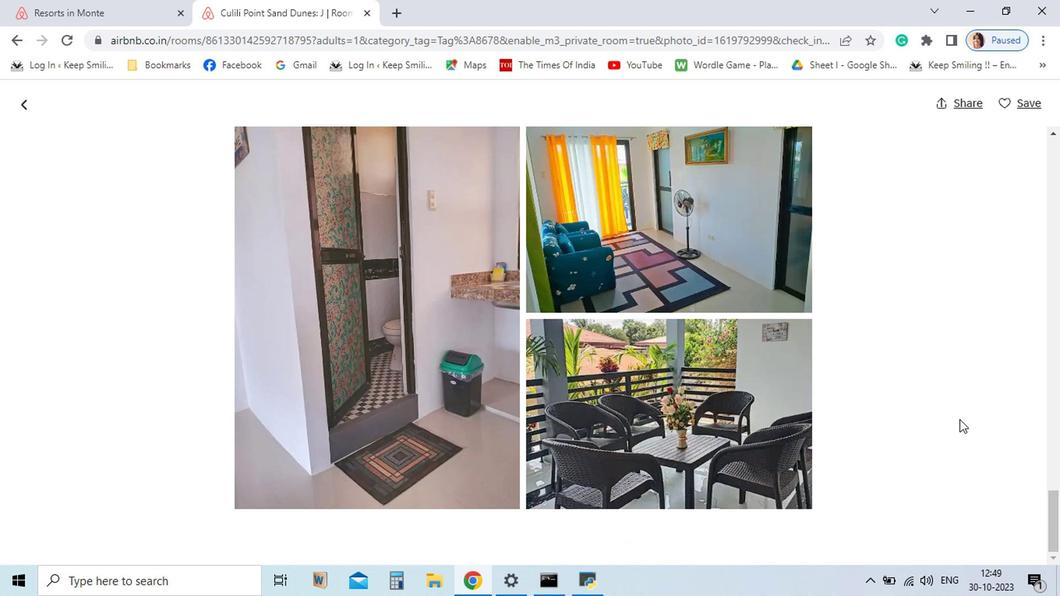 
Action: Mouse moved to (35, 155)
Screenshot: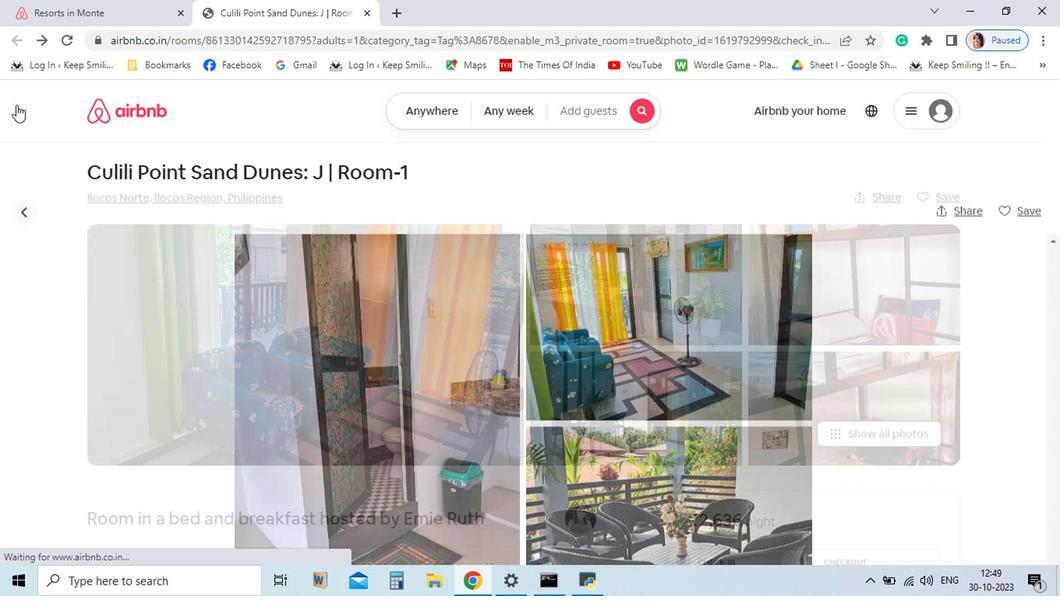
Action: Mouse pressed left at (35, 155)
Screenshot: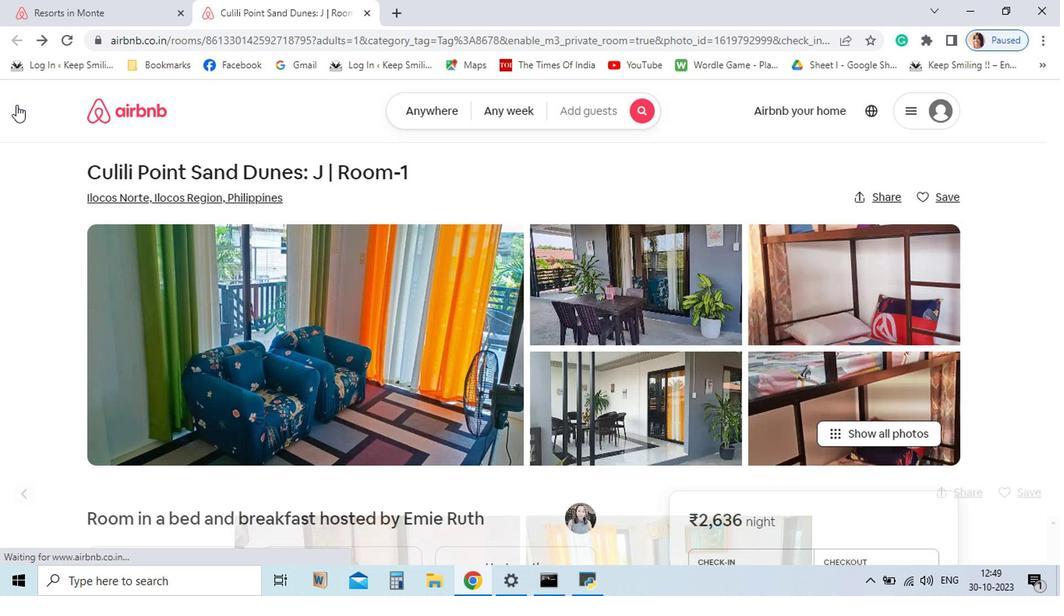 
Action: Mouse moved to (89, 371)
Screenshot: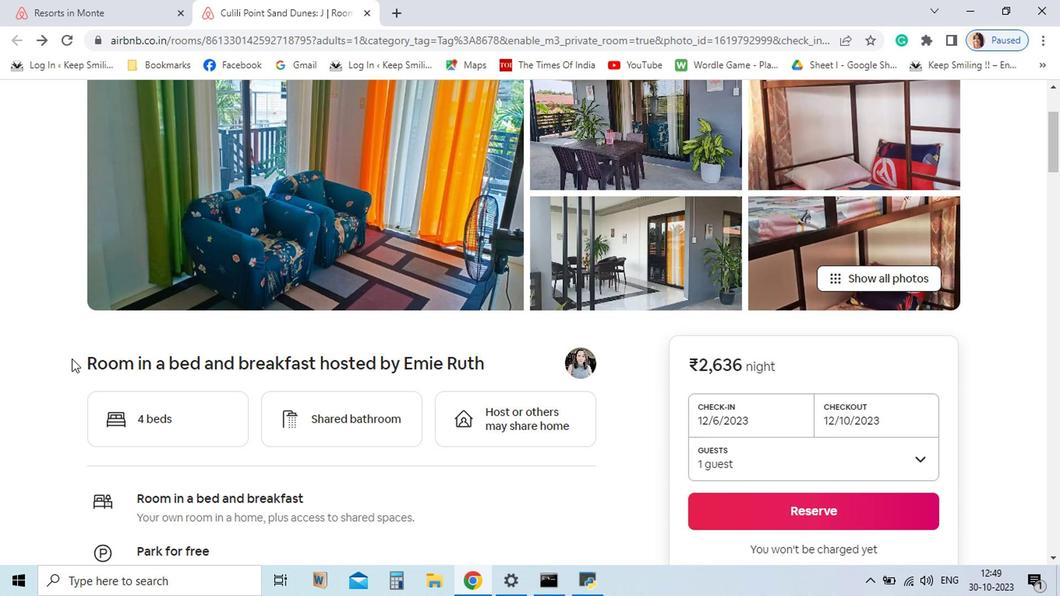 
Action: Mouse scrolled (89, 371) with delta (0, 0)
Screenshot: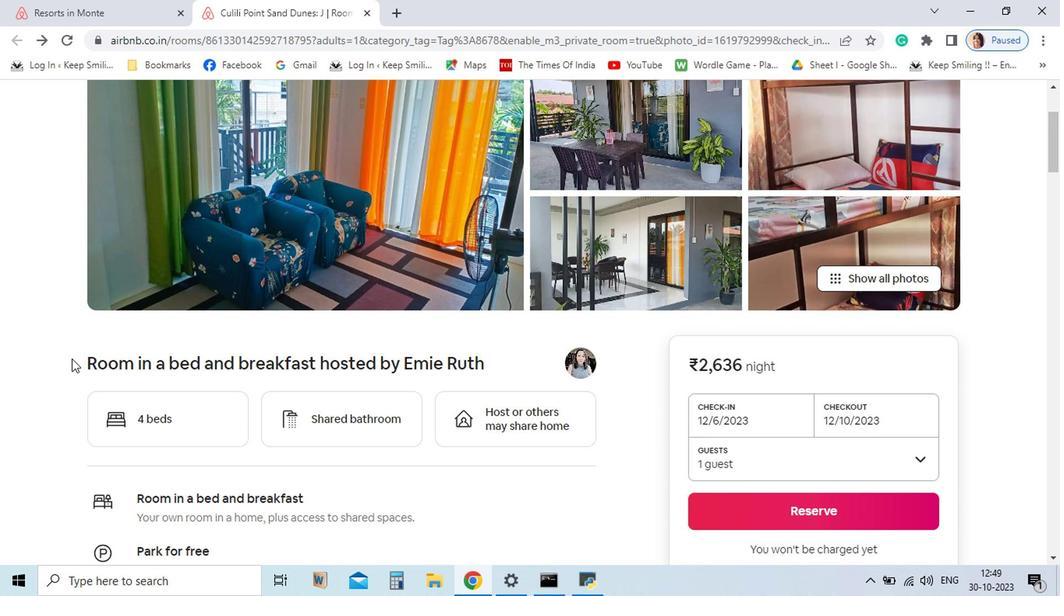 
Action: Mouse moved to (89, 372)
Screenshot: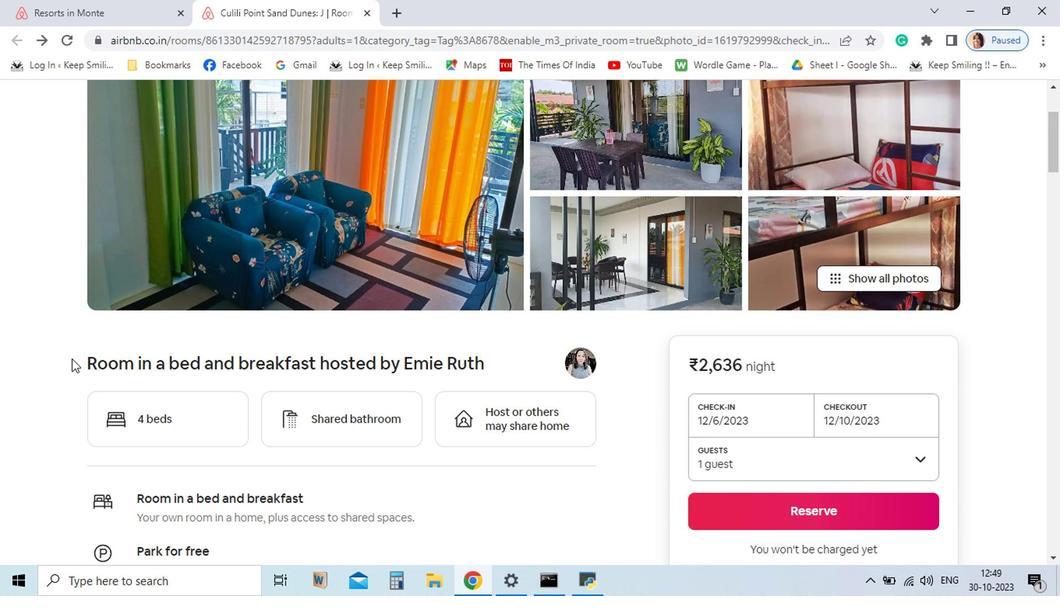 
Action: Mouse scrolled (89, 372) with delta (0, 0)
Screenshot: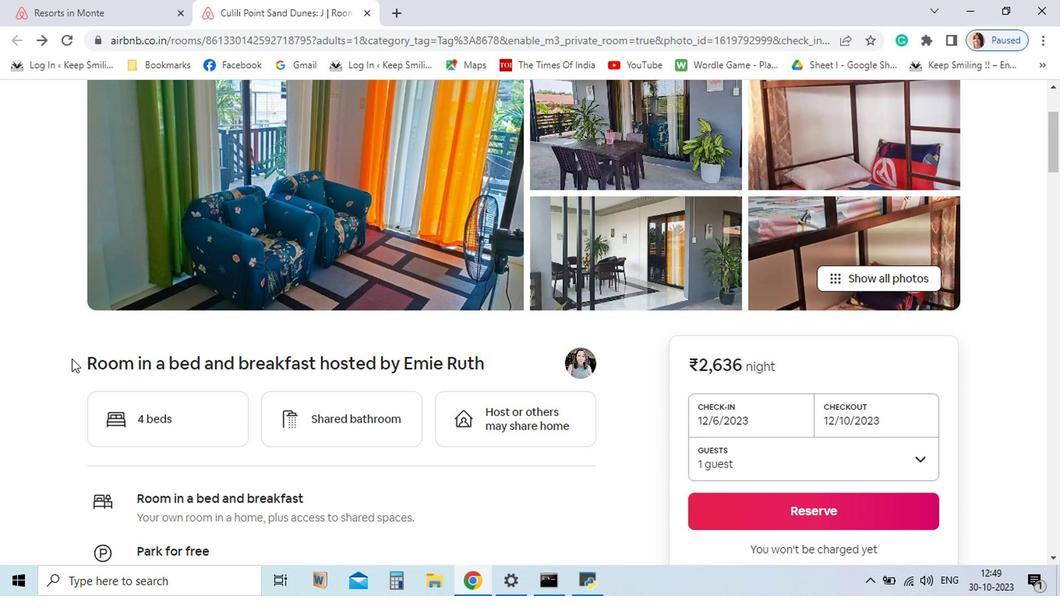 
Action: Mouse moved to (89, 369)
Screenshot: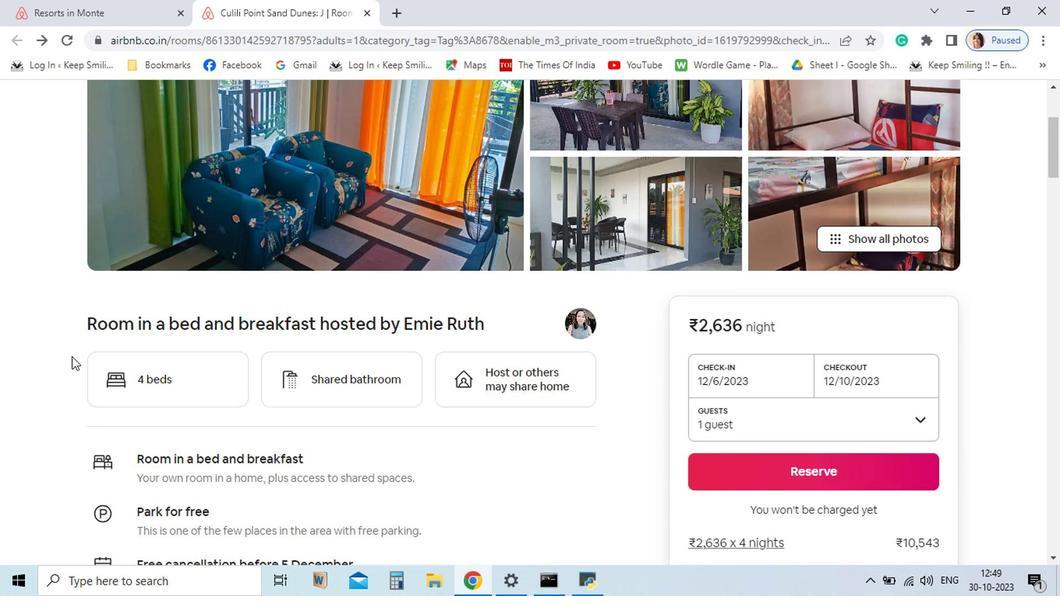 
Action: Mouse scrolled (89, 369) with delta (0, 0)
Screenshot: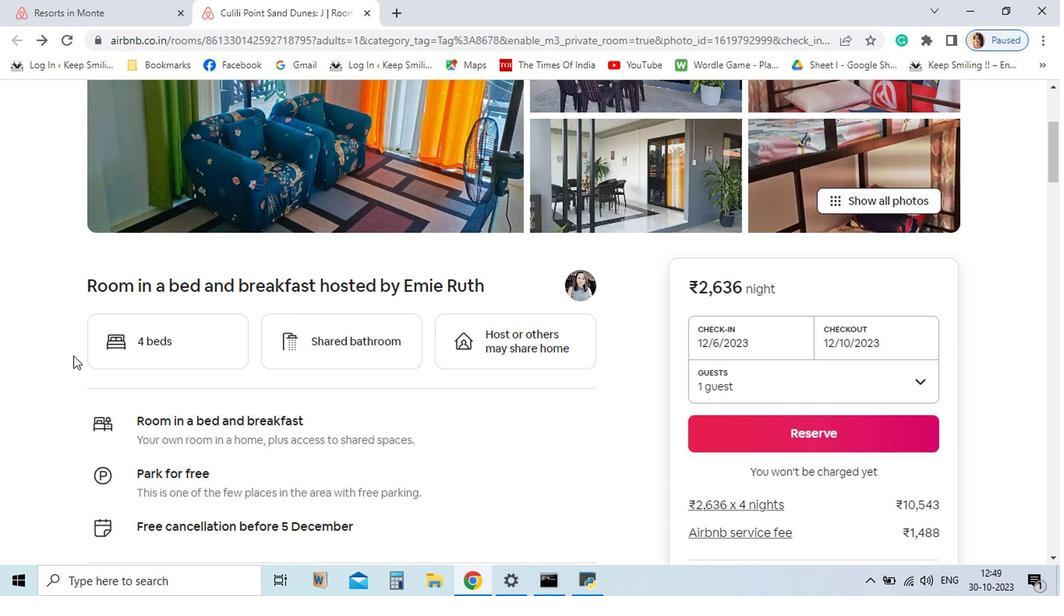 
Action: Mouse moved to (89, 366)
Screenshot: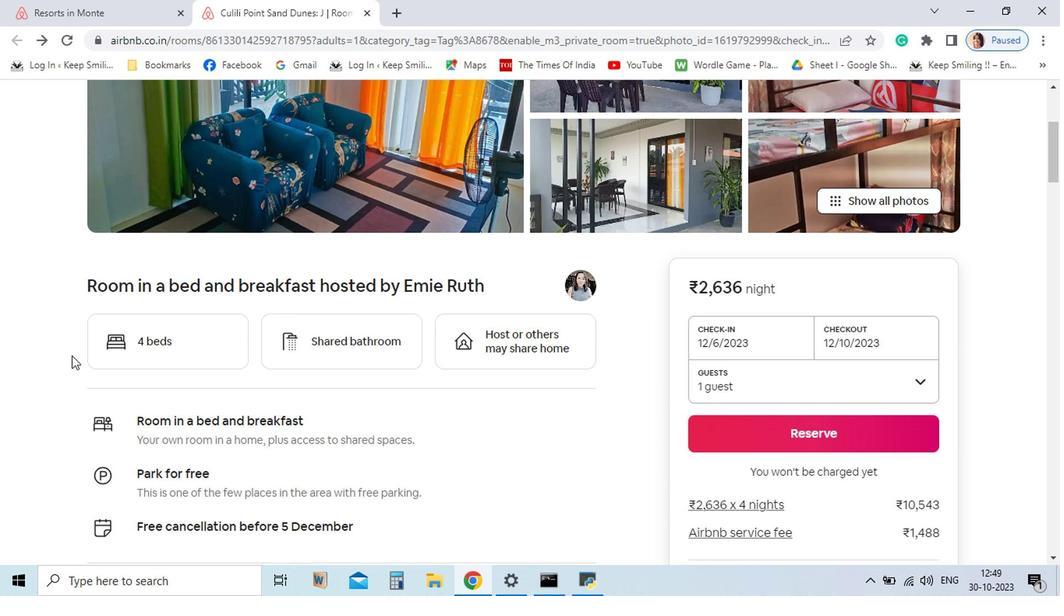 
Action: Mouse scrolled (89, 366) with delta (0, 0)
Screenshot: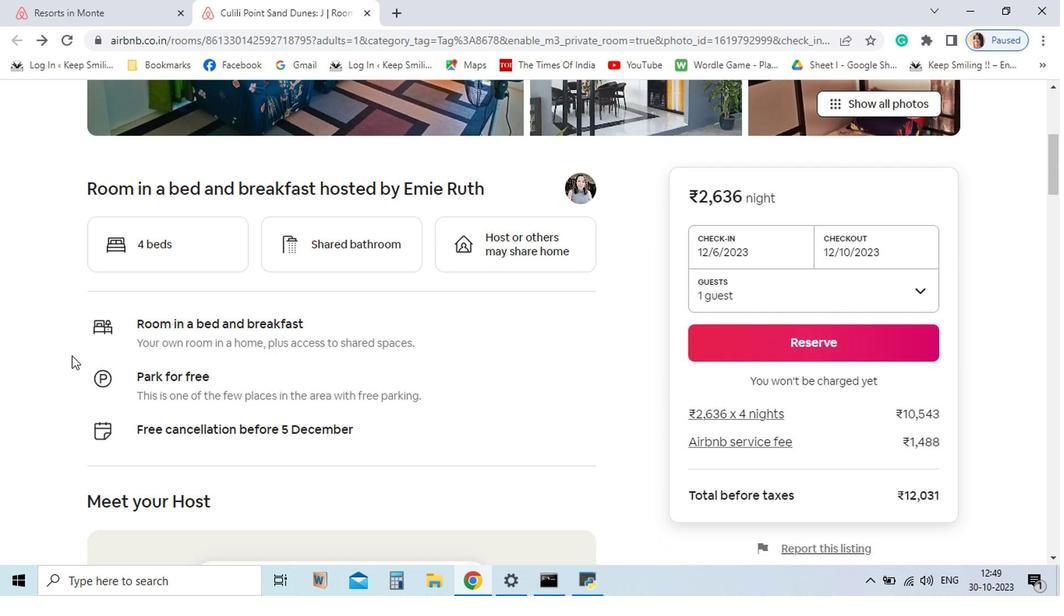 
Action: Mouse scrolled (89, 366) with delta (0, 0)
Screenshot: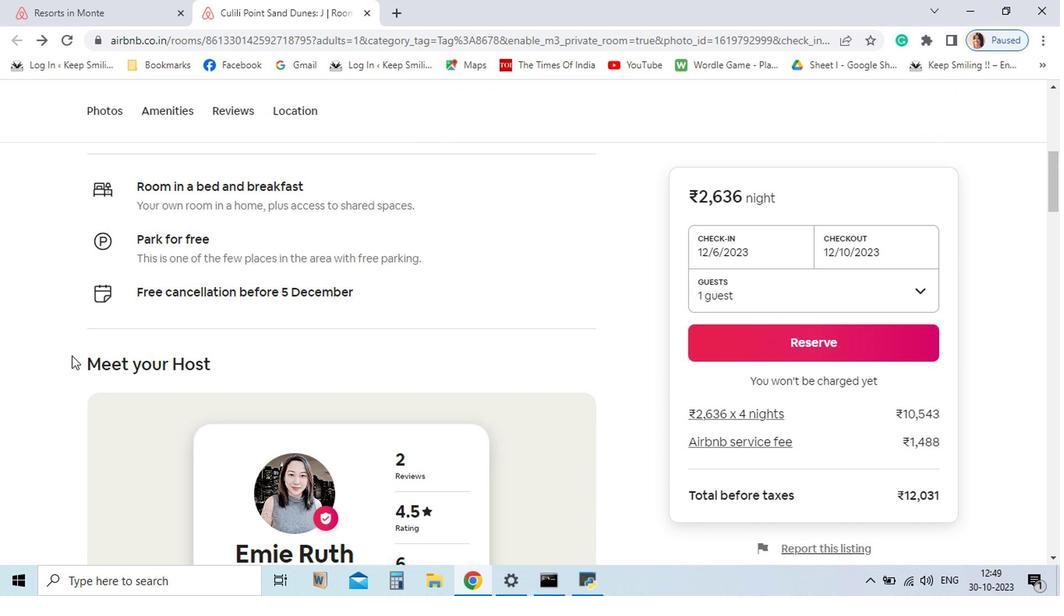 
Action: Mouse scrolled (89, 366) with delta (0, 0)
Screenshot: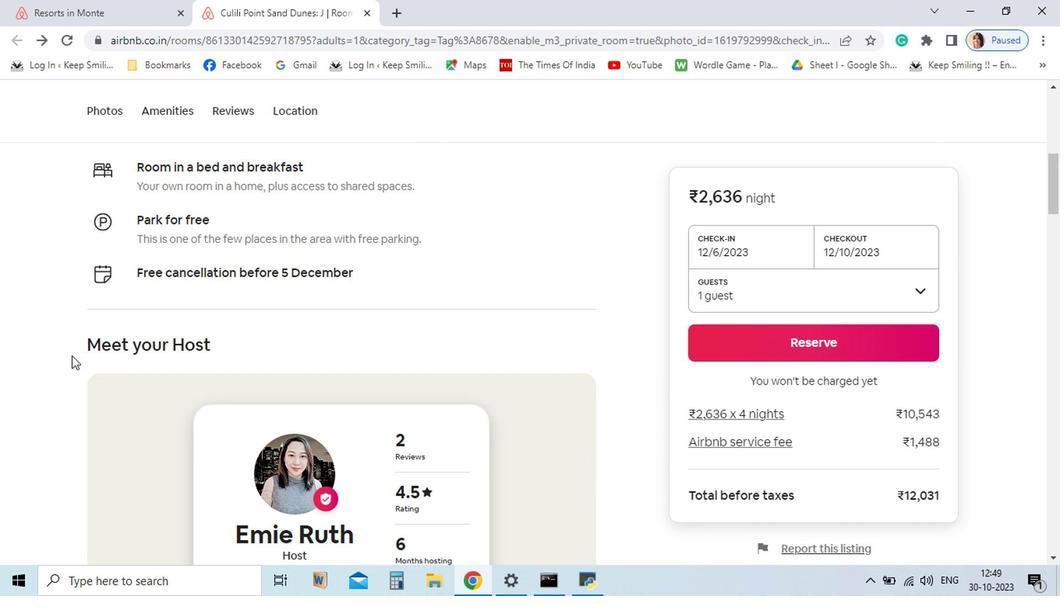 
Action: Mouse scrolled (89, 366) with delta (0, 0)
Screenshot: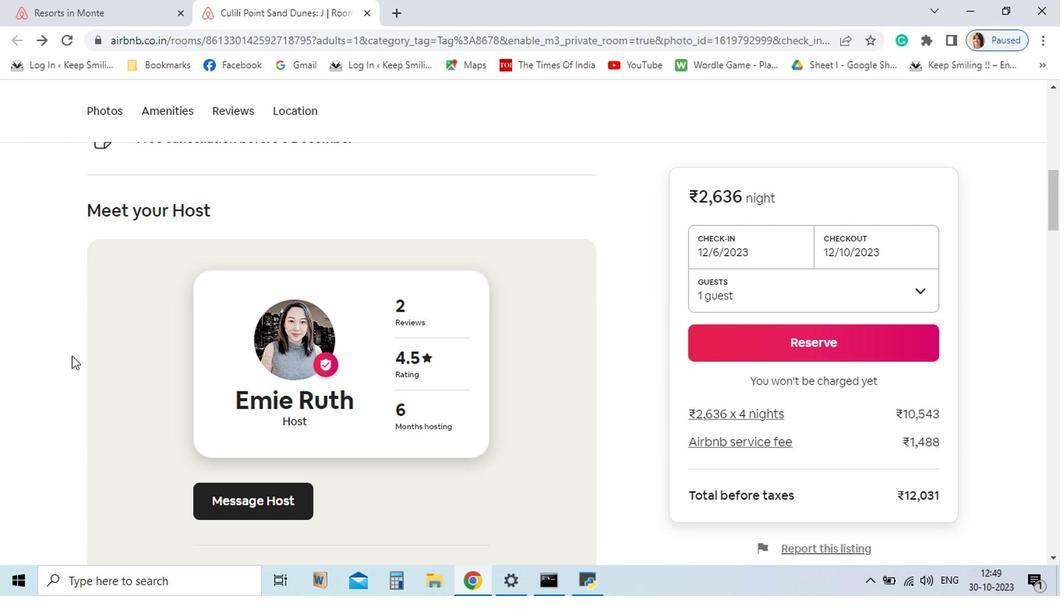 
Action: Mouse scrolled (89, 366) with delta (0, 0)
Screenshot: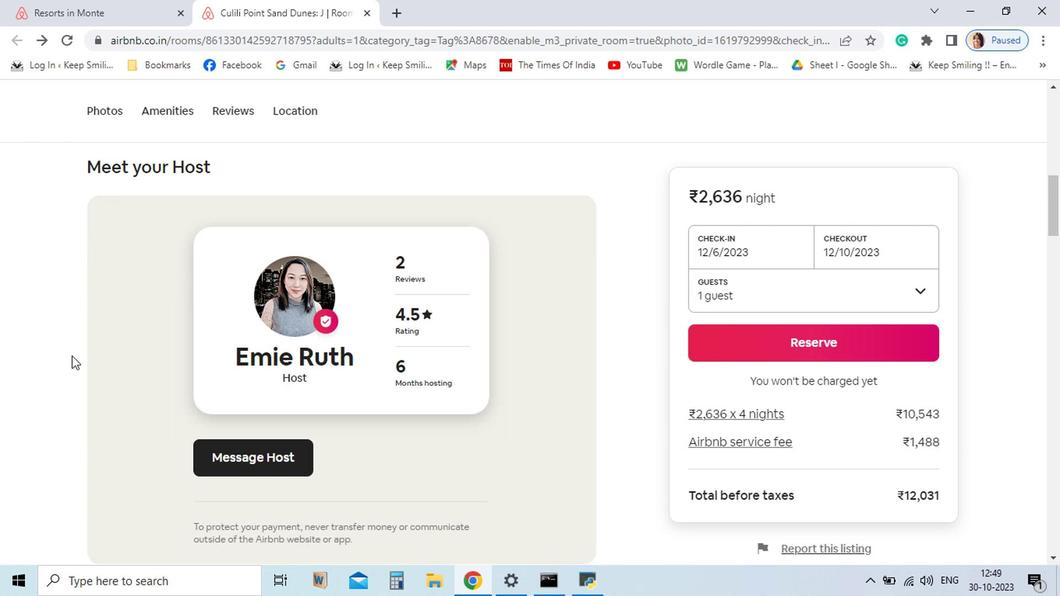 
Action: Mouse scrolled (89, 366) with delta (0, 0)
Screenshot: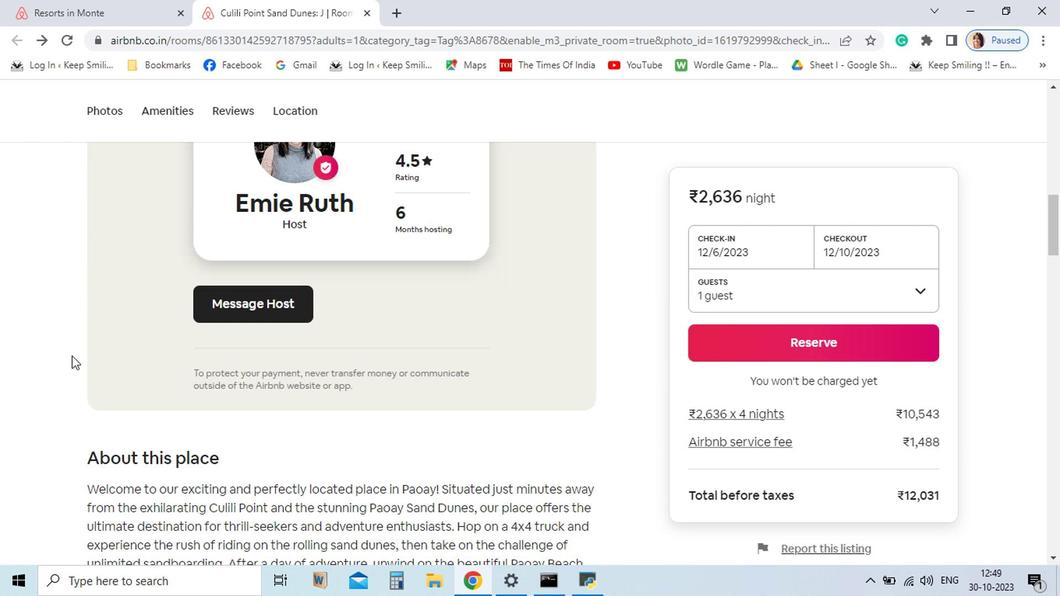
Action: Mouse scrolled (89, 366) with delta (0, 0)
Screenshot: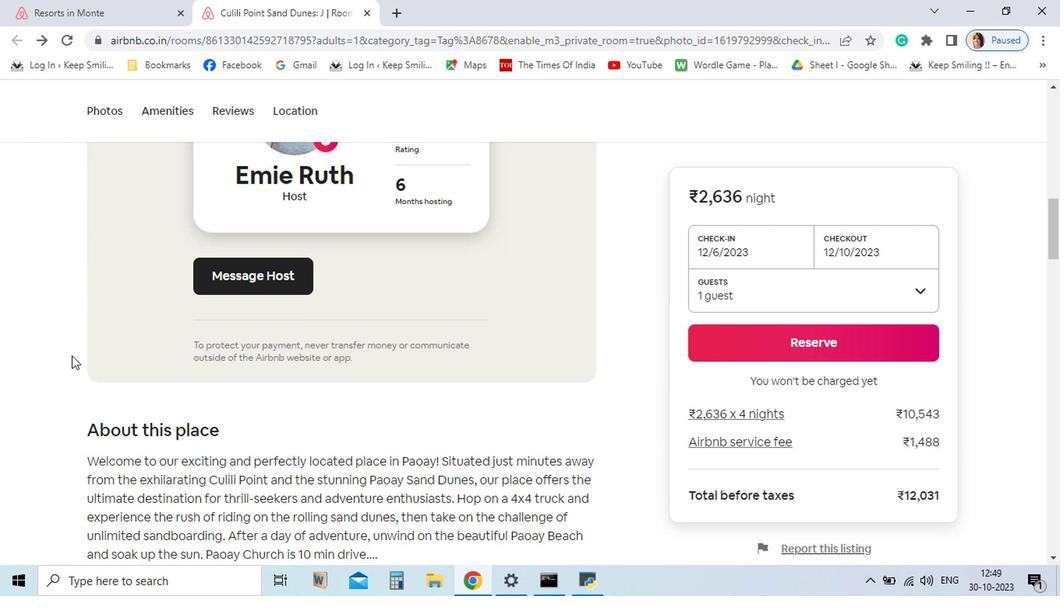 
Action: Mouse scrolled (89, 366) with delta (0, 0)
Screenshot: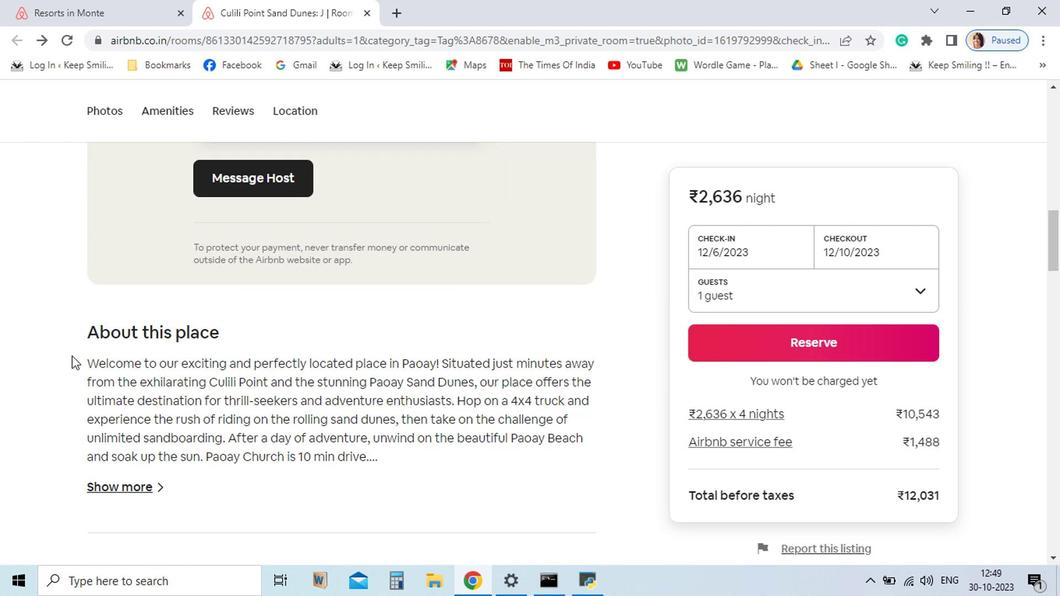 
Action: Mouse scrolled (89, 366) with delta (0, 0)
Screenshot: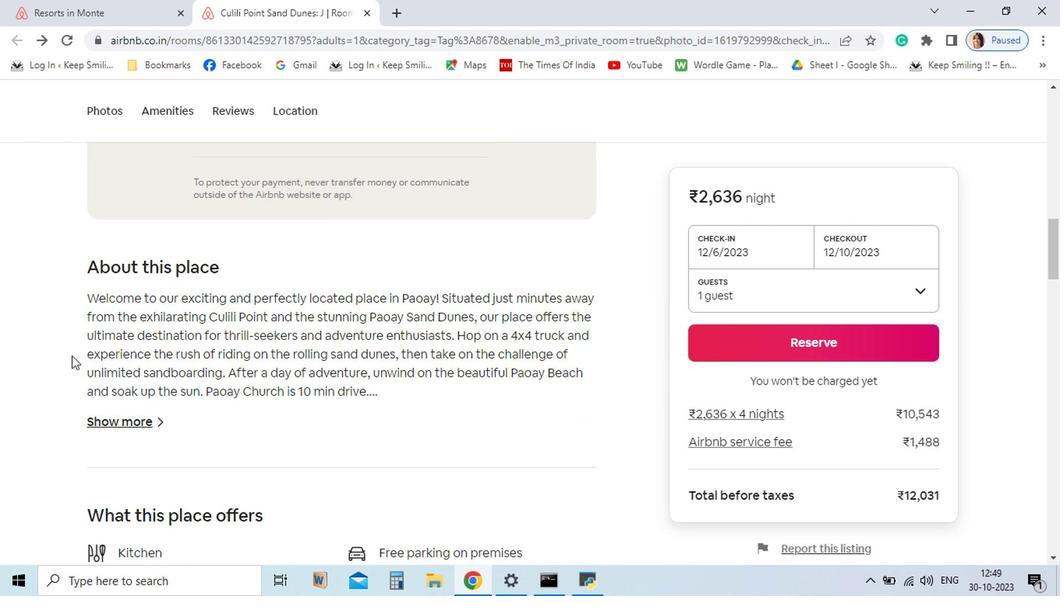 
Action: Mouse scrolled (89, 366) with delta (0, 0)
Screenshot: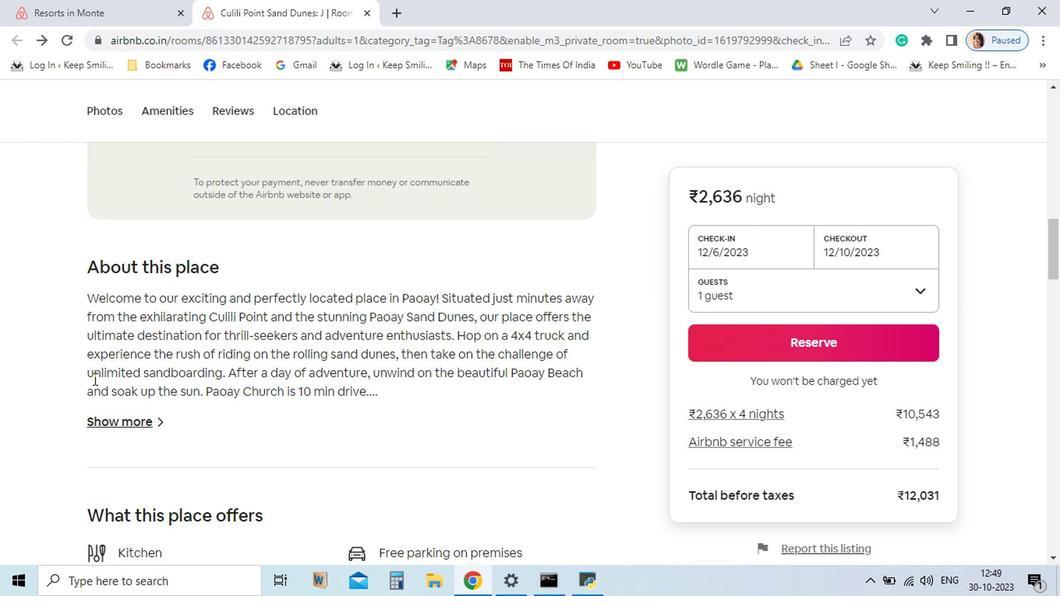 
Action: Mouse moved to (117, 423)
Screenshot: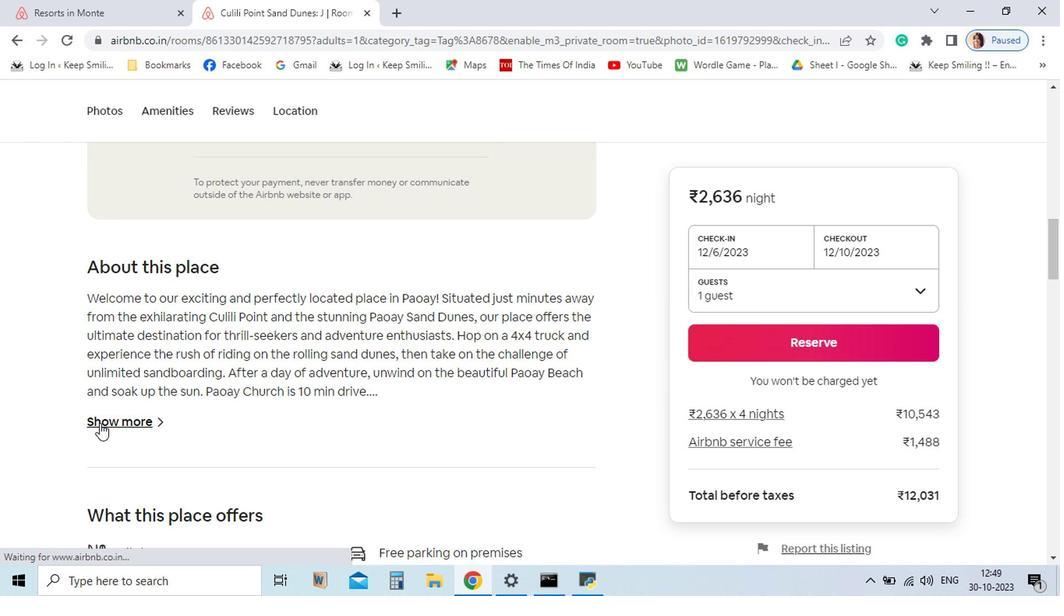 
Action: Mouse pressed left at (117, 423)
Screenshot: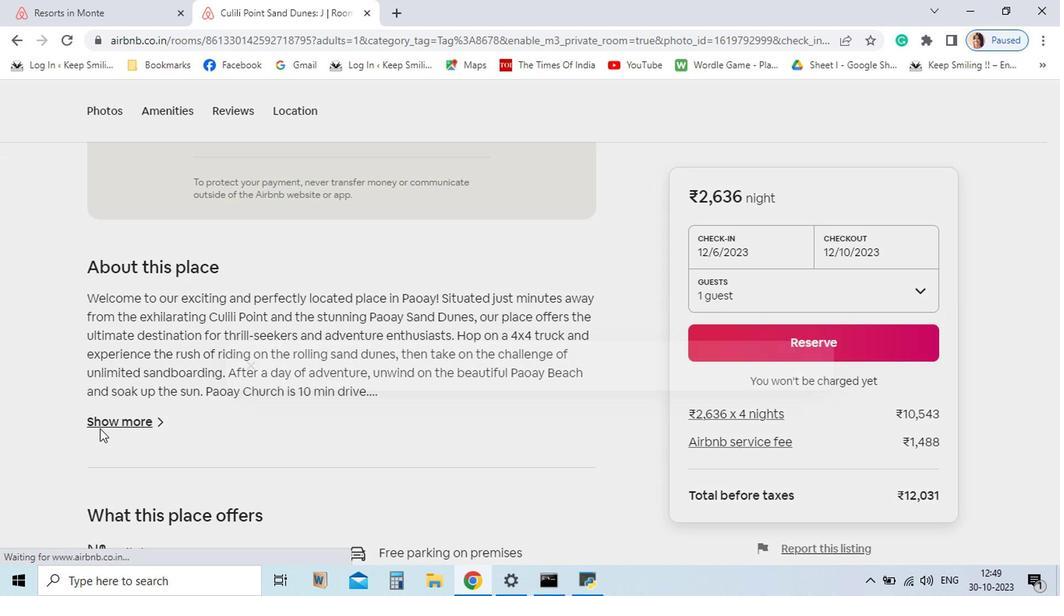 
Action: Mouse moved to (829, 292)
Screenshot: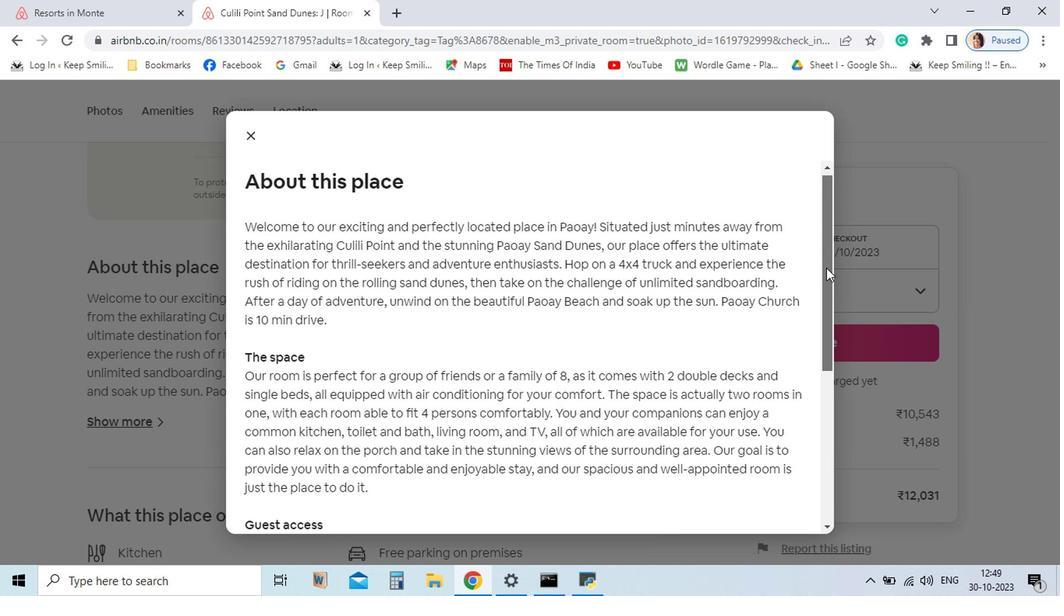 
Action: Mouse pressed left at (829, 292)
Screenshot: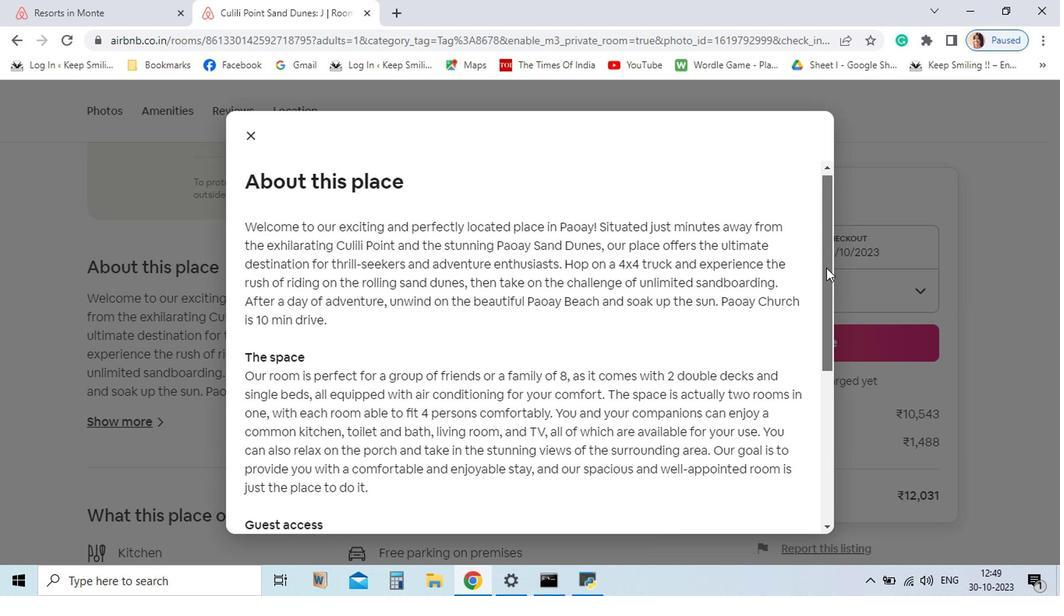 
Action: Mouse moved to (258, 182)
Screenshot: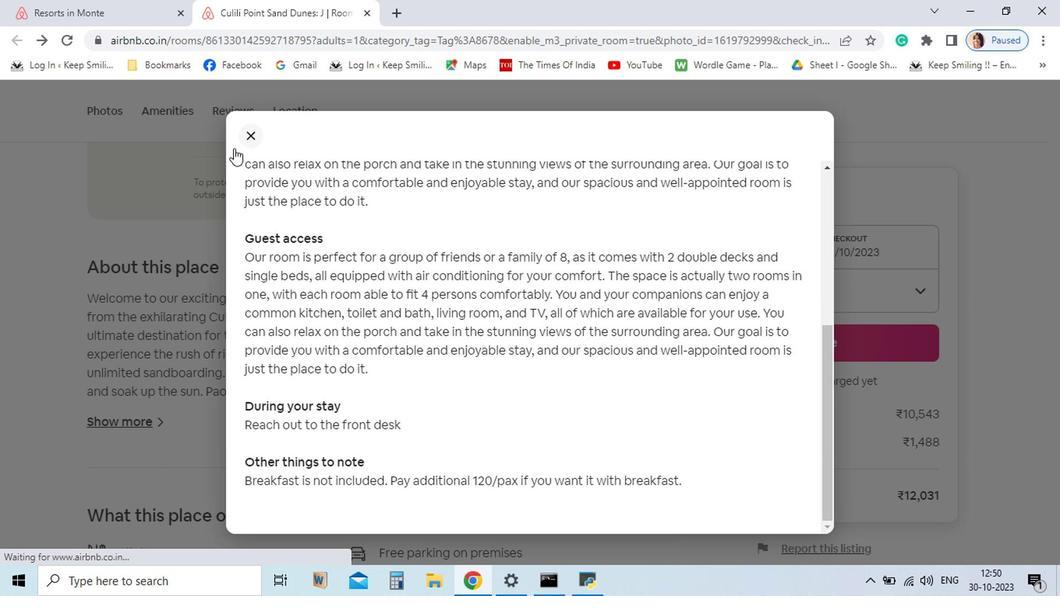 
Action: Mouse pressed left at (258, 182)
Screenshot: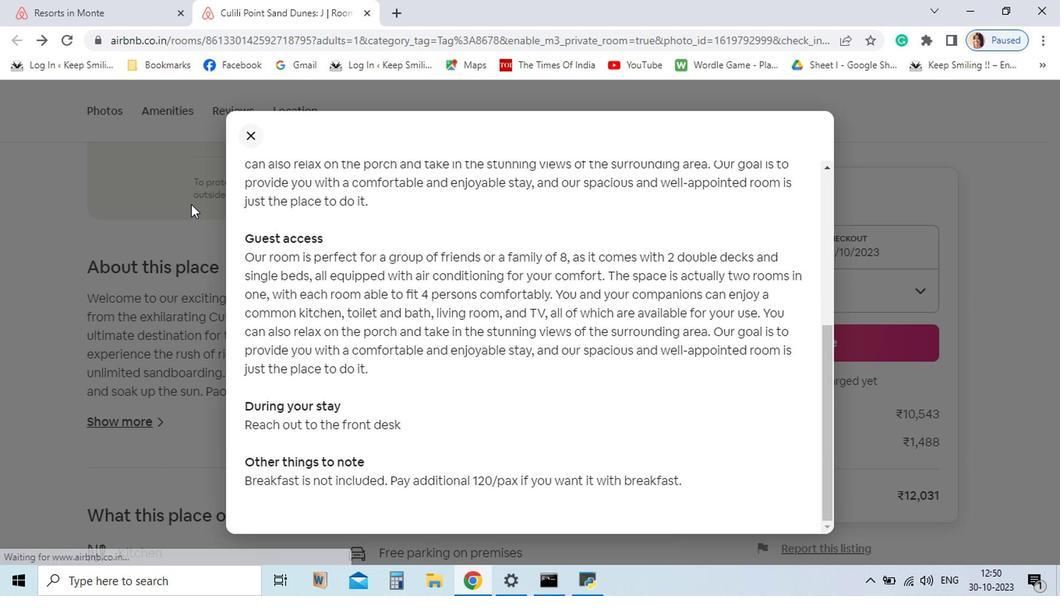 
Action: Mouse moved to (94, 329)
Screenshot: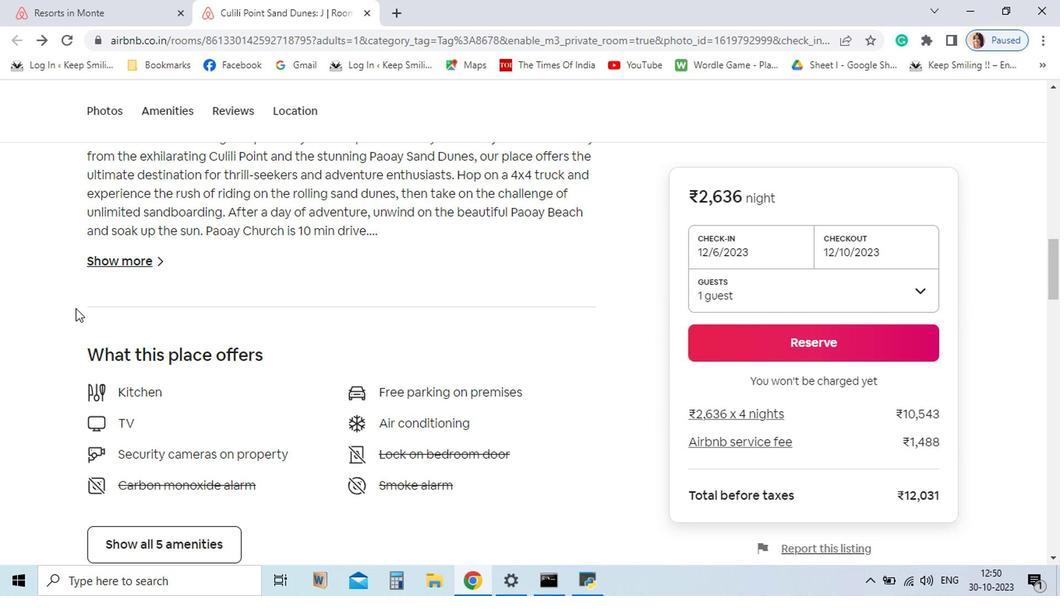 
Action: Mouse scrolled (94, 329) with delta (0, 0)
Screenshot: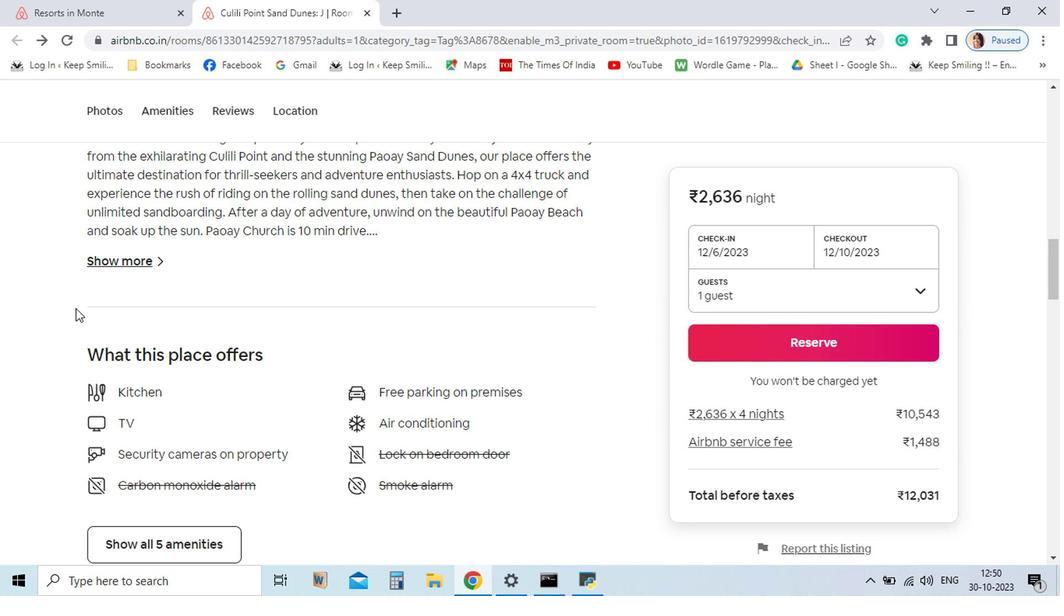 
Action: Mouse moved to (94, 331)
Screenshot: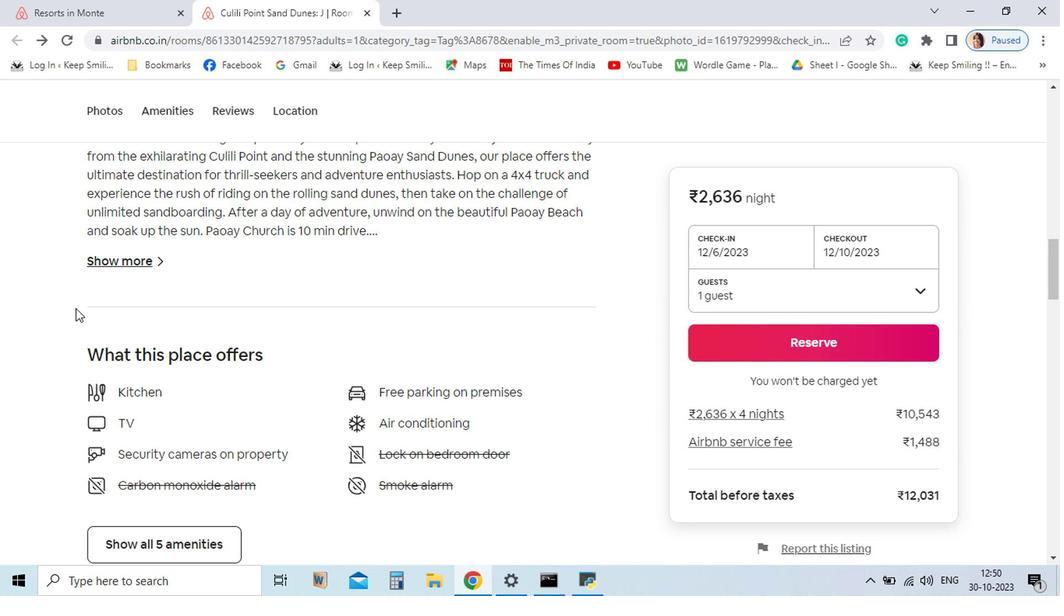 
Action: Mouse scrolled (94, 330) with delta (0, -1)
Screenshot: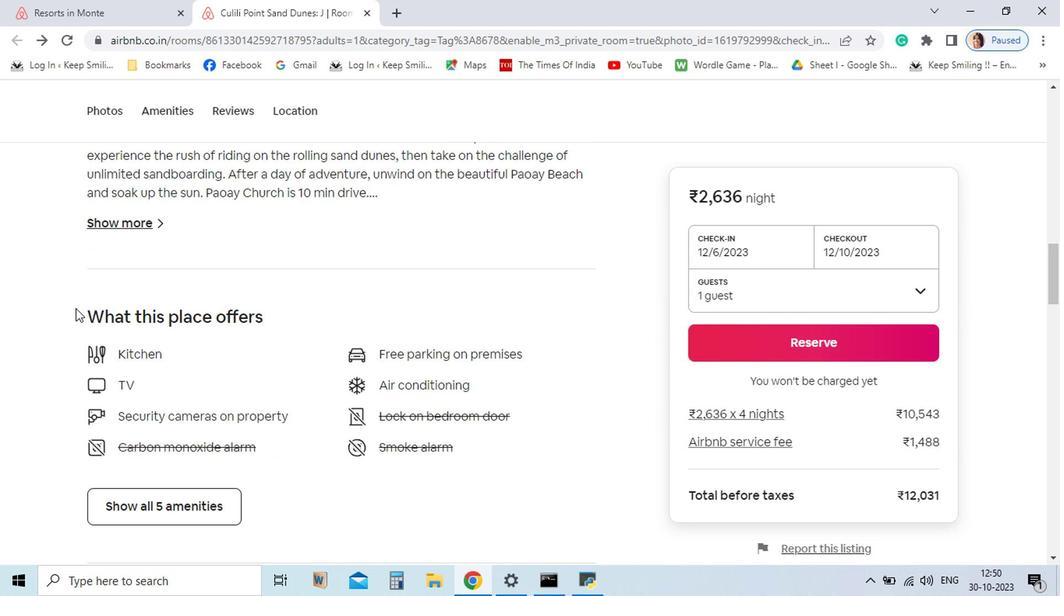 
Action: Mouse moved to (93, 327)
Screenshot: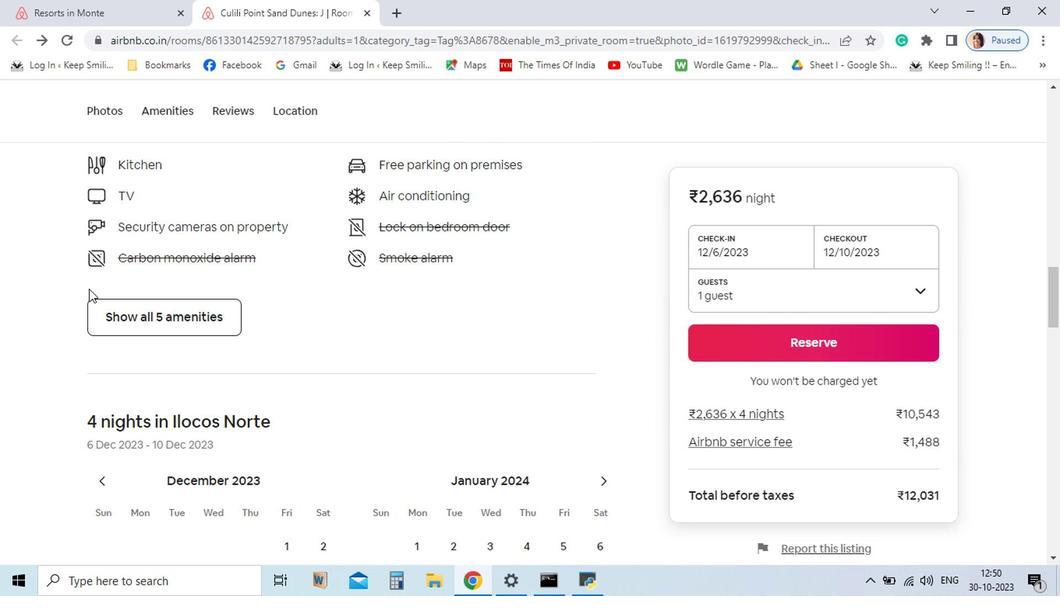 
Action: Mouse scrolled (93, 326) with delta (0, 0)
Screenshot: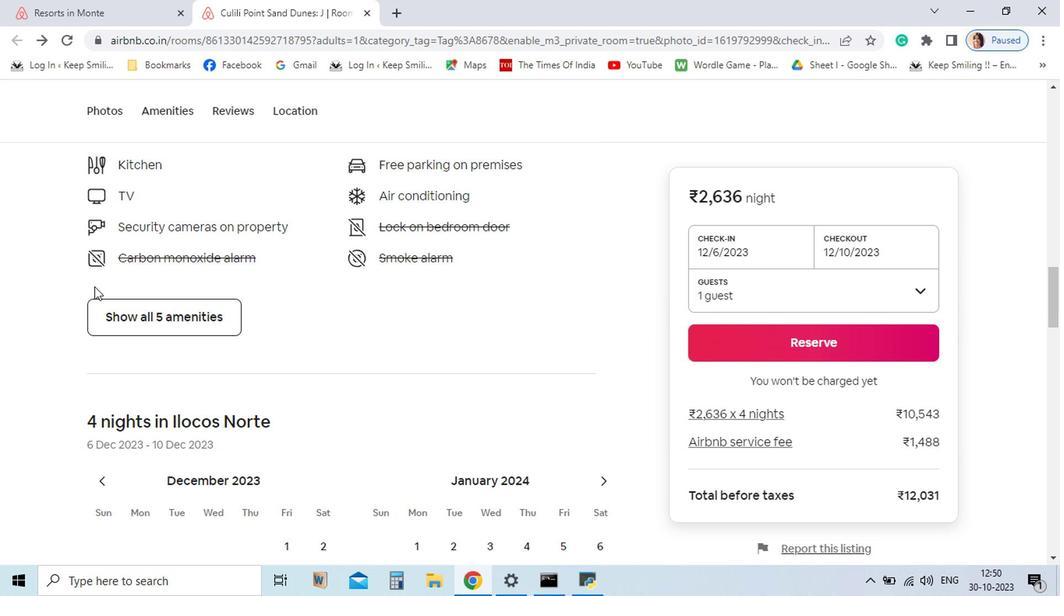 
Action: Mouse scrolled (93, 326) with delta (0, 0)
Screenshot: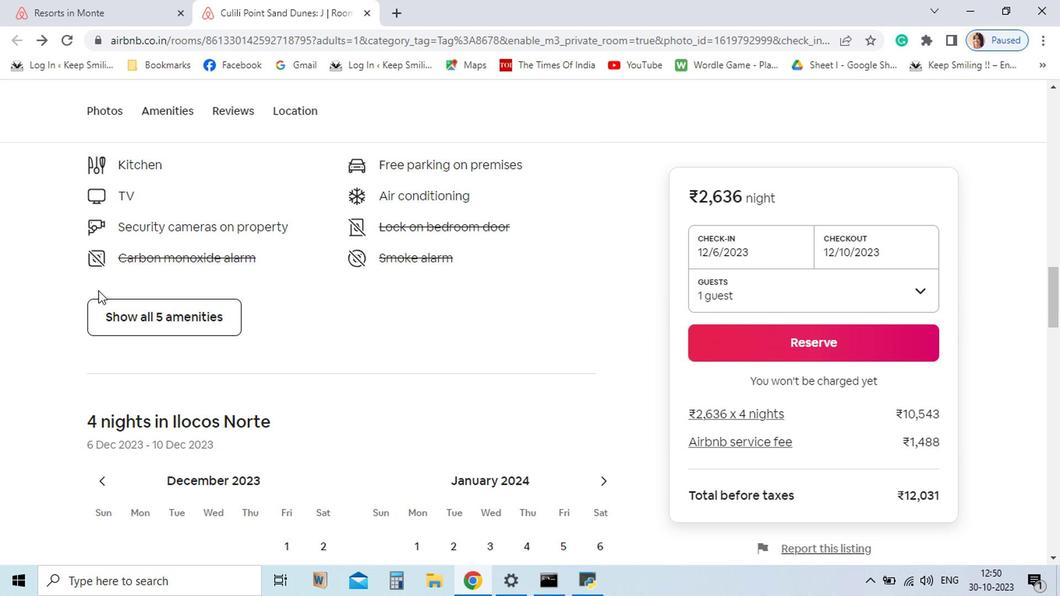 
Action: Mouse scrolled (93, 326) with delta (0, 0)
Screenshot: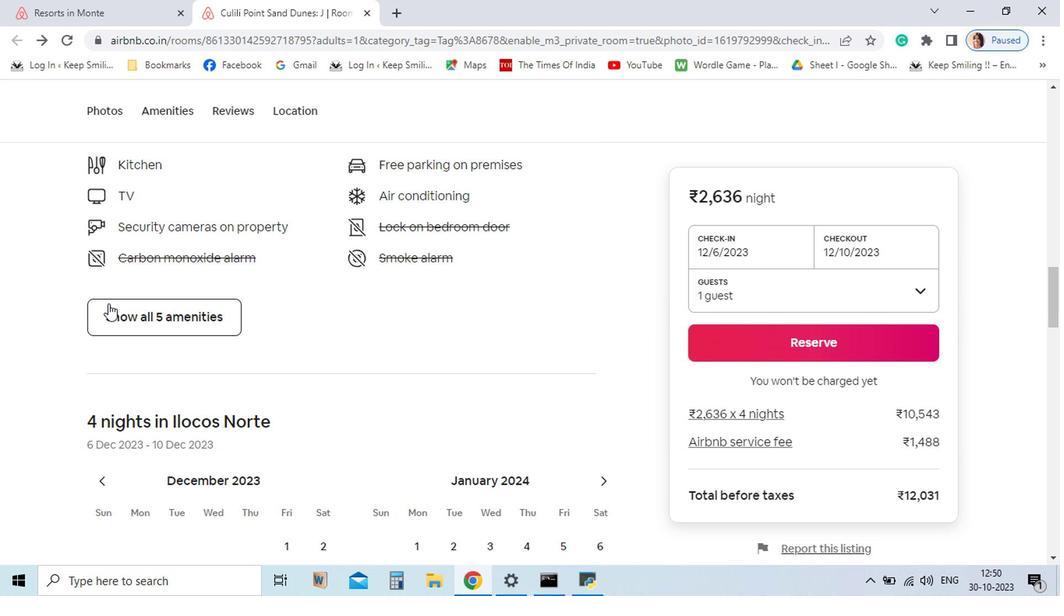 
Action: Mouse moved to (137, 342)
Screenshot: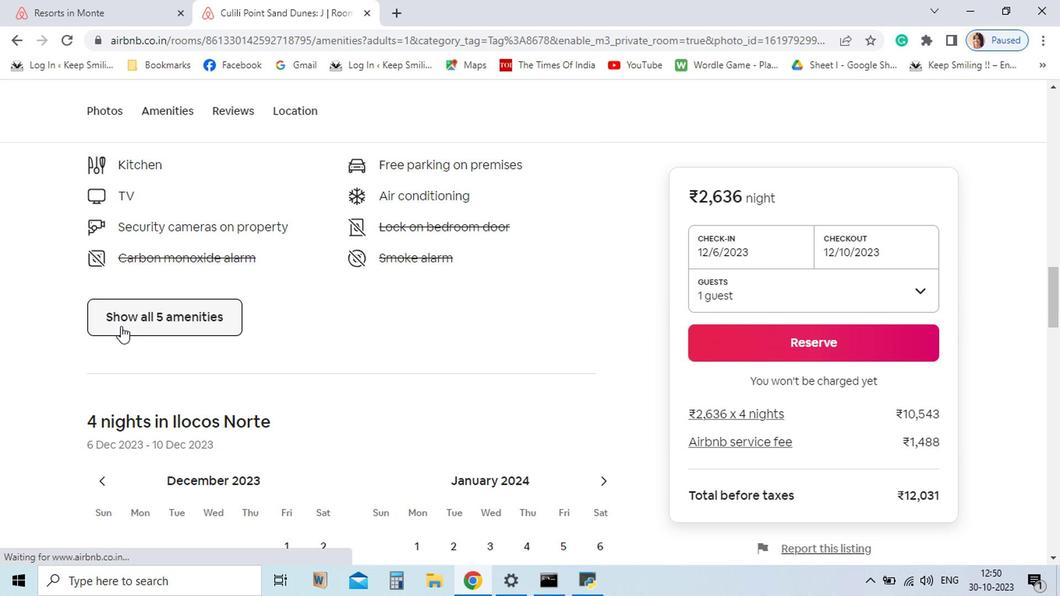 
Action: Mouse pressed left at (137, 342)
Screenshot: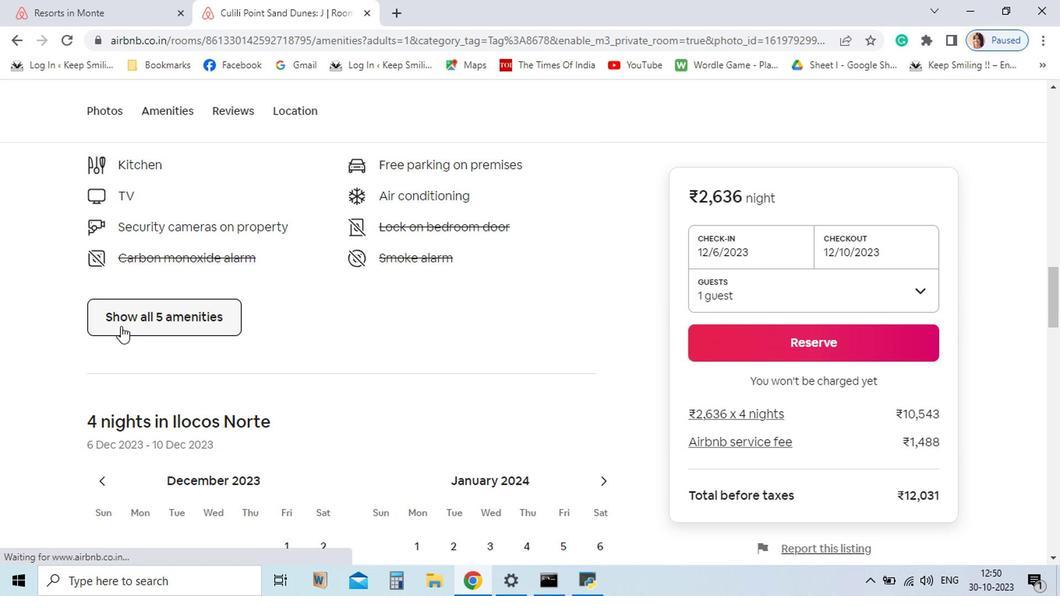 
Action: Mouse moved to (833, 283)
Screenshot: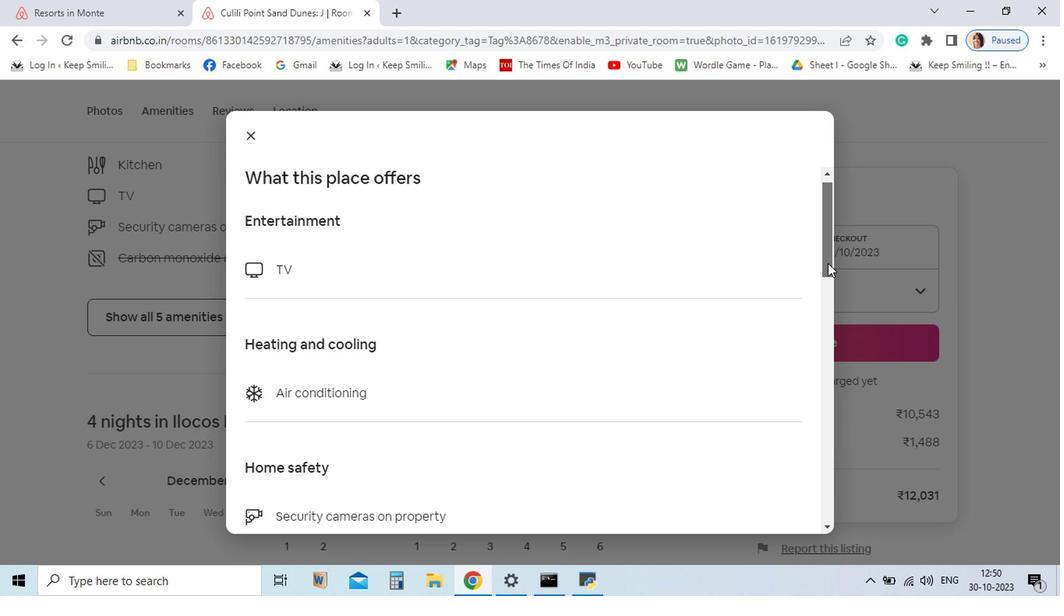 
Action: Mouse pressed left at (833, 283)
Screenshot: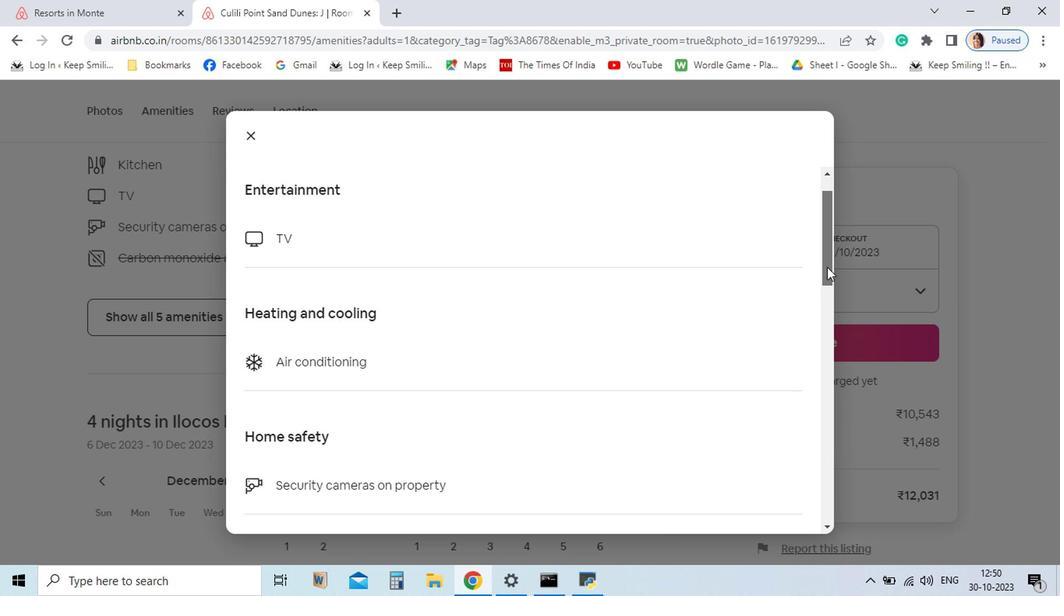 
Action: Mouse moved to (266, 184)
Screenshot: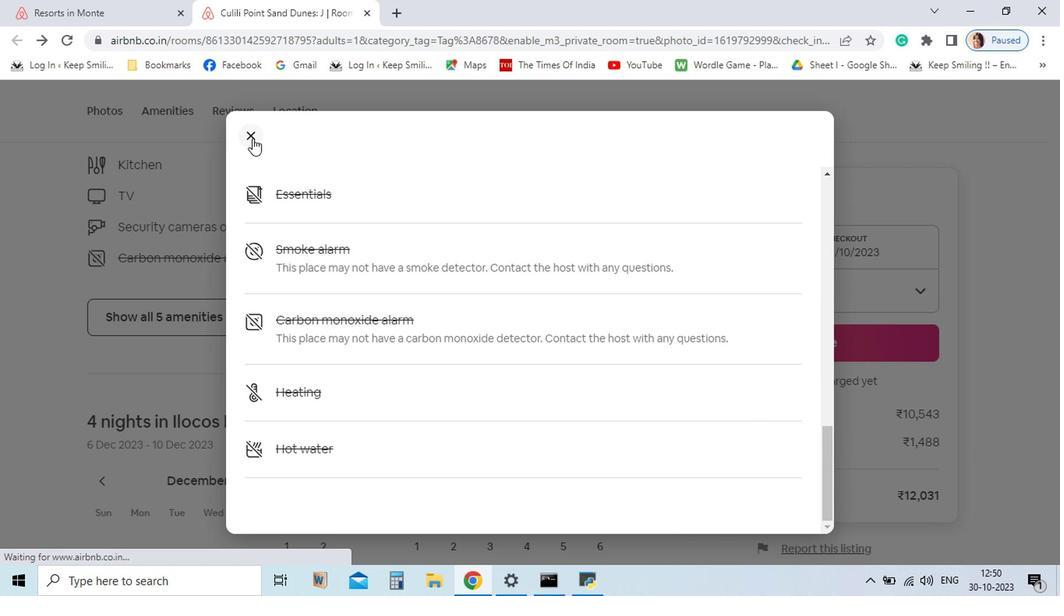
Action: Mouse pressed left at (266, 184)
Screenshot: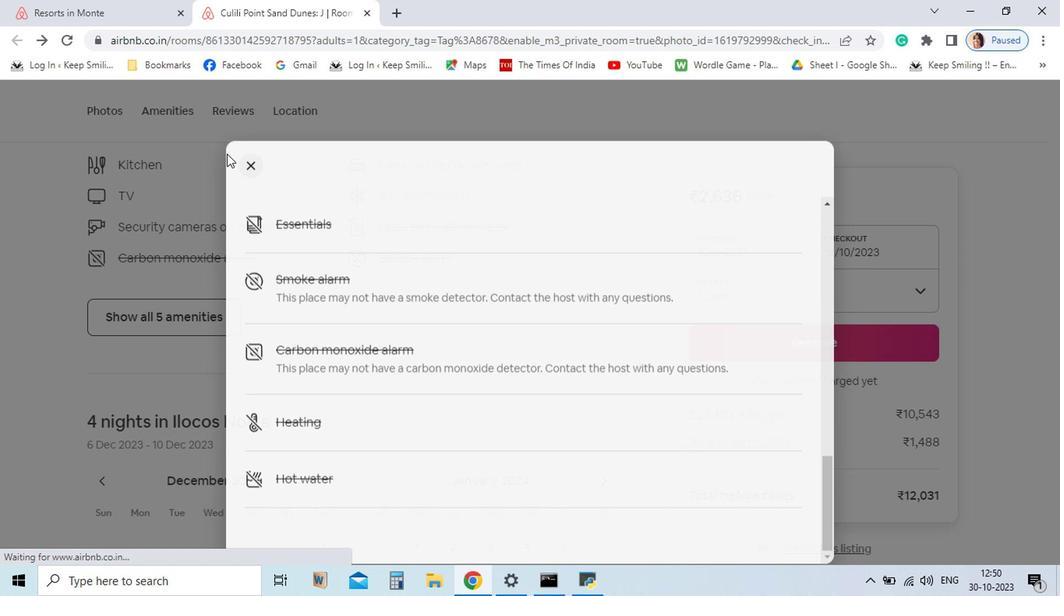 
Action: Mouse moved to (196, 319)
Screenshot: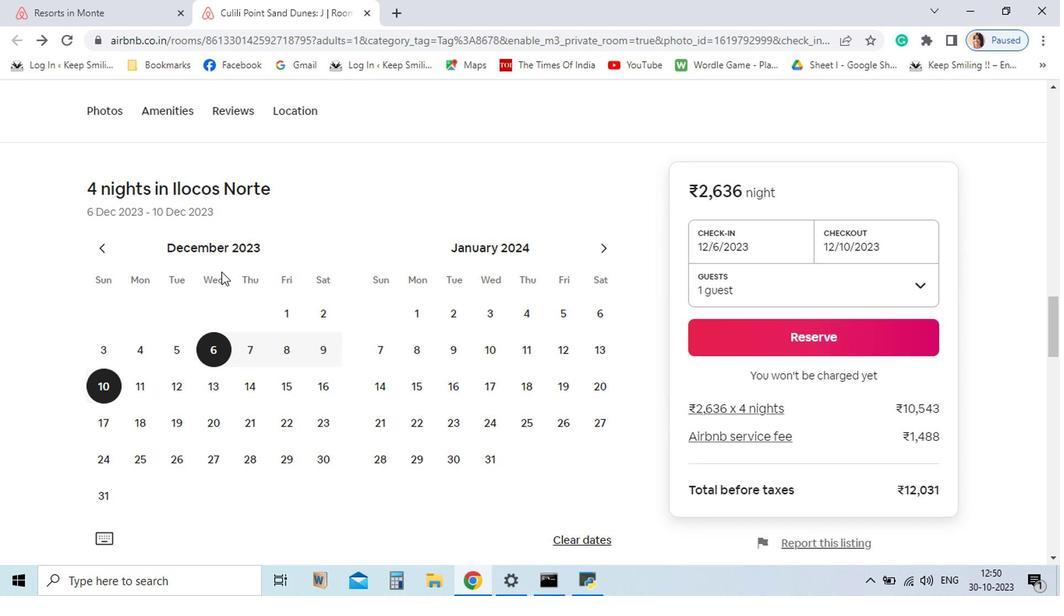 
Action: Mouse scrolled (196, 318) with delta (0, 0)
Screenshot: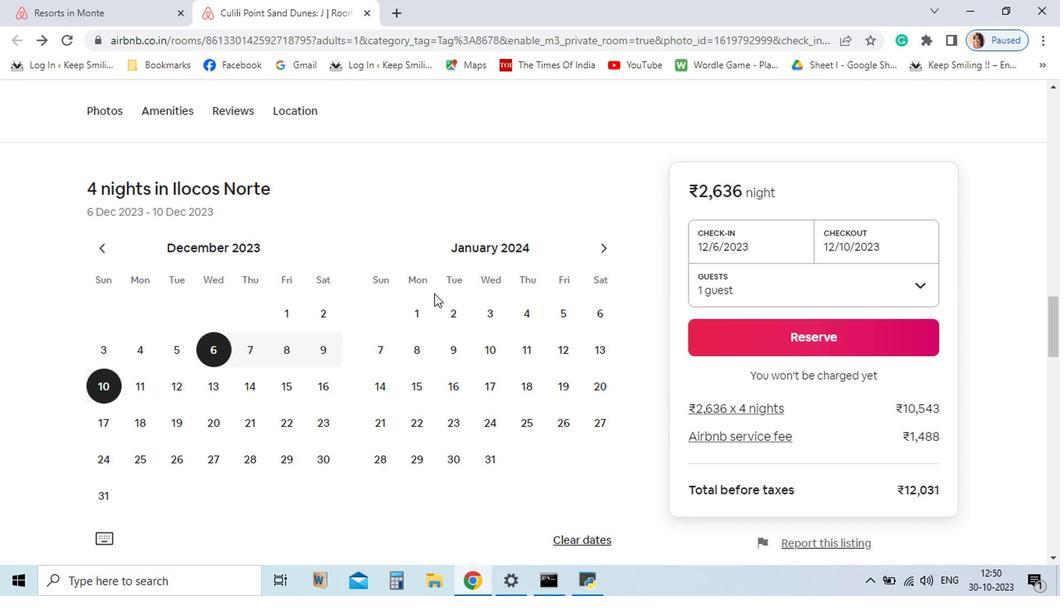 
Action: Mouse scrolled (196, 318) with delta (0, 0)
Screenshot: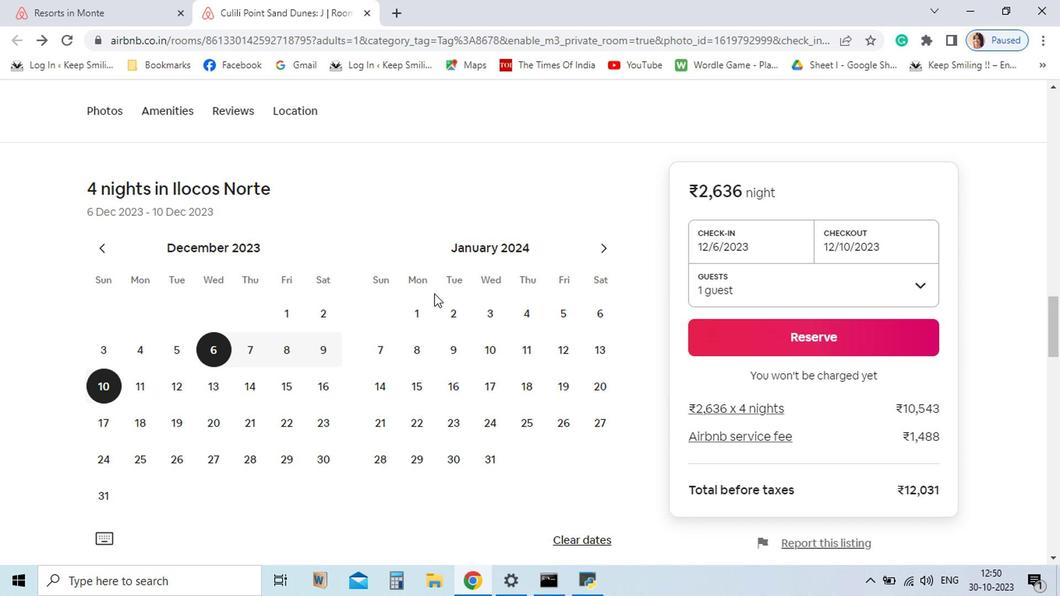 
Action: Mouse scrolled (196, 318) with delta (0, 0)
Screenshot: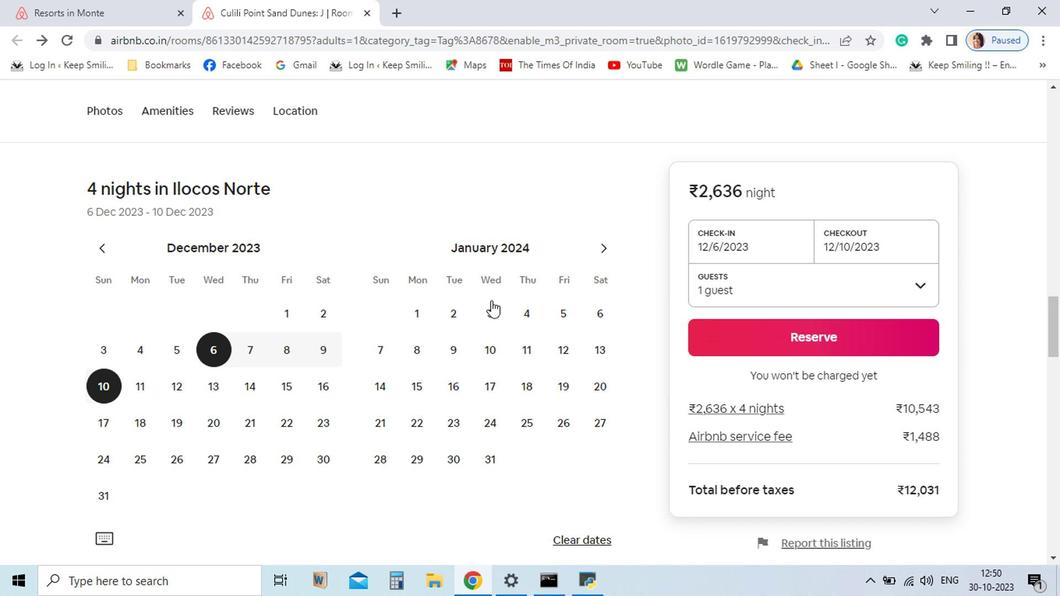 
Action: Mouse moved to (1052, 357)
Screenshot: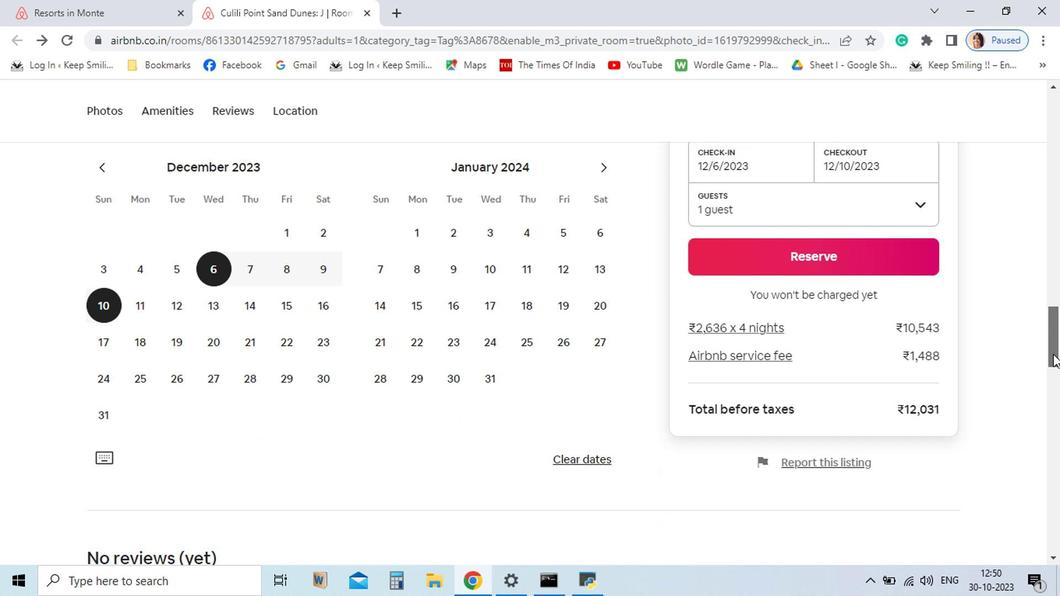 
Action: Mouse pressed left at (1052, 357)
Screenshot: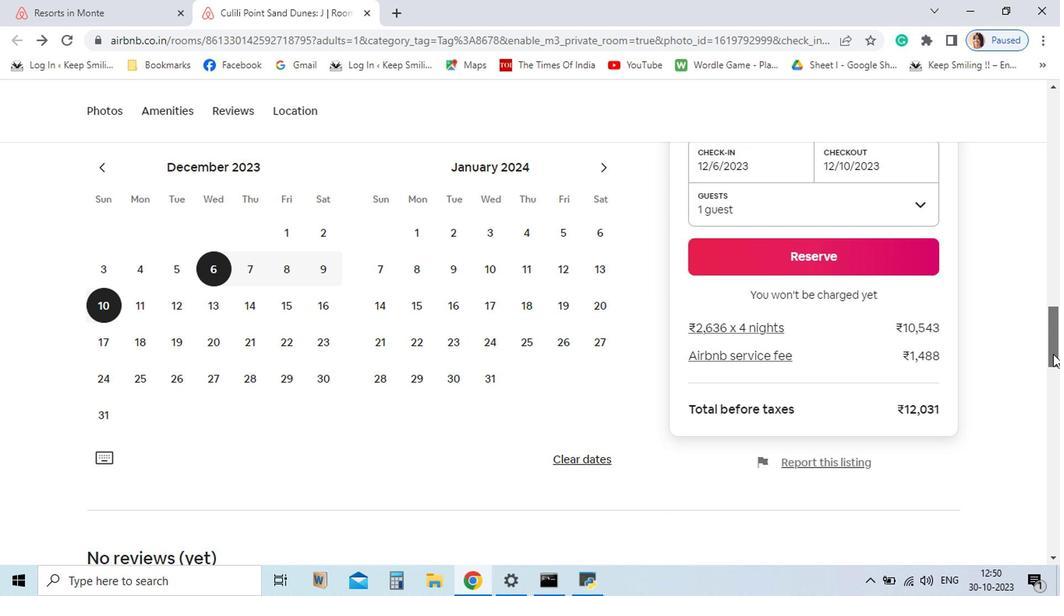 
Action: Mouse moved to (168, 314)
Screenshot: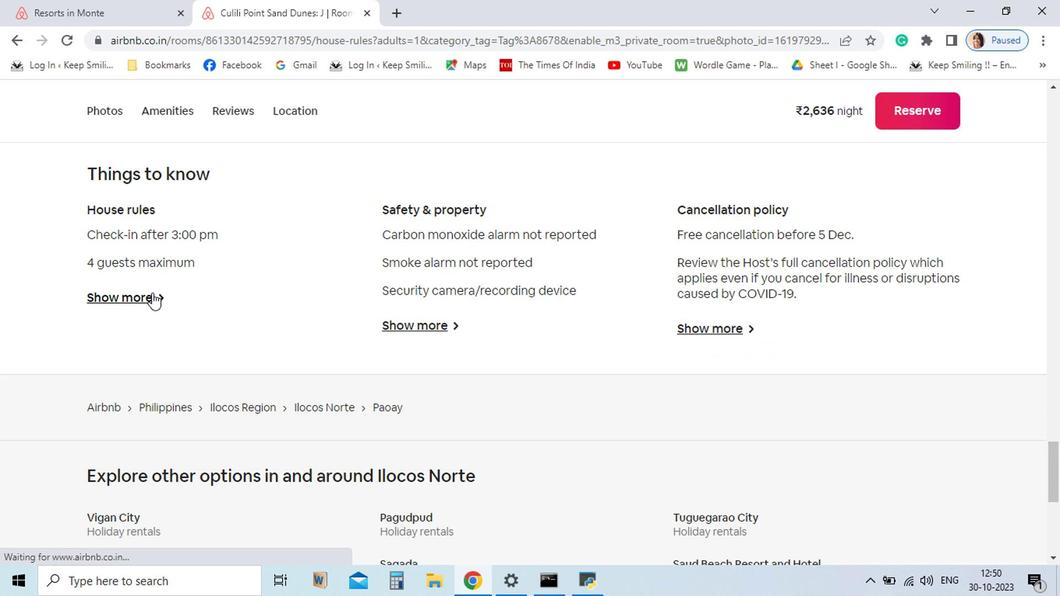 
Action: Mouse pressed left at (168, 314)
Screenshot: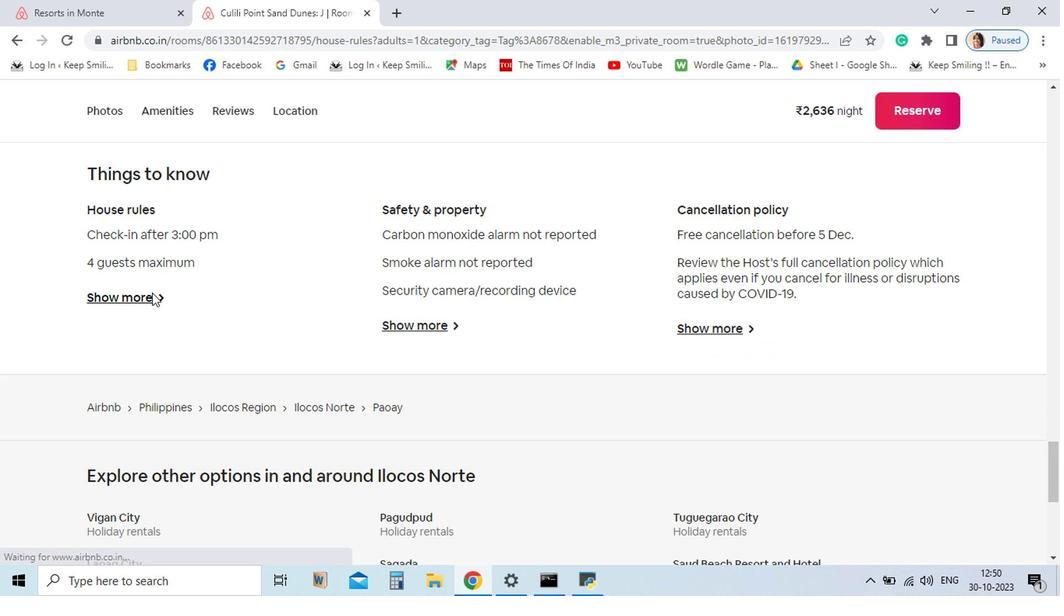 
Action: Mouse moved to (258, 196)
Screenshot: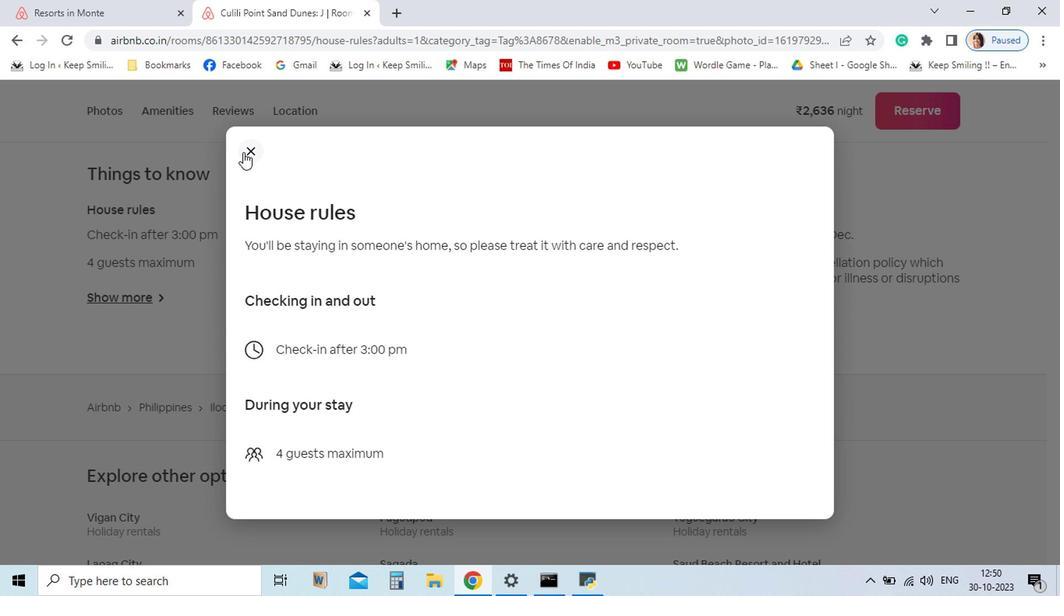 
Action: Mouse pressed left at (258, 196)
Screenshot: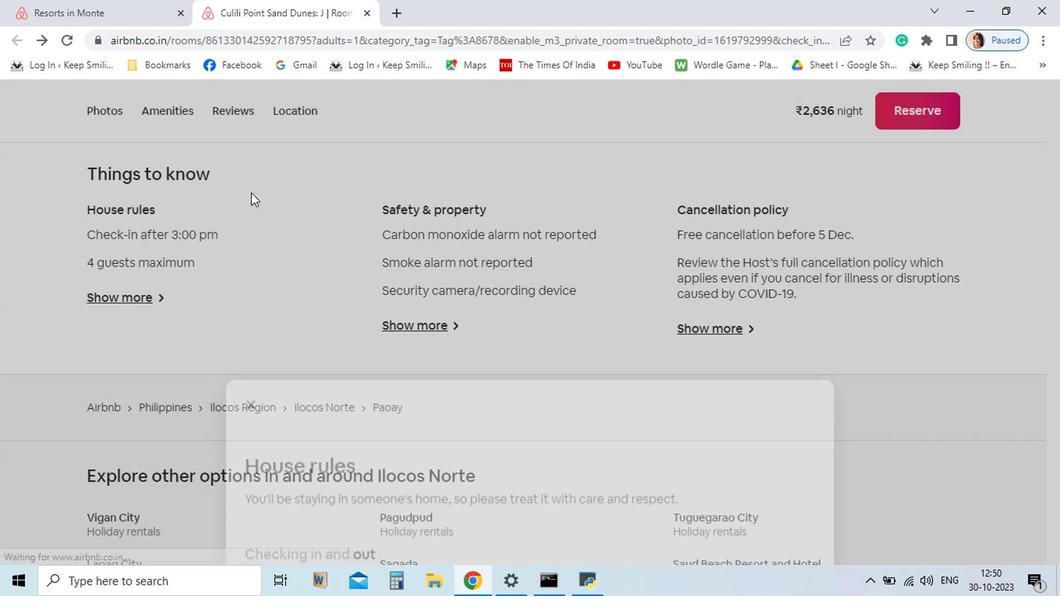 
Action: Mouse moved to (451, 343)
Screenshot: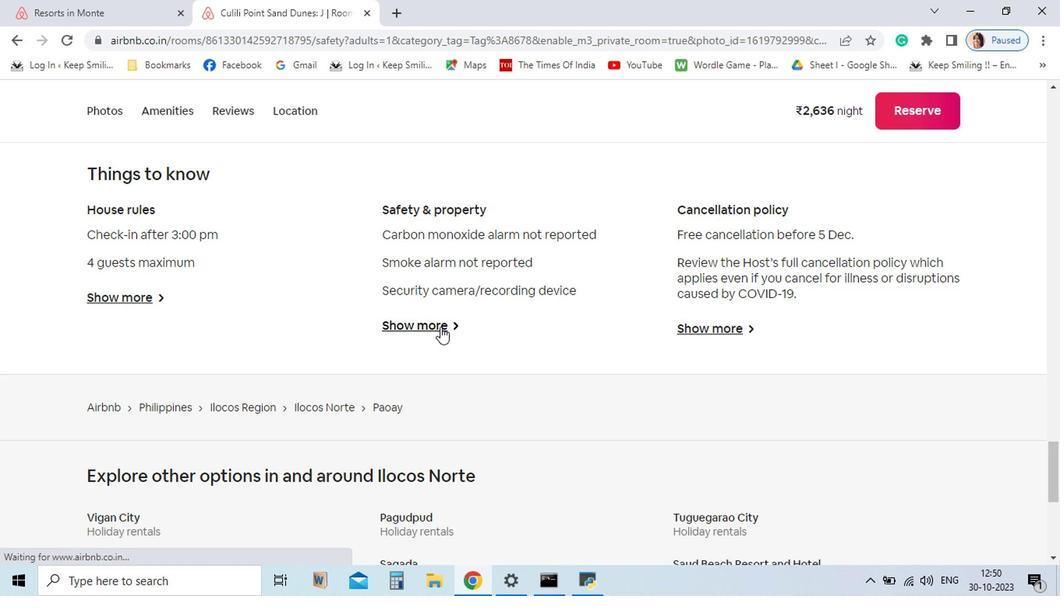
Action: Mouse pressed left at (451, 343)
Screenshot: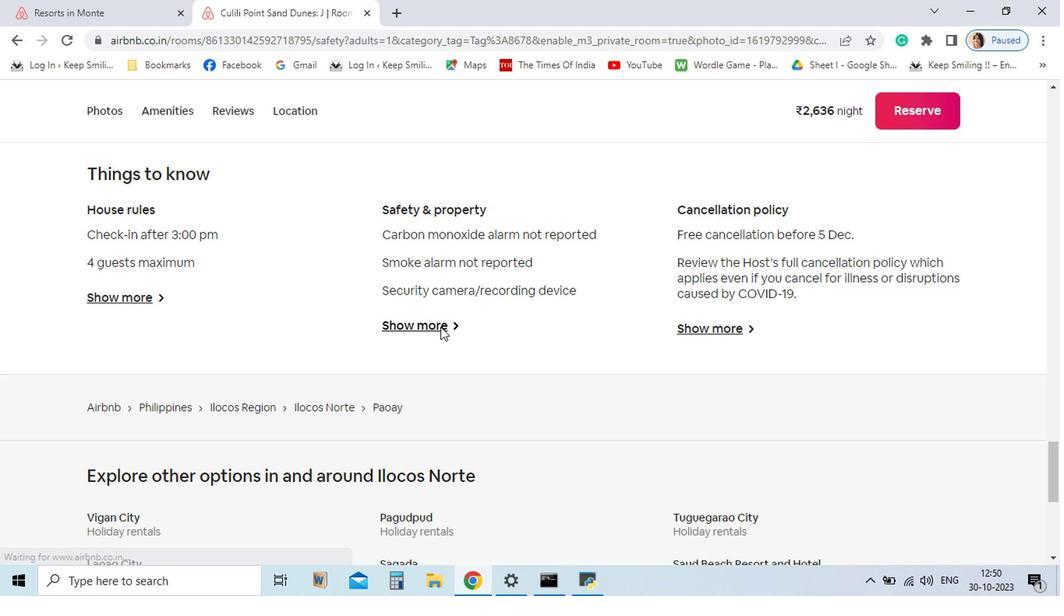 
Action: Mouse moved to (829, 318)
Screenshot: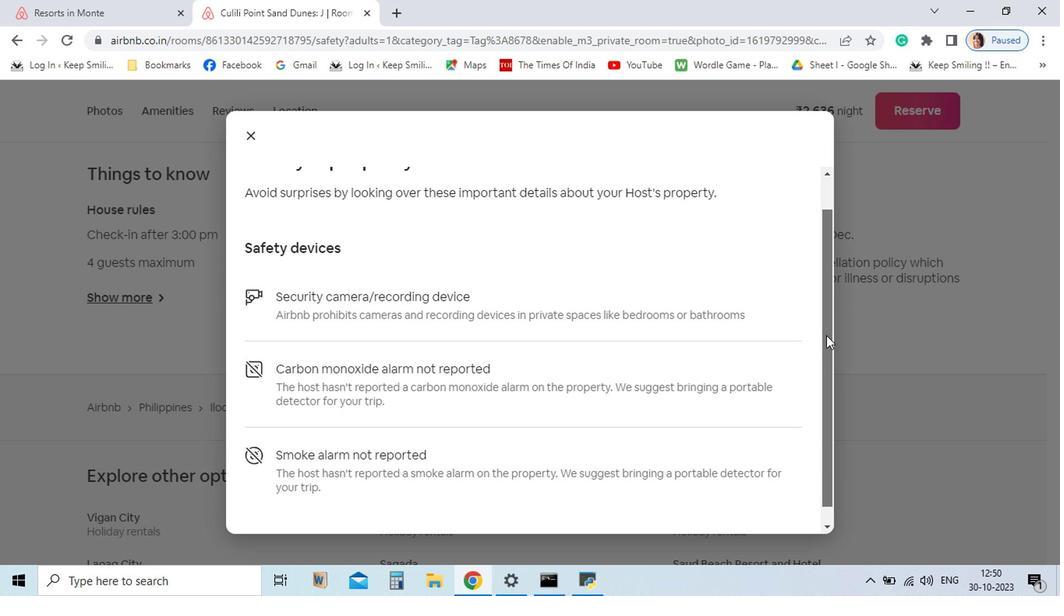 
Action: Mouse pressed left at (829, 318)
Screenshot: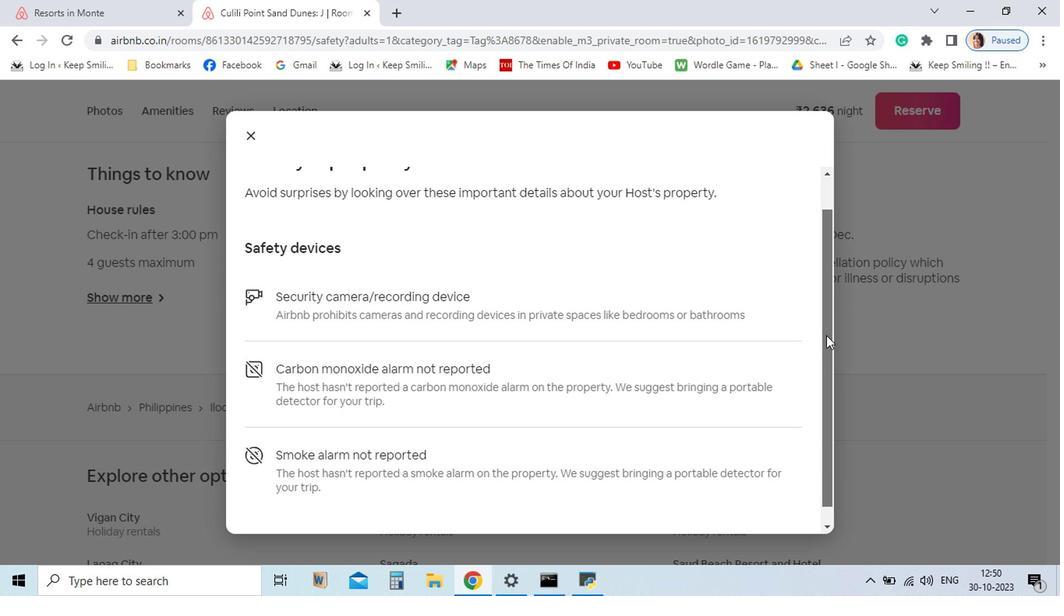 
Action: Mouse moved to (256, 178)
Screenshot: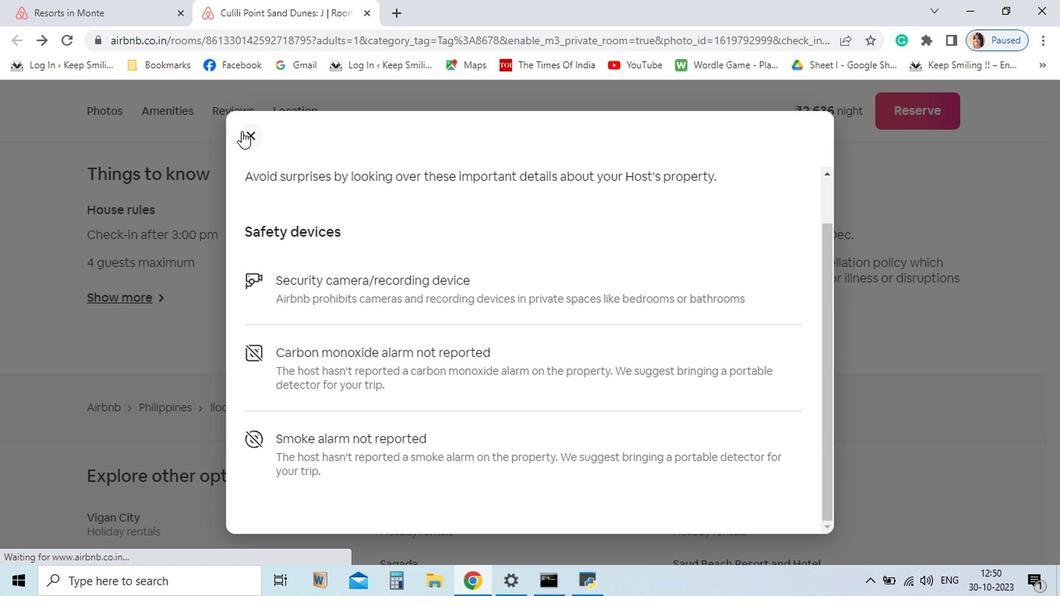 
Action: Mouse pressed left at (256, 178)
Screenshot: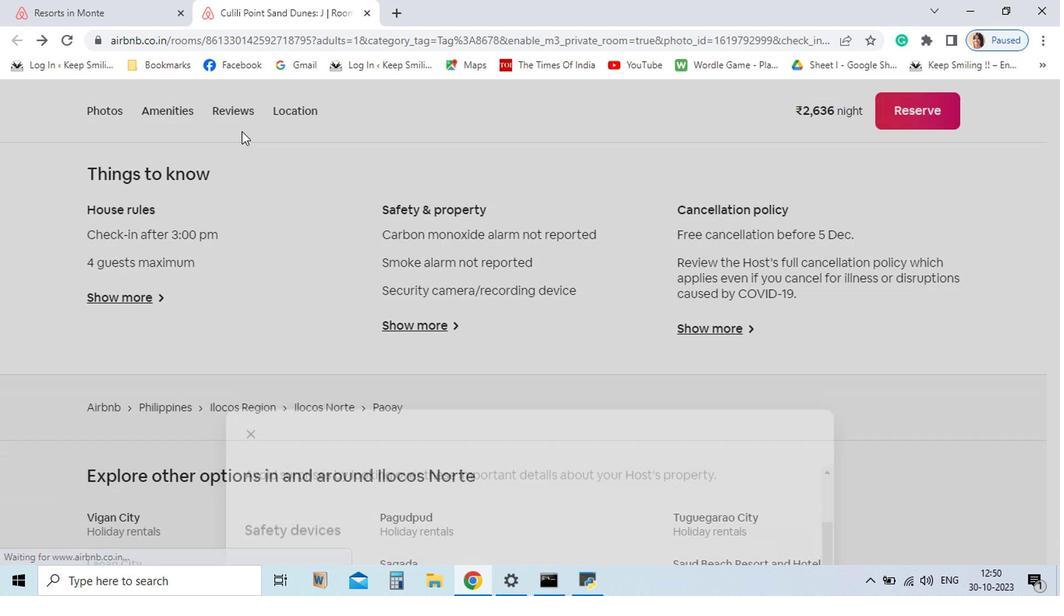 
Action: Mouse moved to (725, 347)
Screenshot: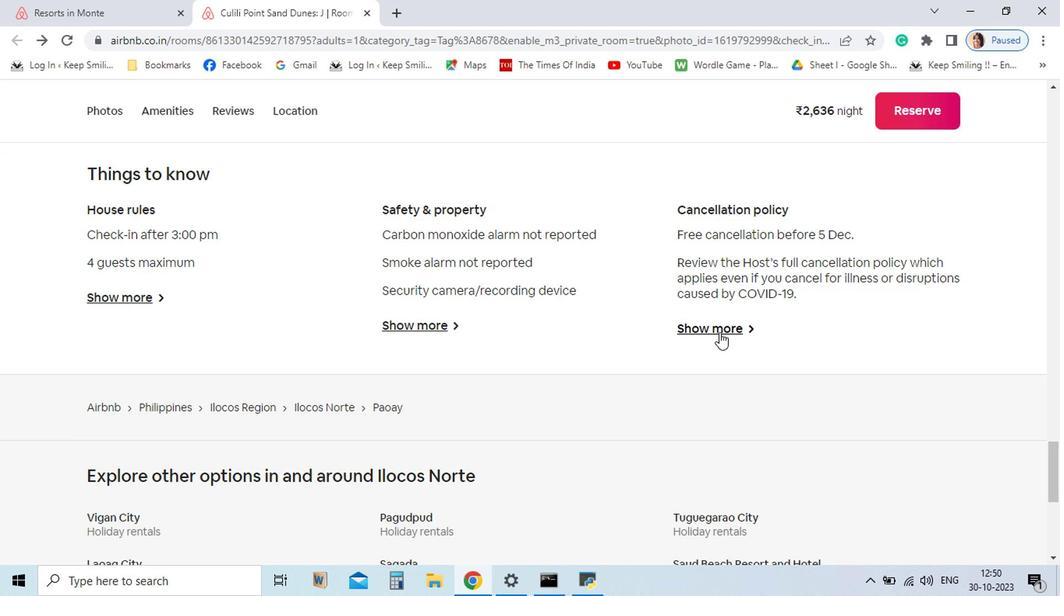 
Action: Mouse pressed left at (725, 347)
Screenshot: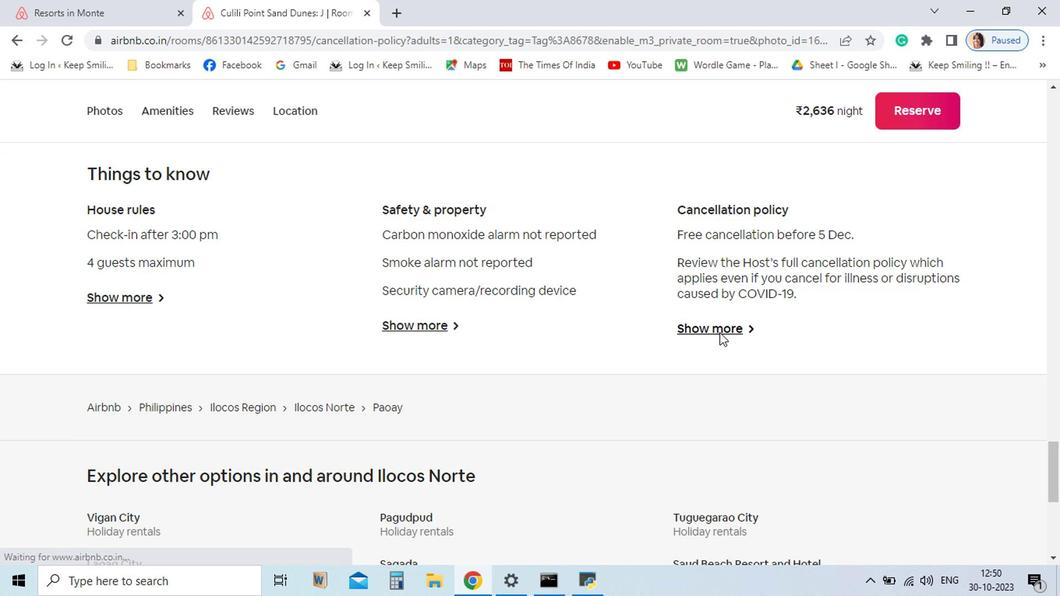 
Action: Mouse moved to (752, 306)
Screenshot: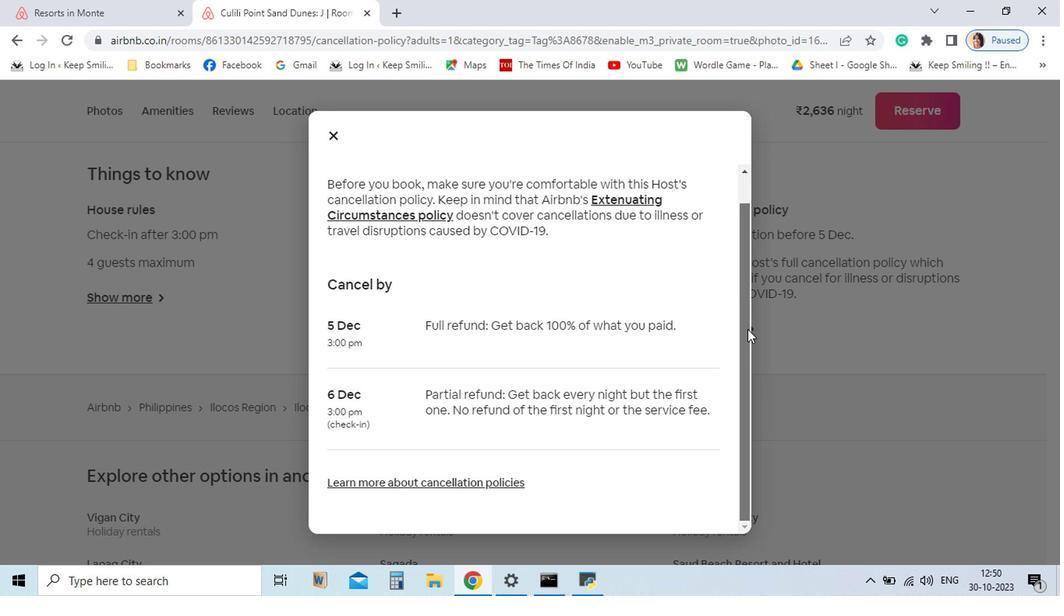 
Action: Mouse pressed left at (752, 306)
Screenshot: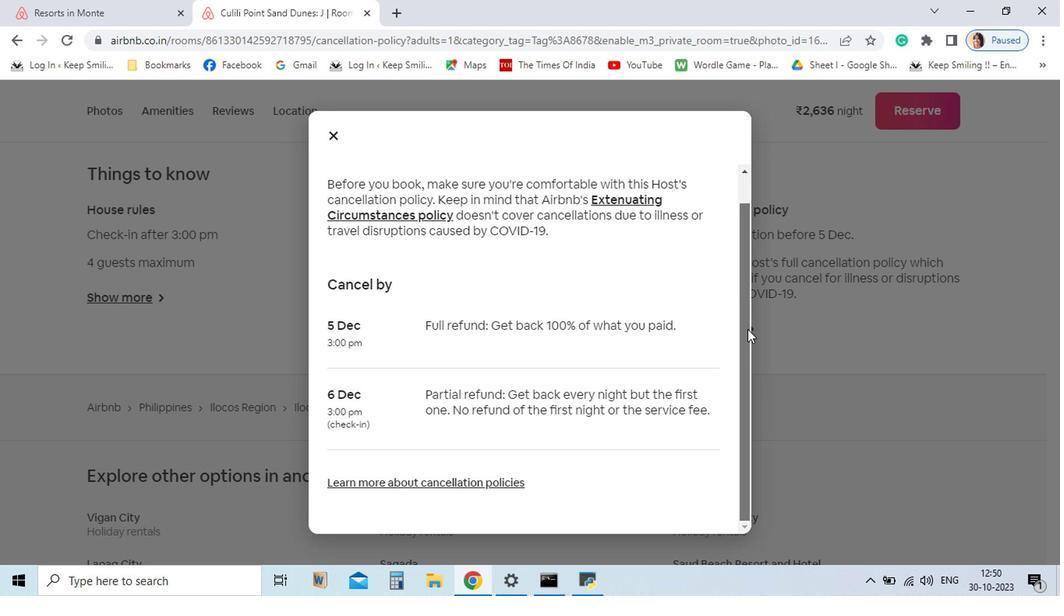 
Action: Mouse moved to (350, 184)
Screenshot: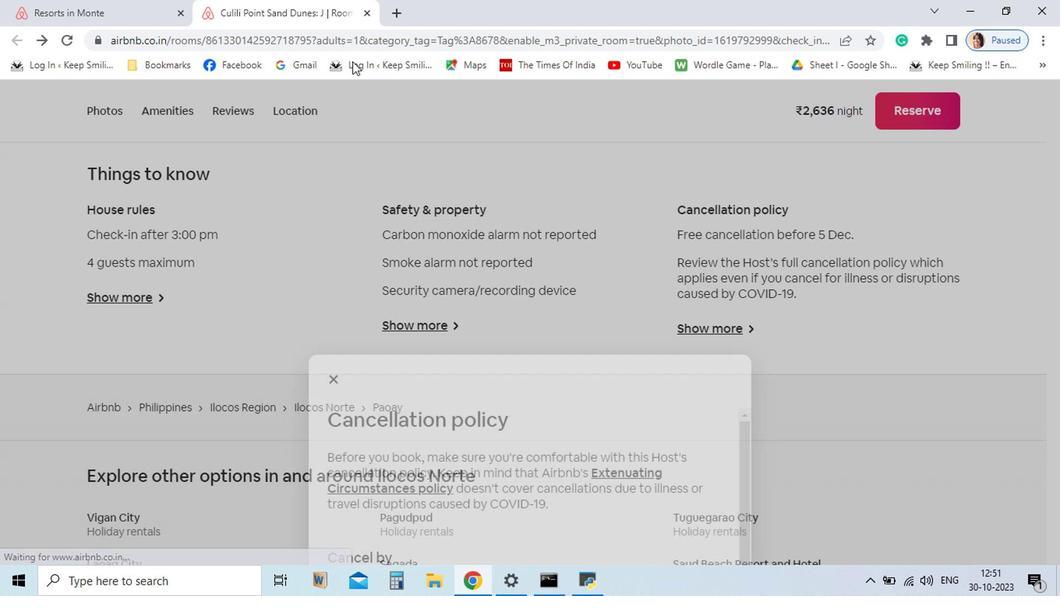 
Action: Mouse pressed left at (350, 184)
Screenshot: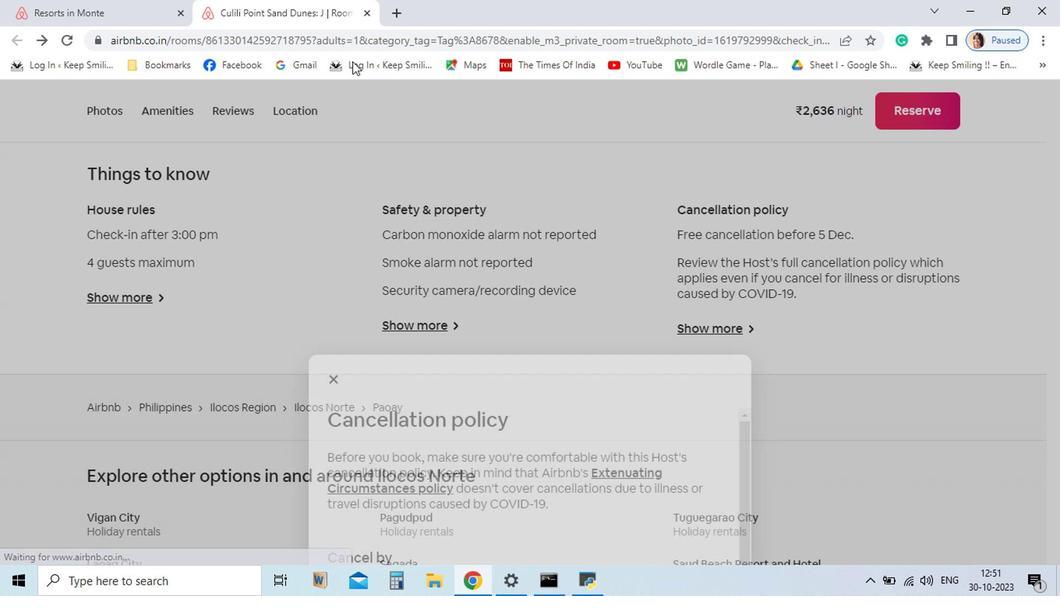 
Action: Mouse moved to (379, 81)
Screenshot: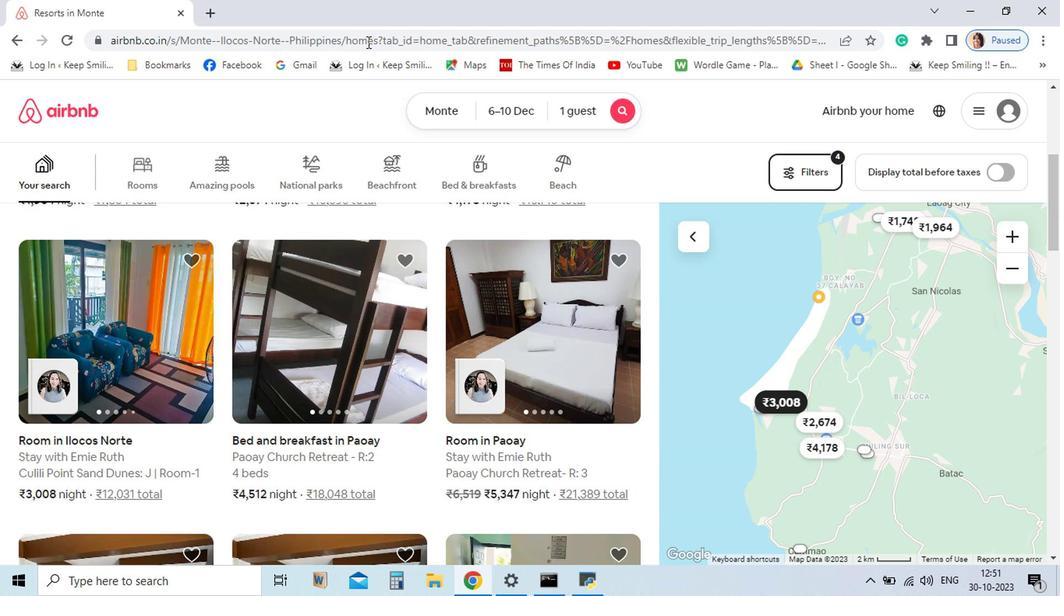 
Action: Mouse pressed left at (379, 81)
Screenshot: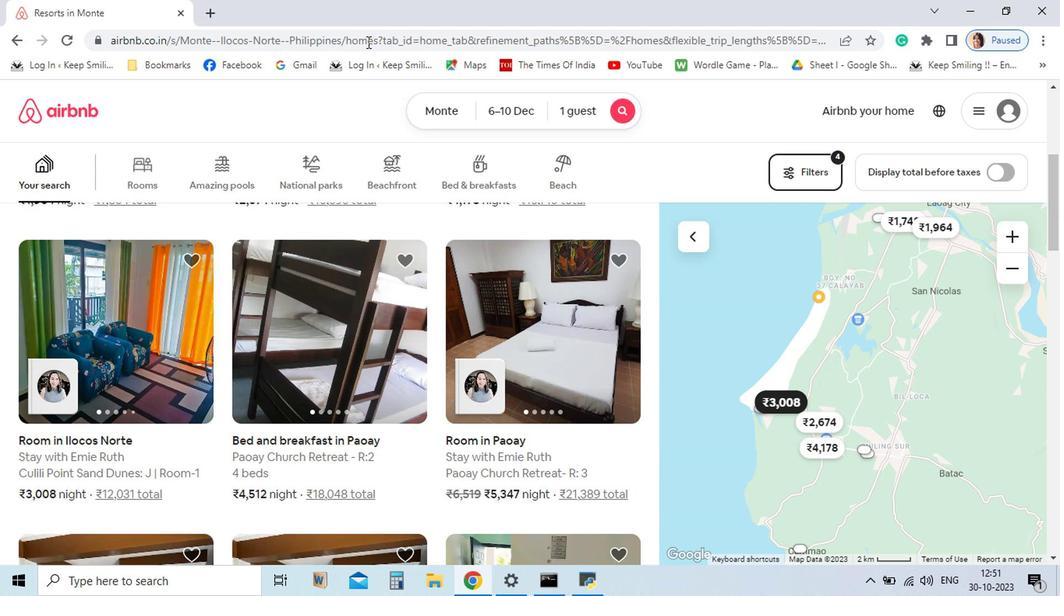 
Action: Mouse moved to (315, 200)
Screenshot: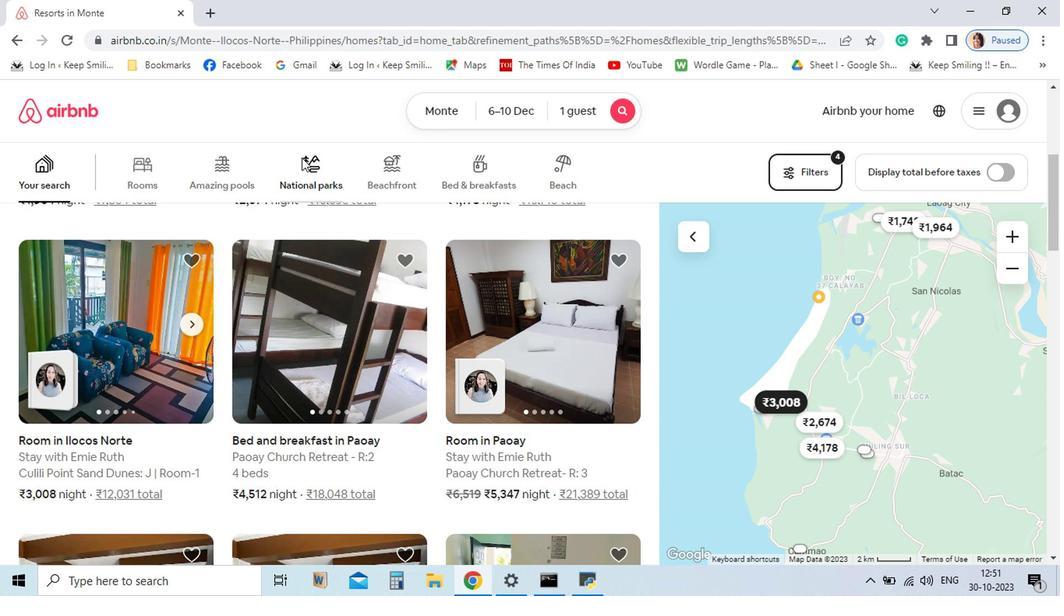 
